Task: Compose an email with the signature Daniel Baker with the subject Payment confirmation and the message Could you please provide more details on the timeline? from softage.1@softage.net to softage.8@softage.net with an attached document Feasibility_analysis.pdf Undo the message and rewrite the message as I am pleased to inform you that we have accepted your proposal. Send the email. Finally, move the email from Sent Items to the label Backups
Action: Mouse moved to (451, 740)
Screenshot: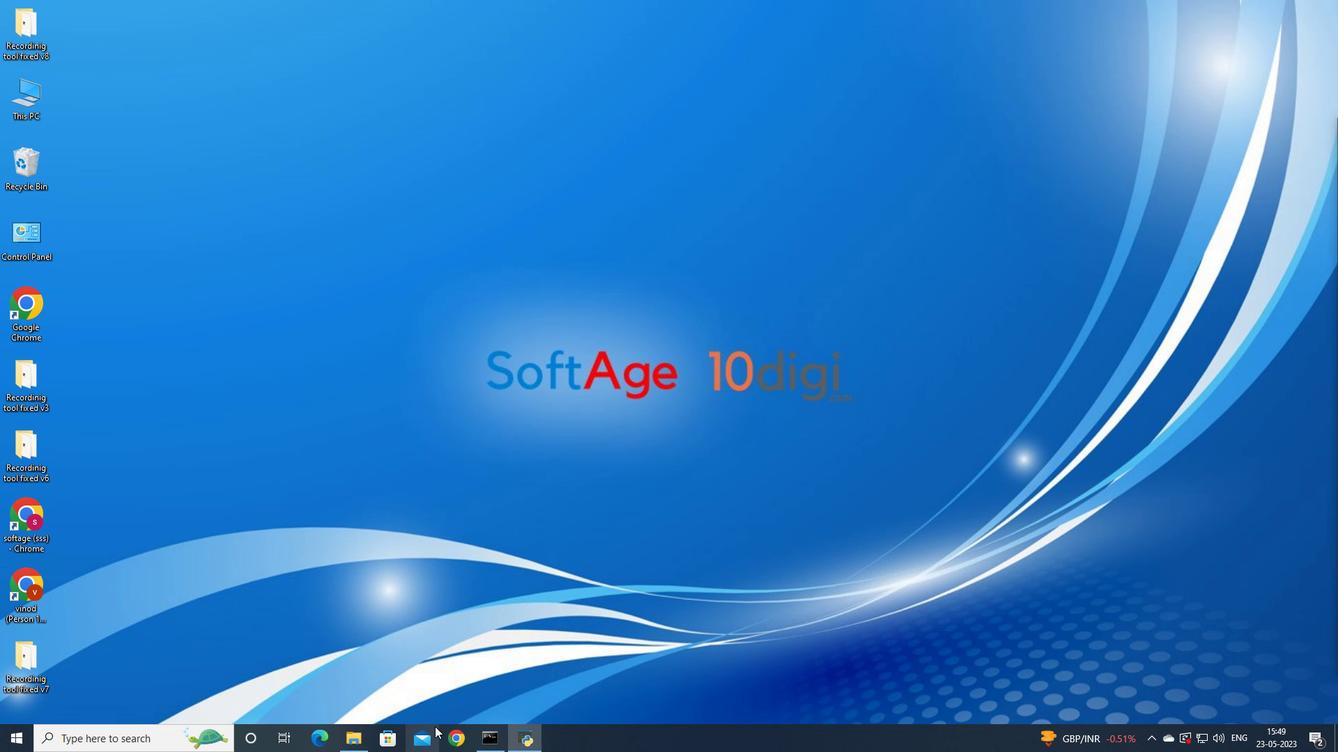 
Action: Mouse pressed left at (451, 740)
Screenshot: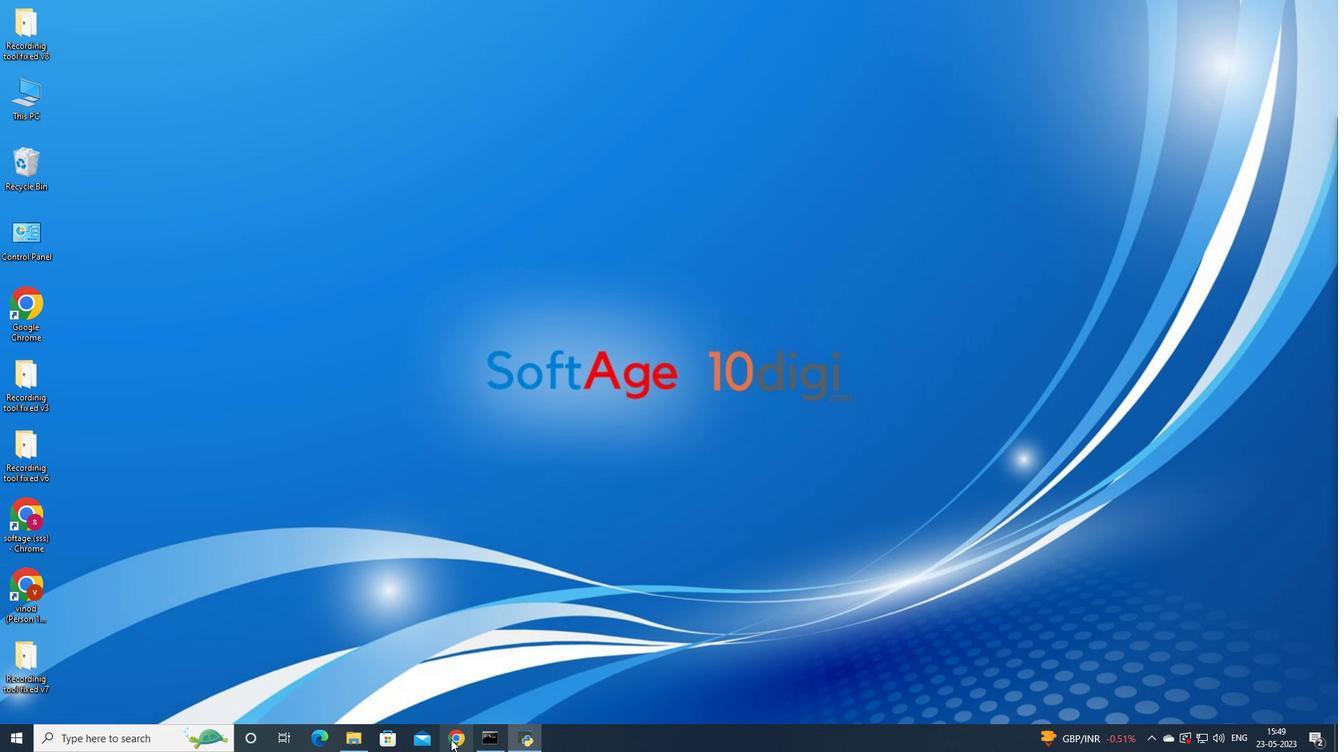 
Action: Mouse moved to (630, 426)
Screenshot: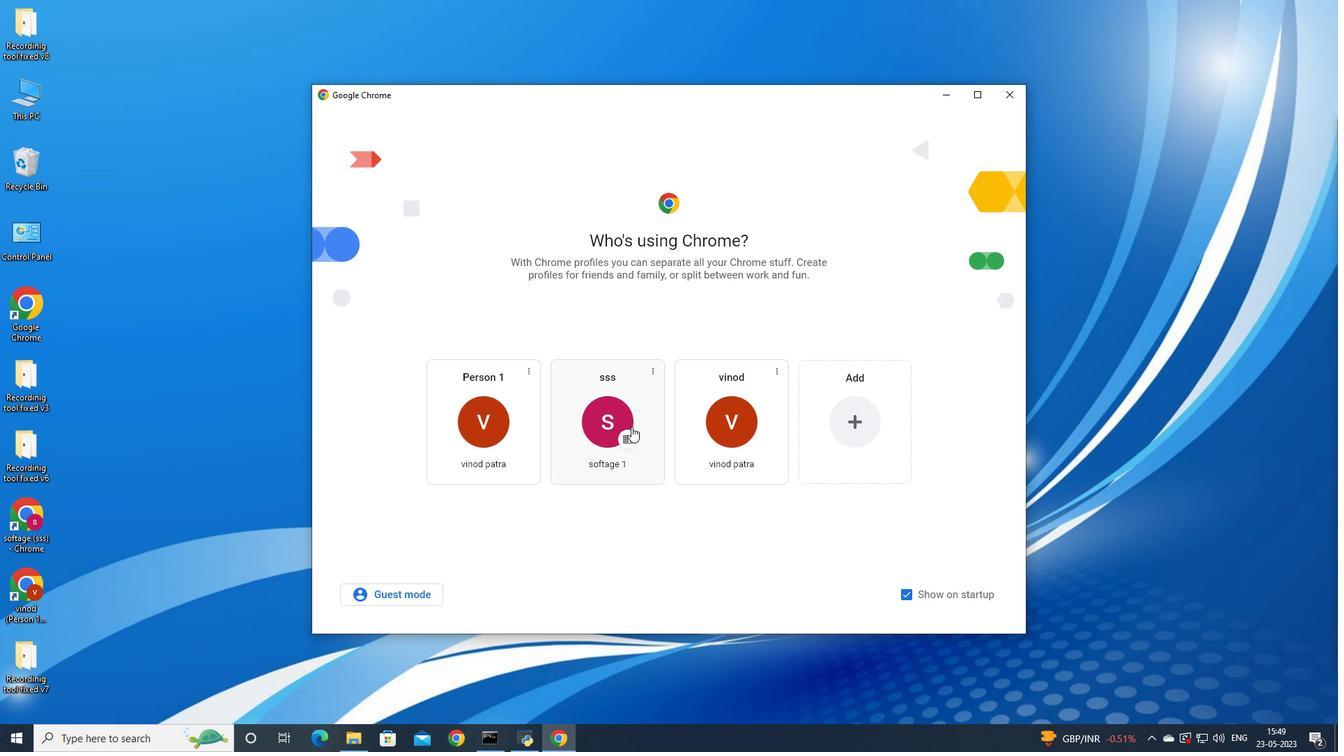 
Action: Mouse pressed left at (630, 426)
Screenshot: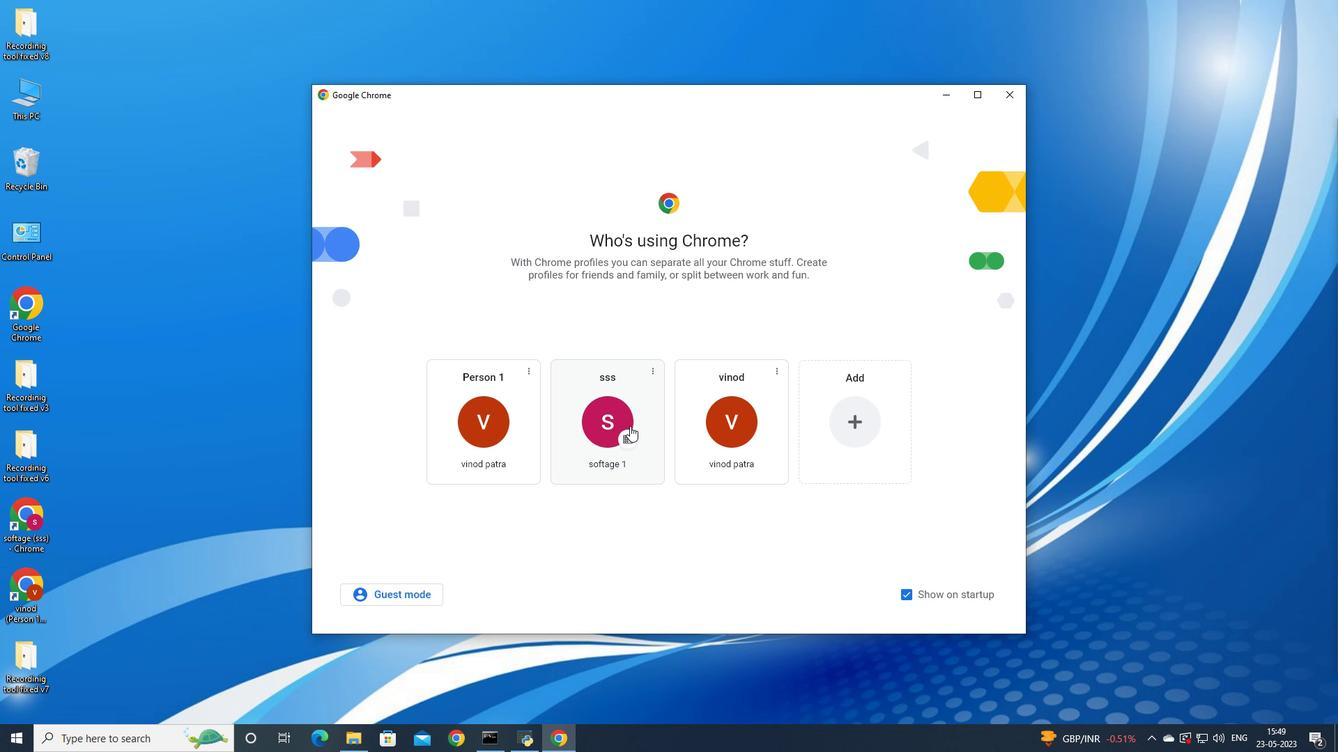 
Action: Mouse moved to (1208, 64)
Screenshot: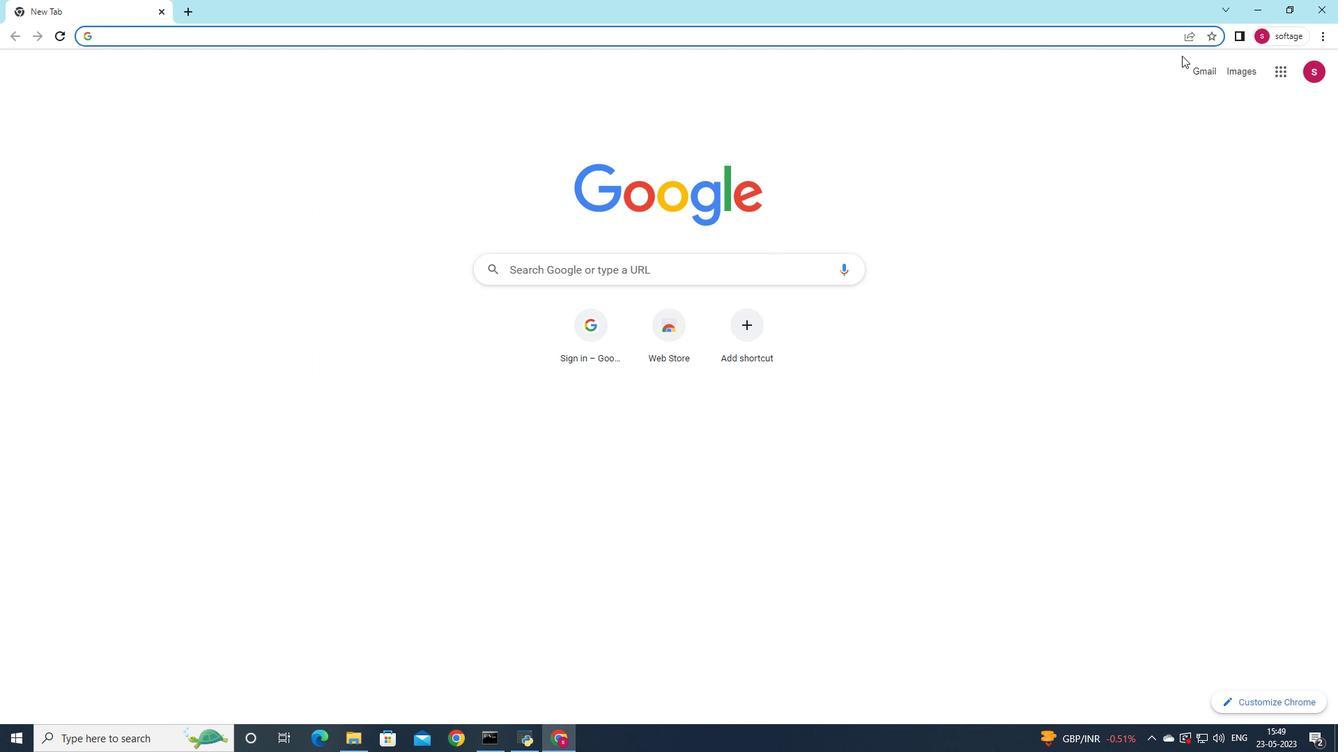 
Action: Mouse pressed left at (1208, 64)
Screenshot: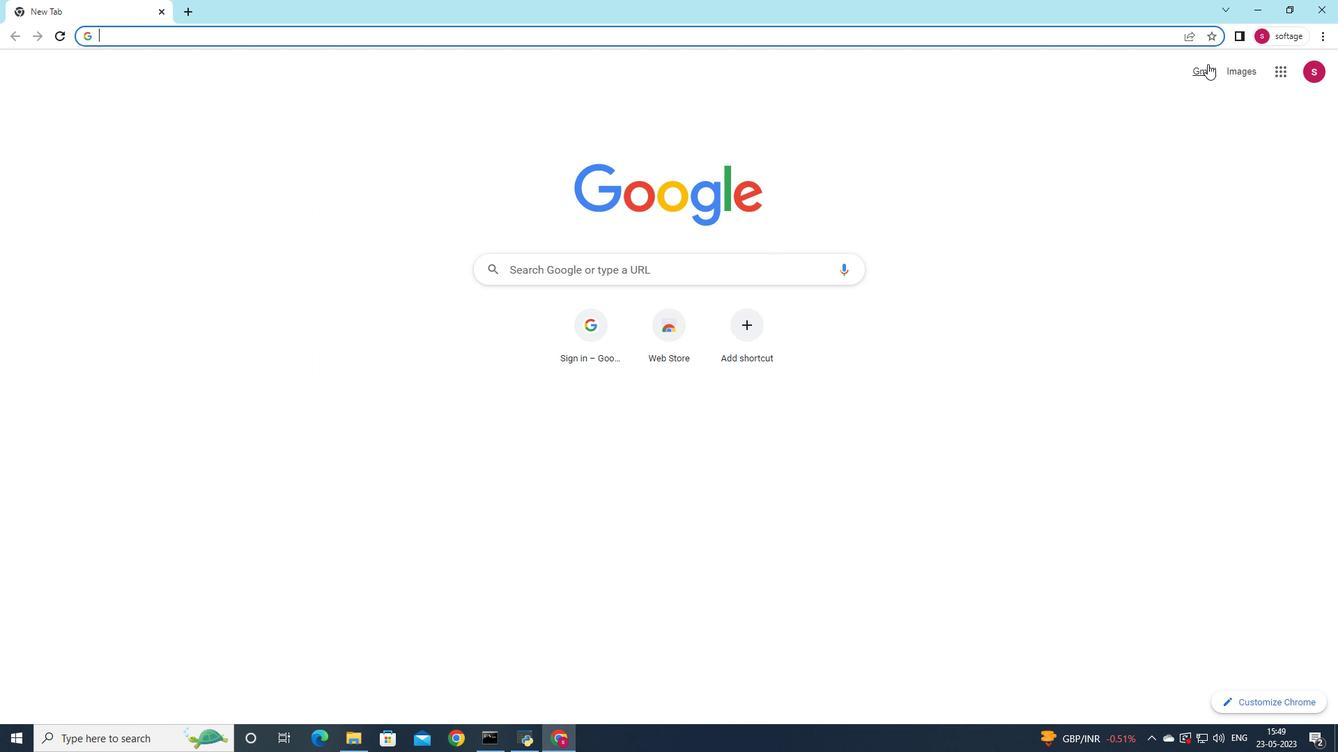 
Action: Mouse moved to (1184, 94)
Screenshot: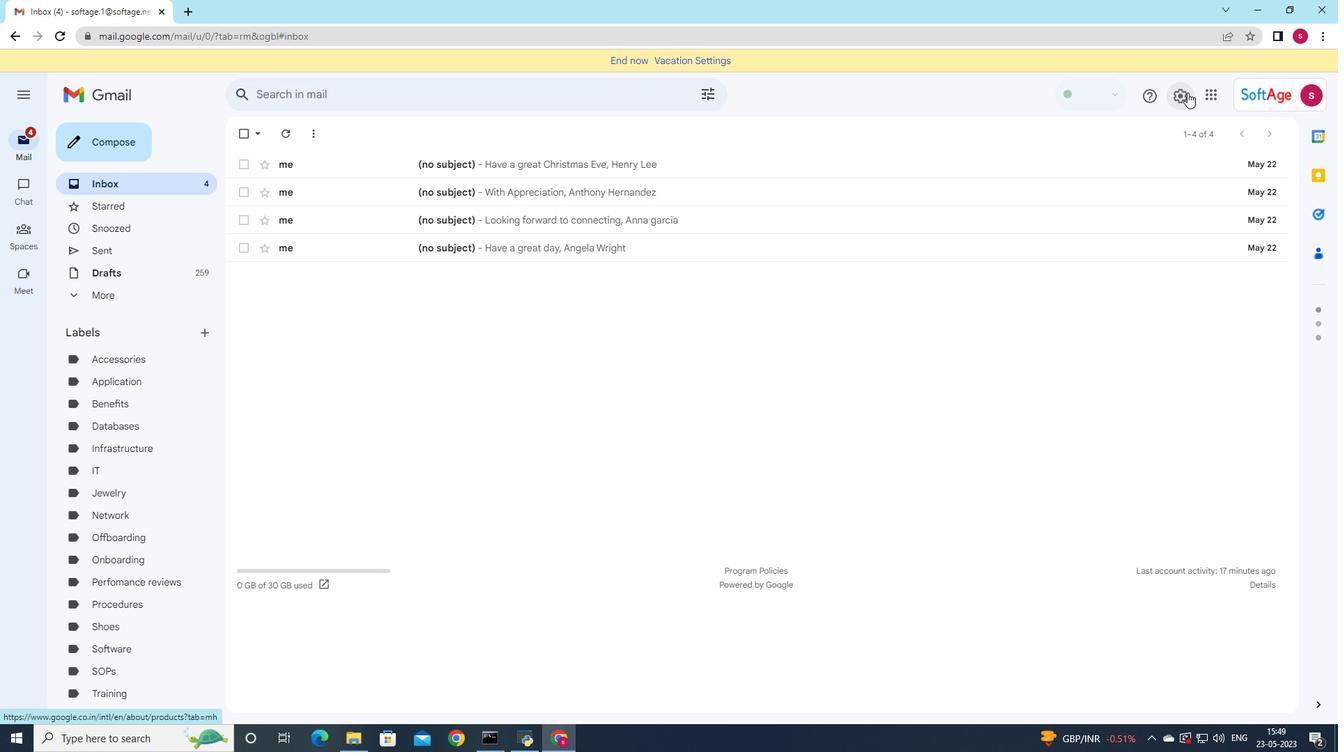 
Action: Mouse pressed left at (1184, 94)
Screenshot: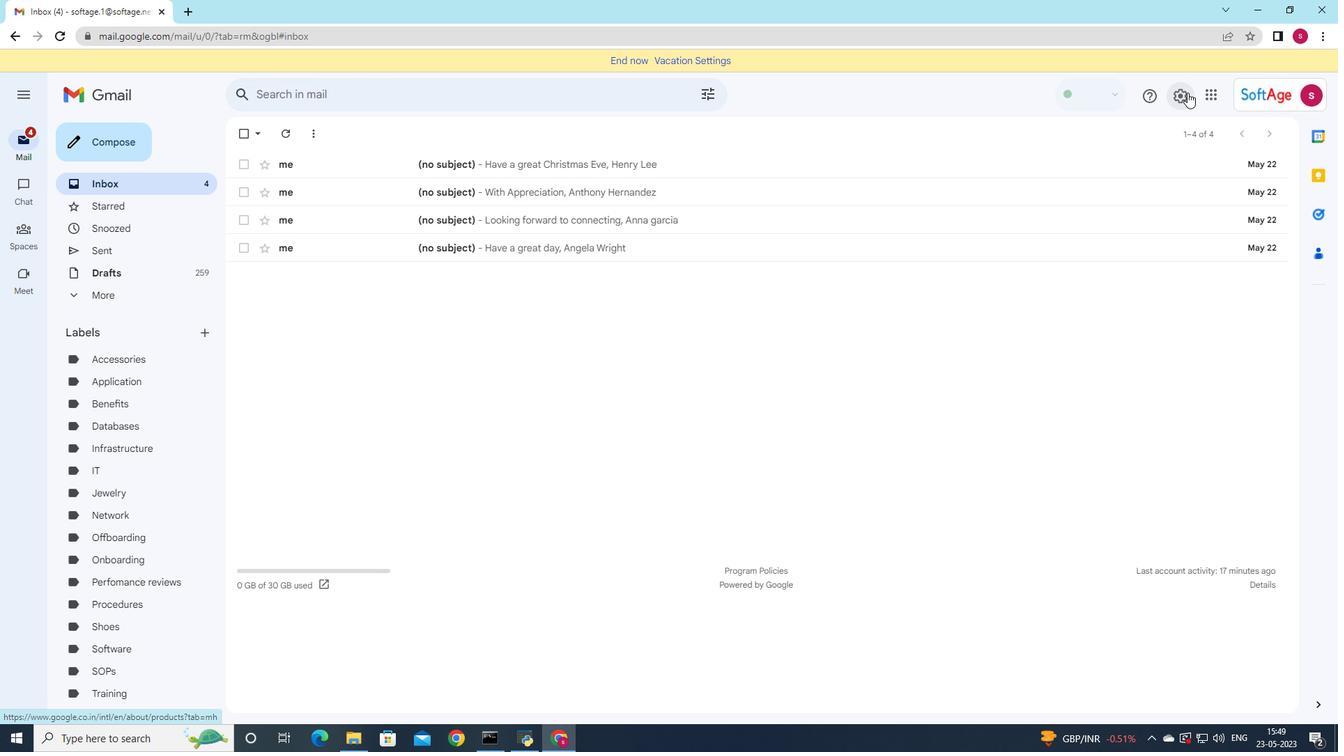 
Action: Mouse moved to (1164, 160)
Screenshot: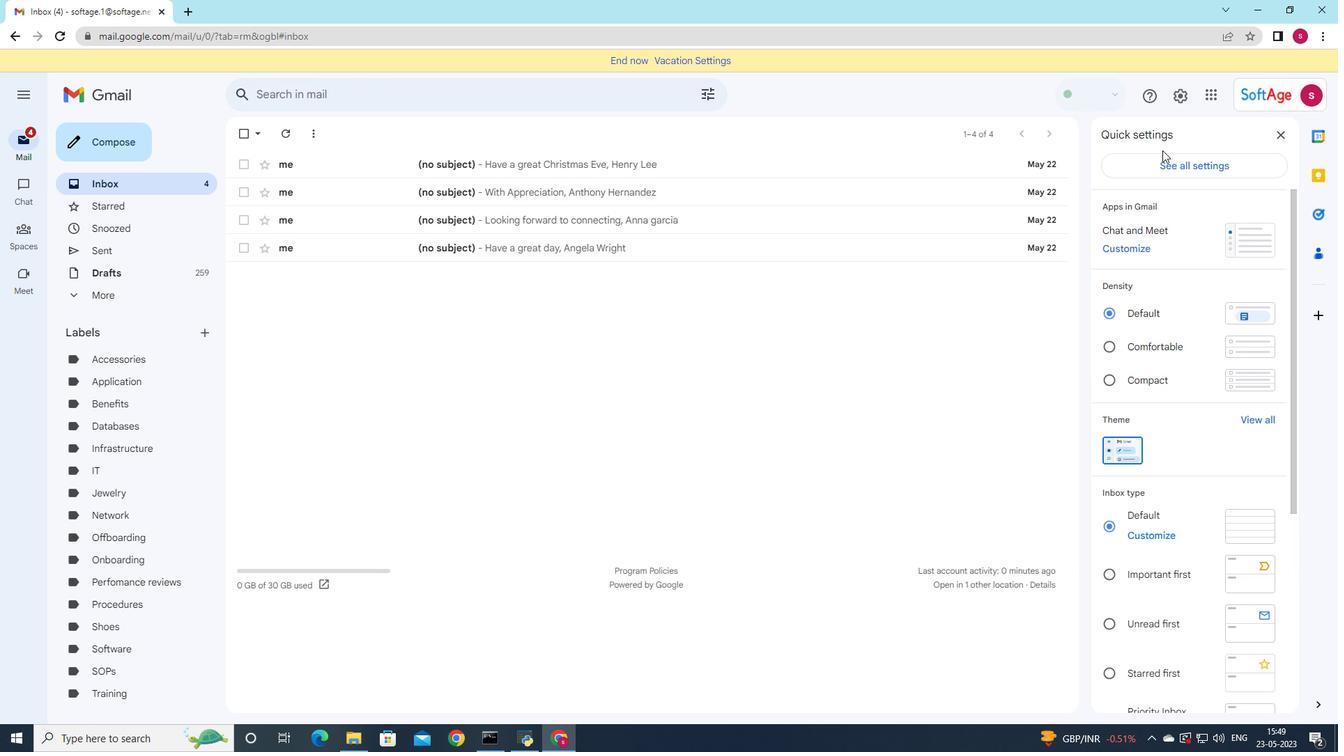 
Action: Mouse pressed left at (1164, 160)
Screenshot: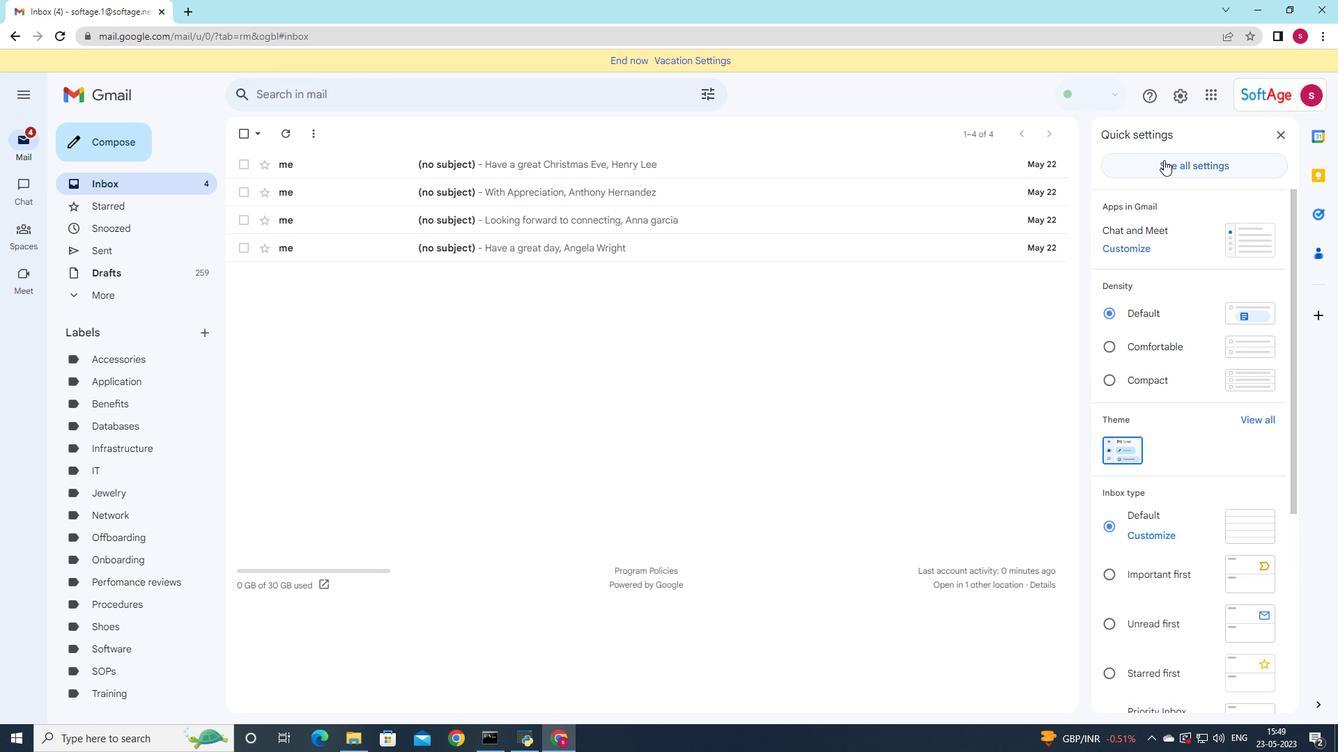 
Action: Mouse moved to (575, 330)
Screenshot: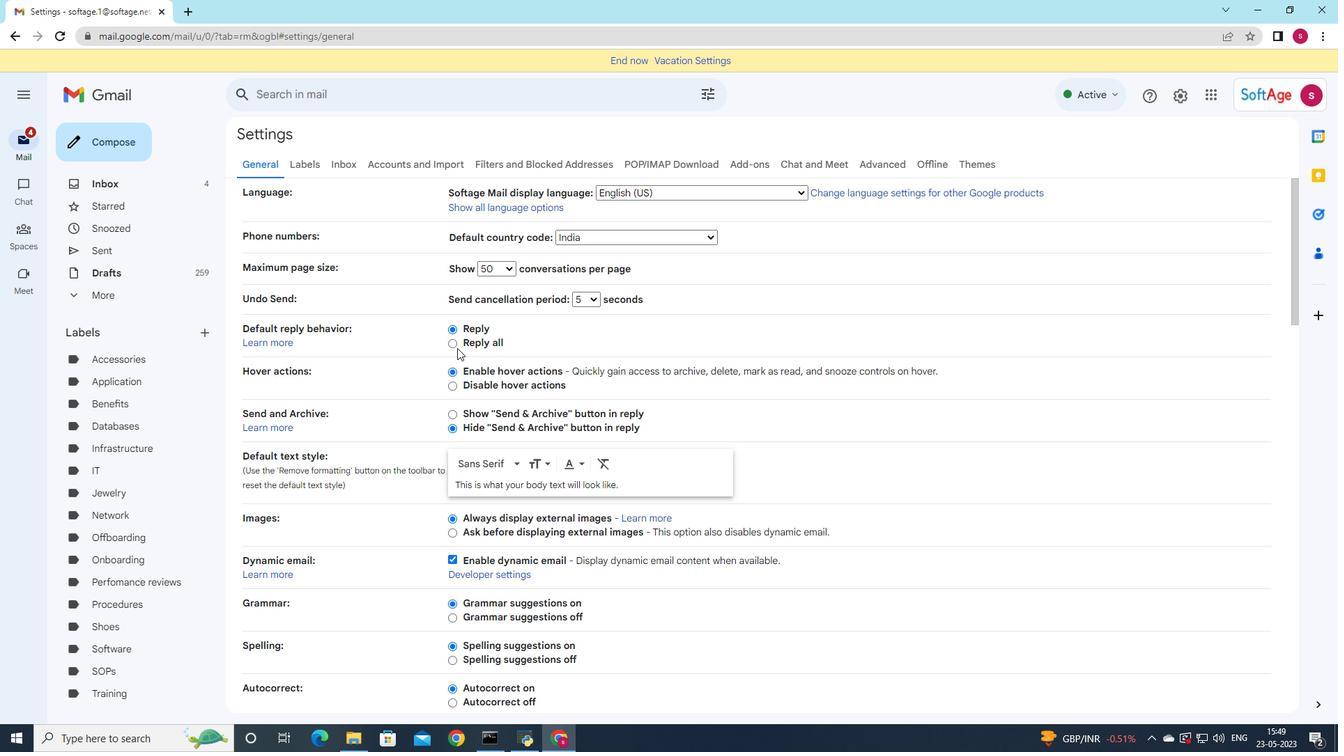 
Action: Mouse scrolled (575, 329) with delta (0, 0)
Screenshot: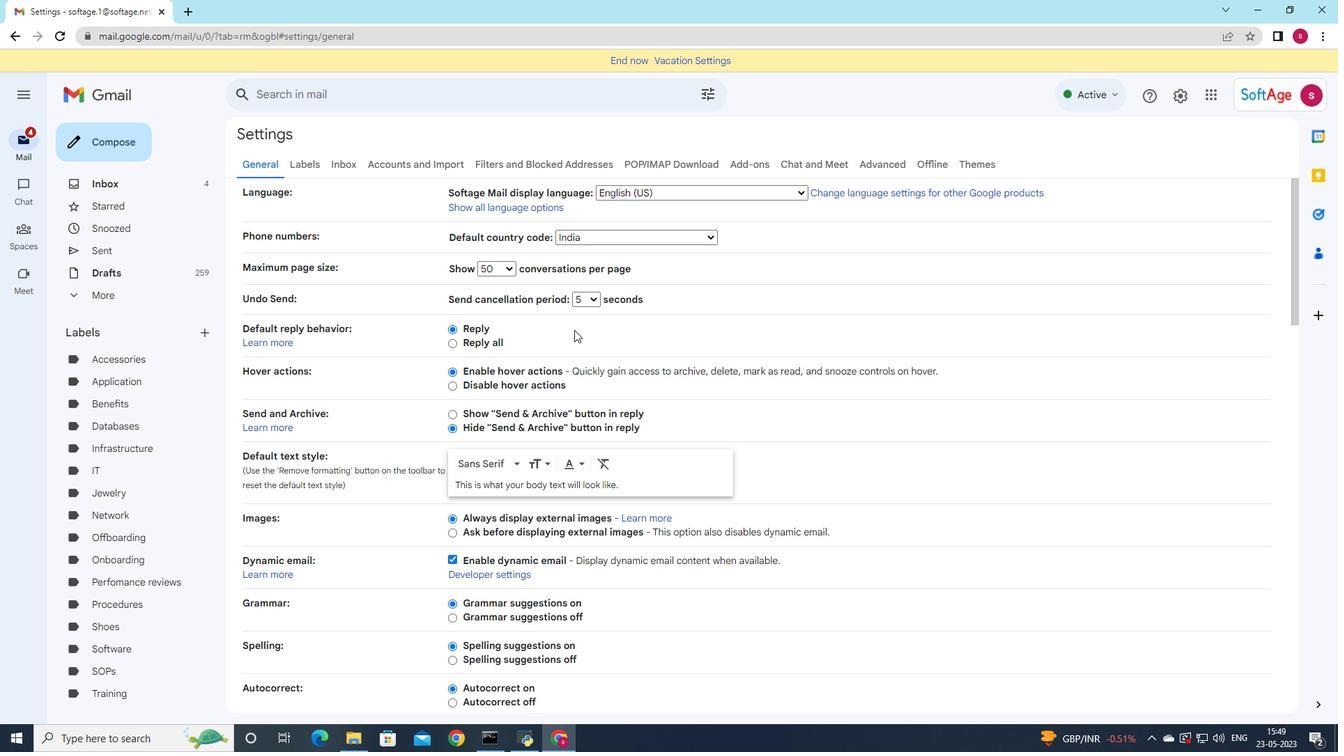 
Action: Mouse scrolled (575, 329) with delta (0, 0)
Screenshot: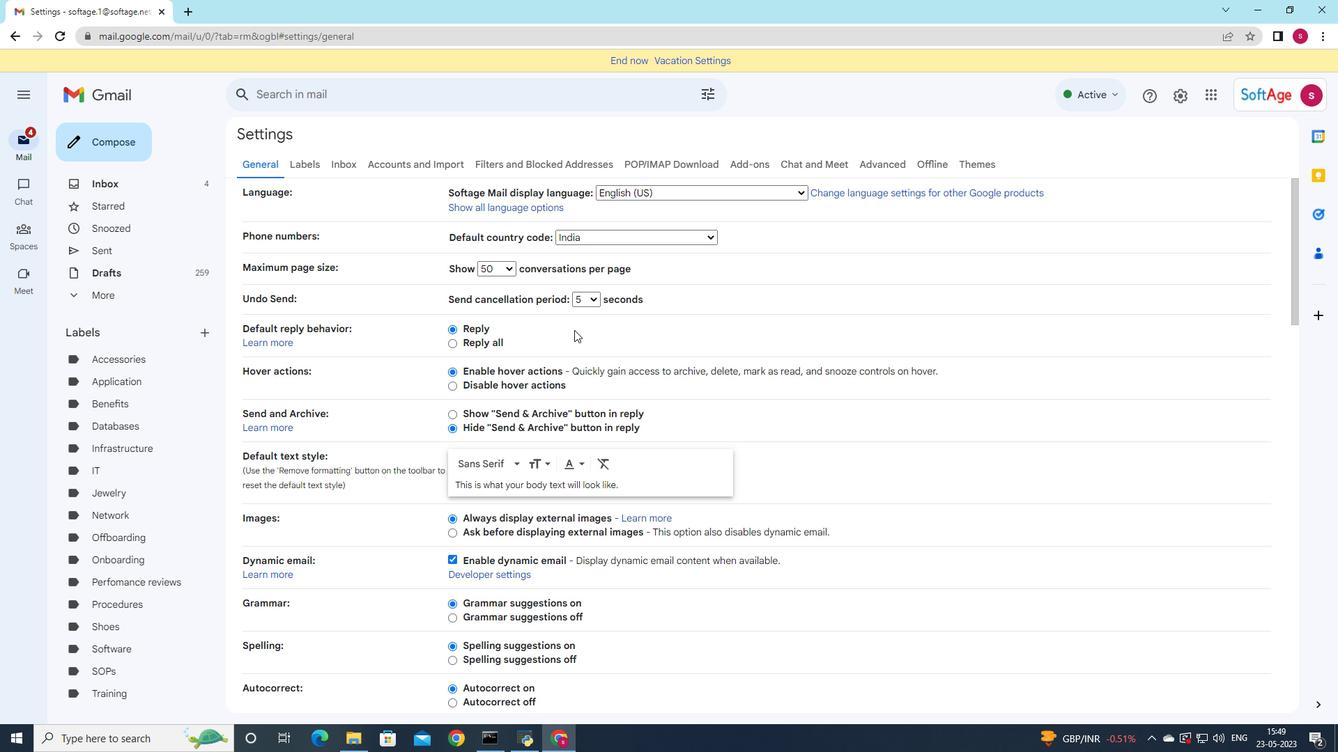 
Action: Mouse scrolled (575, 329) with delta (0, 0)
Screenshot: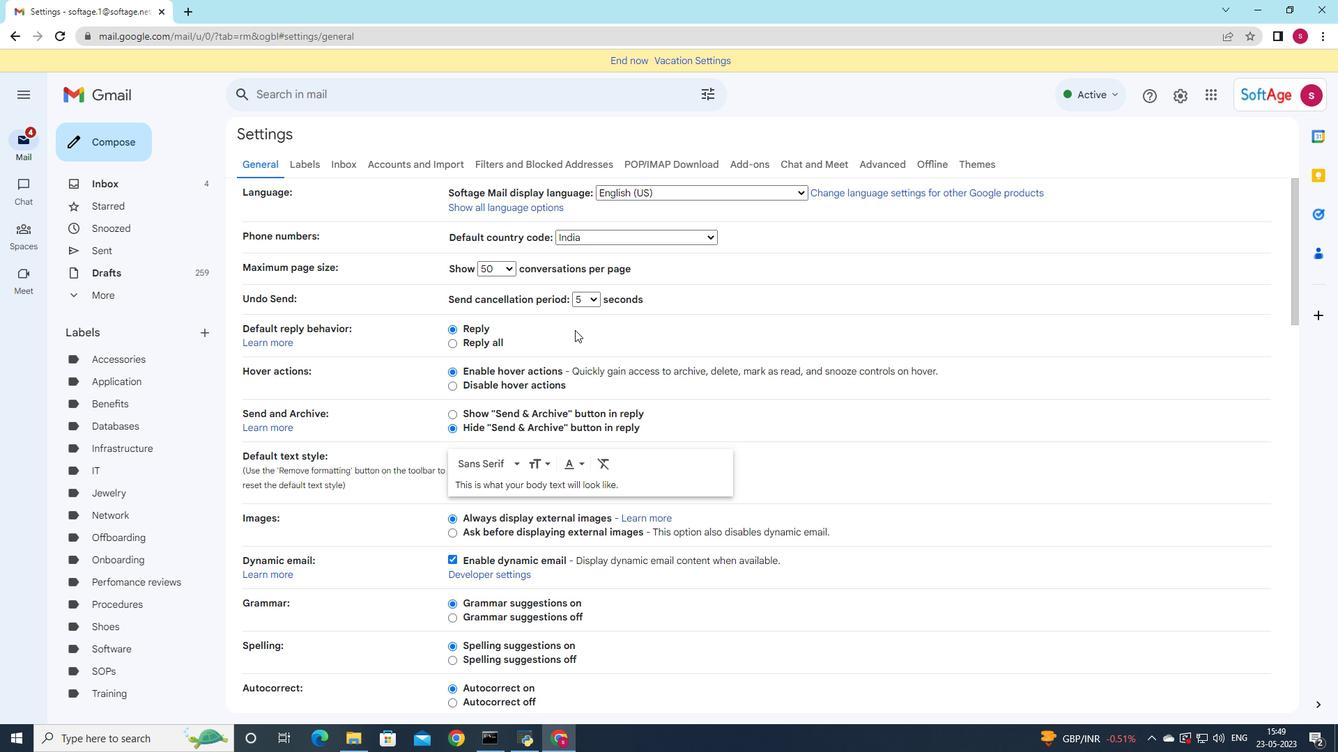 
Action: Mouse scrolled (575, 329) with delta (0, 0)
Screenshot: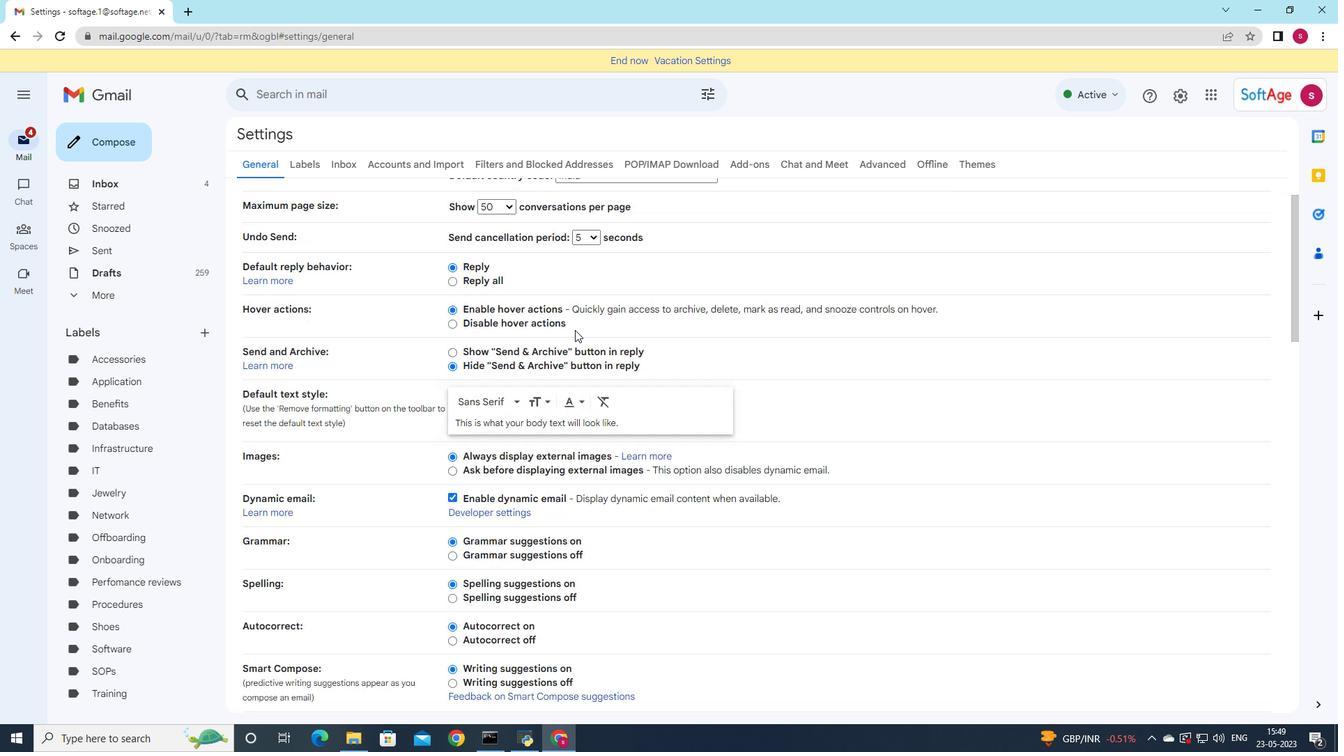
Action: Mouse scrolled (575, 329) with delta (0, 0)
Screenshot: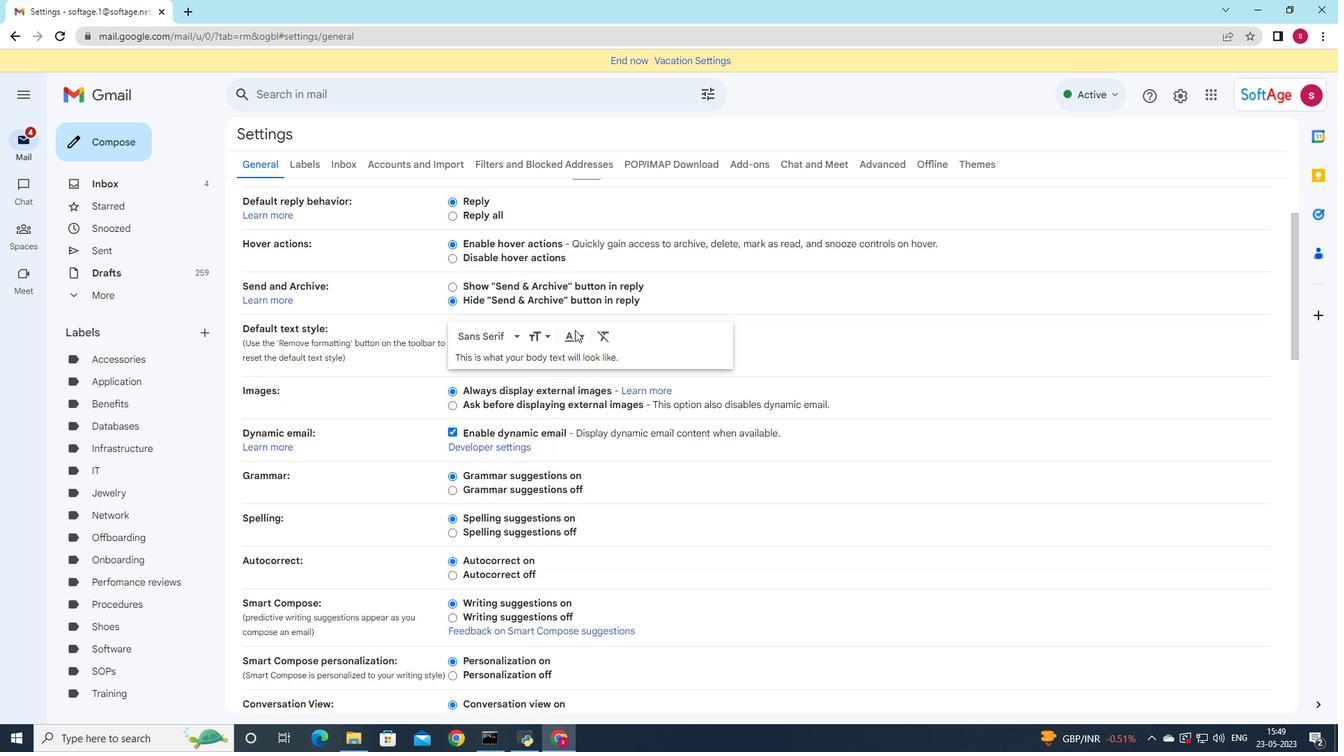 
Action: Mouse scrolled (575, 329) with delta (0, 0)
Screenshot: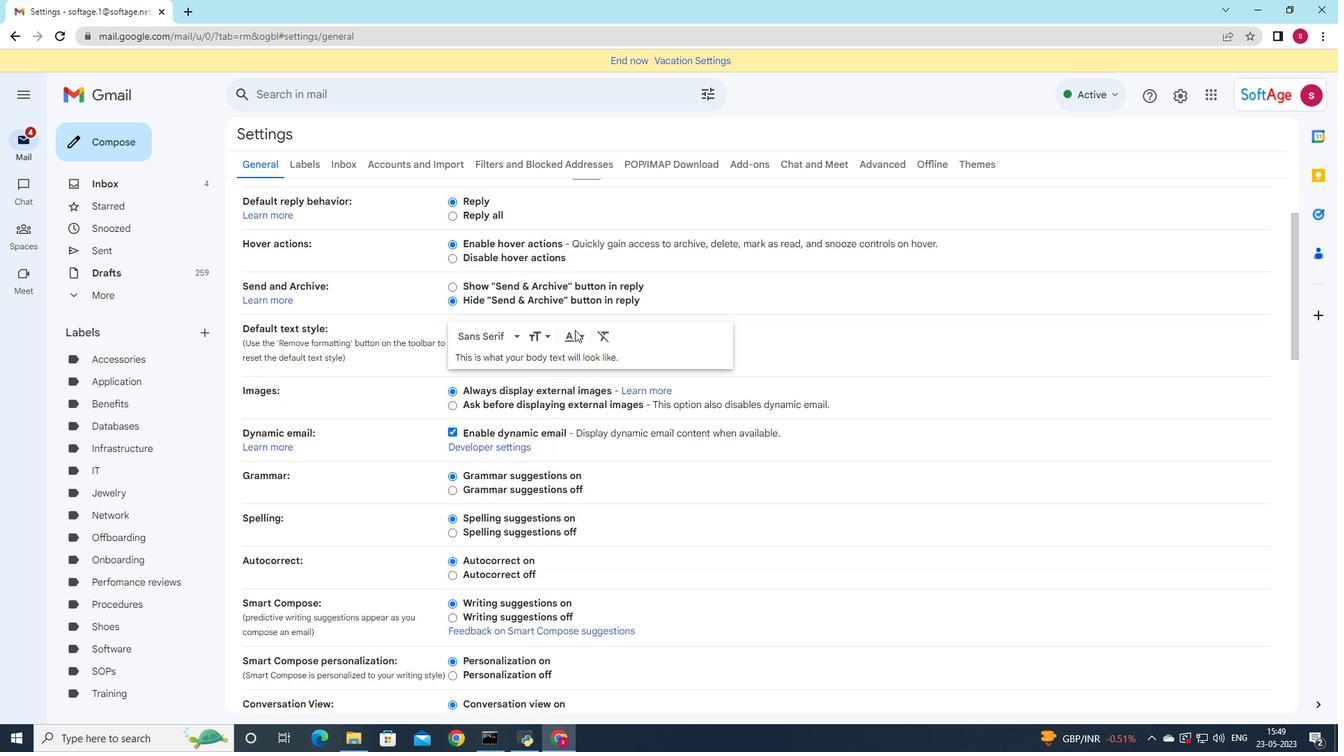 
Action: Mouse scrolled (575, 329) with delta (0, 0)
Screenshot: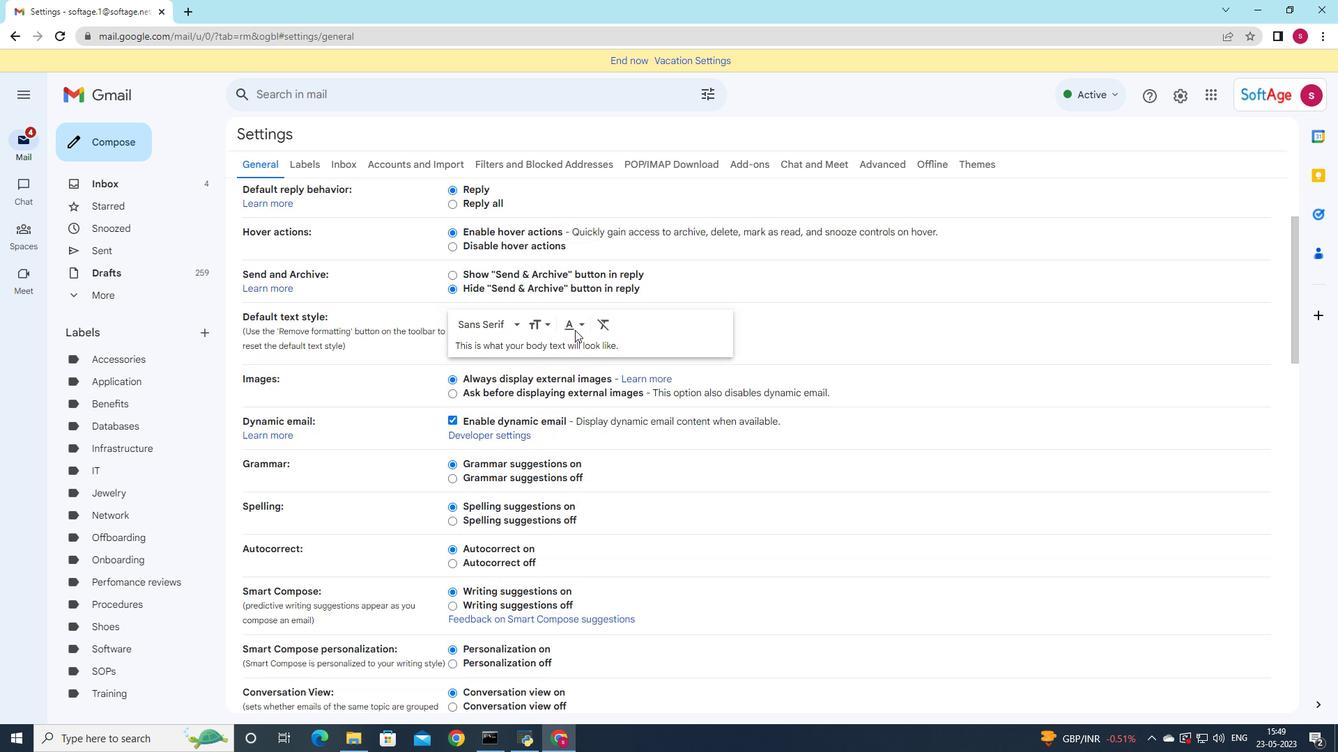 
Action: Mouse scrolled (575, 329) with delta (0, 0)
Screenshot: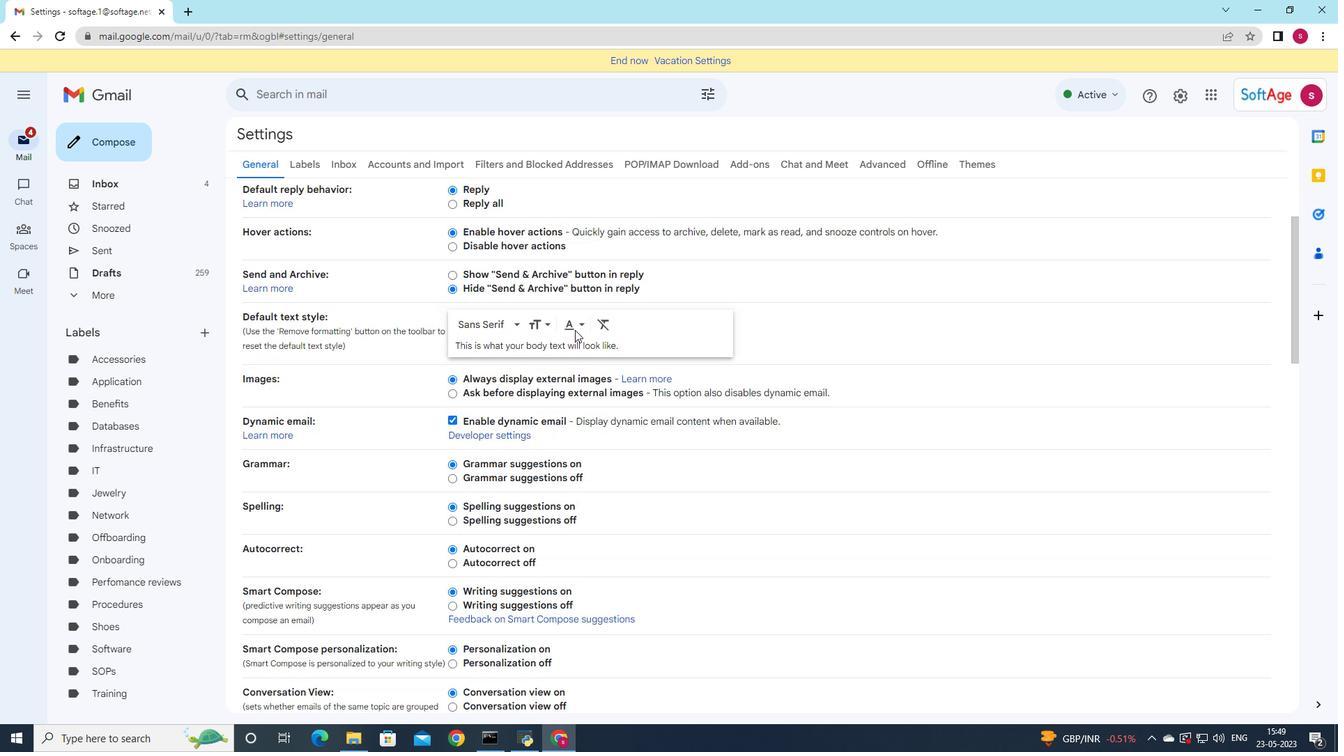 
Action: Mouse scrolled (575, 329) with delta (0, 0)
Screenshot: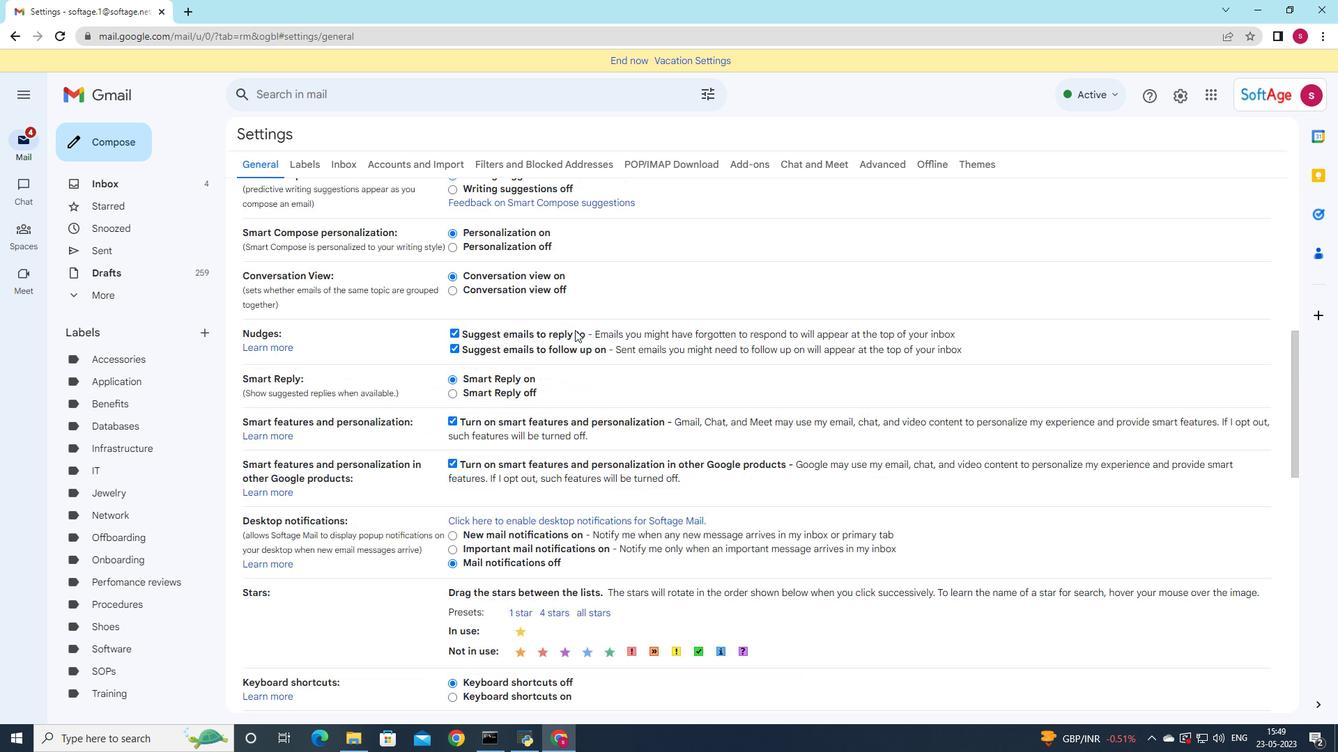
Action: Mouse scrolled (575, 329) with delta (0, 0)
Screenshot: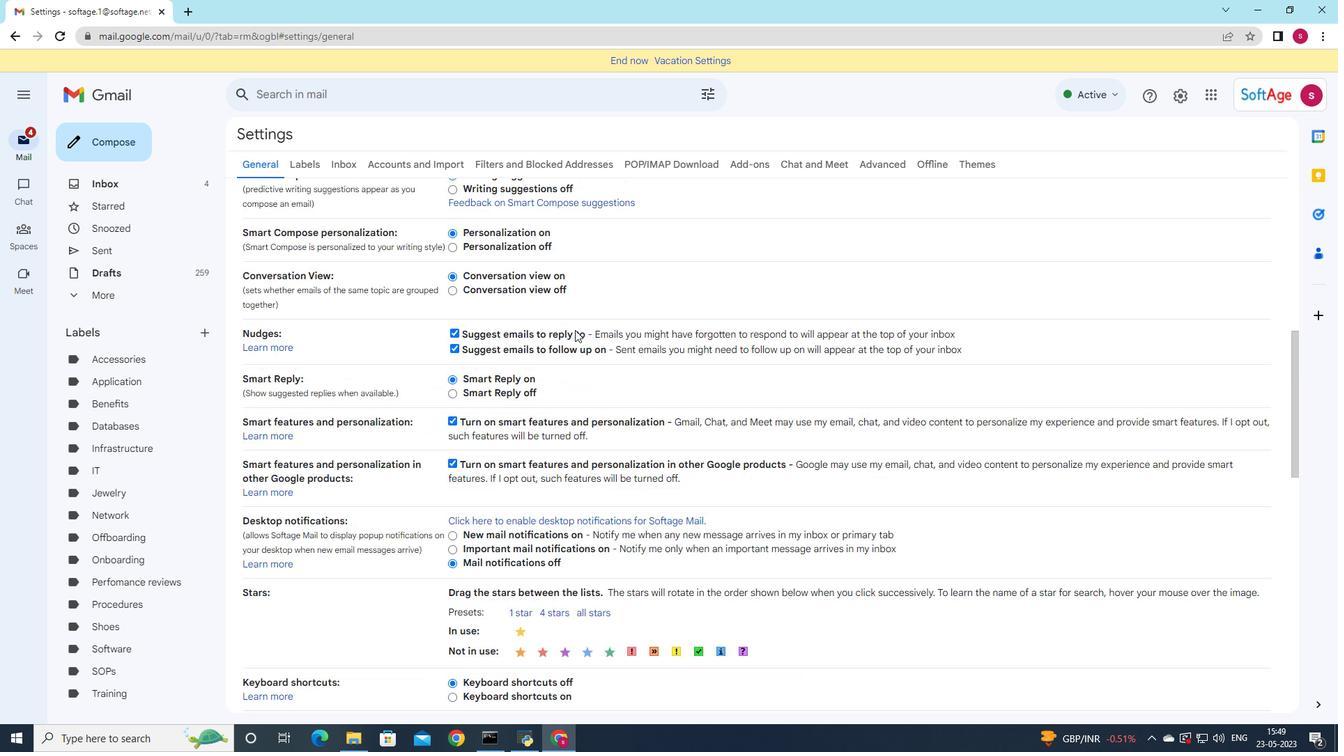 
Action: Mouse scrolled (575, 329) with delta (0, 0)
Screenshot: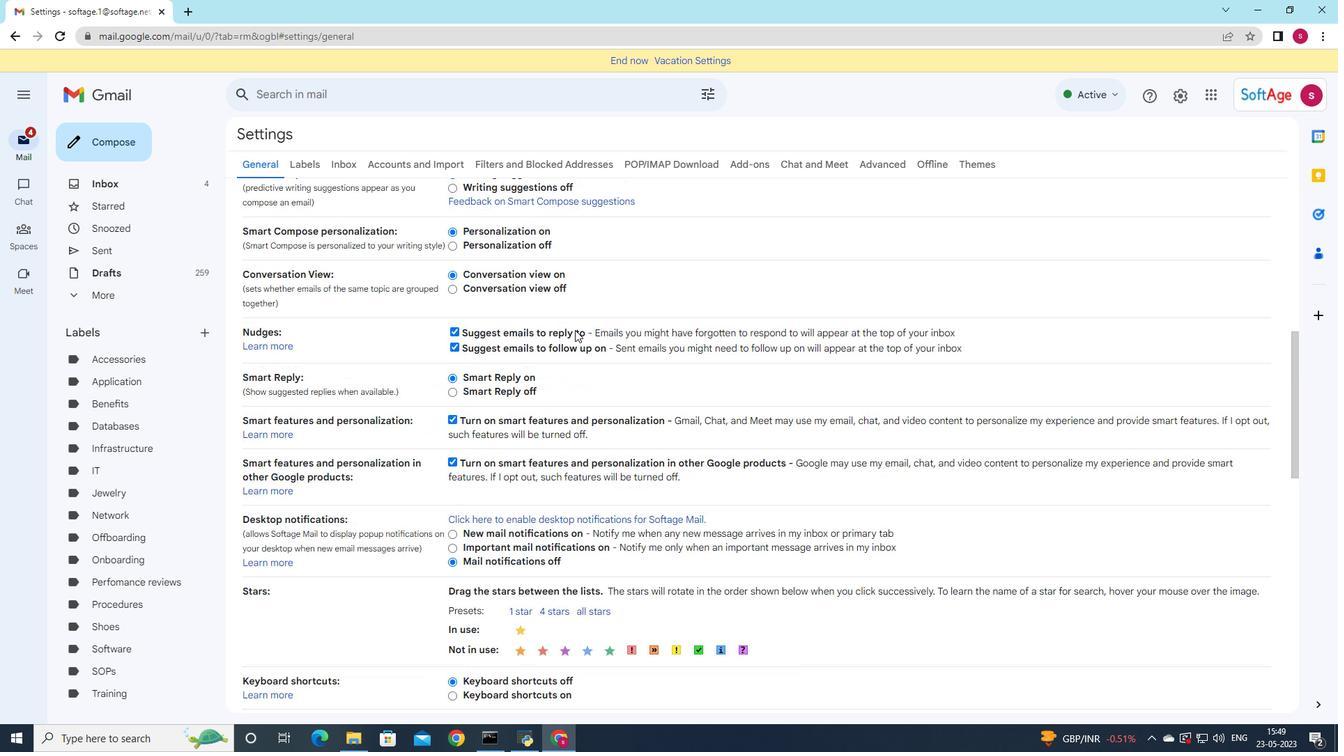
Action: Mouse scrolled (575, 329) with delta (0, 0)
Screenshot: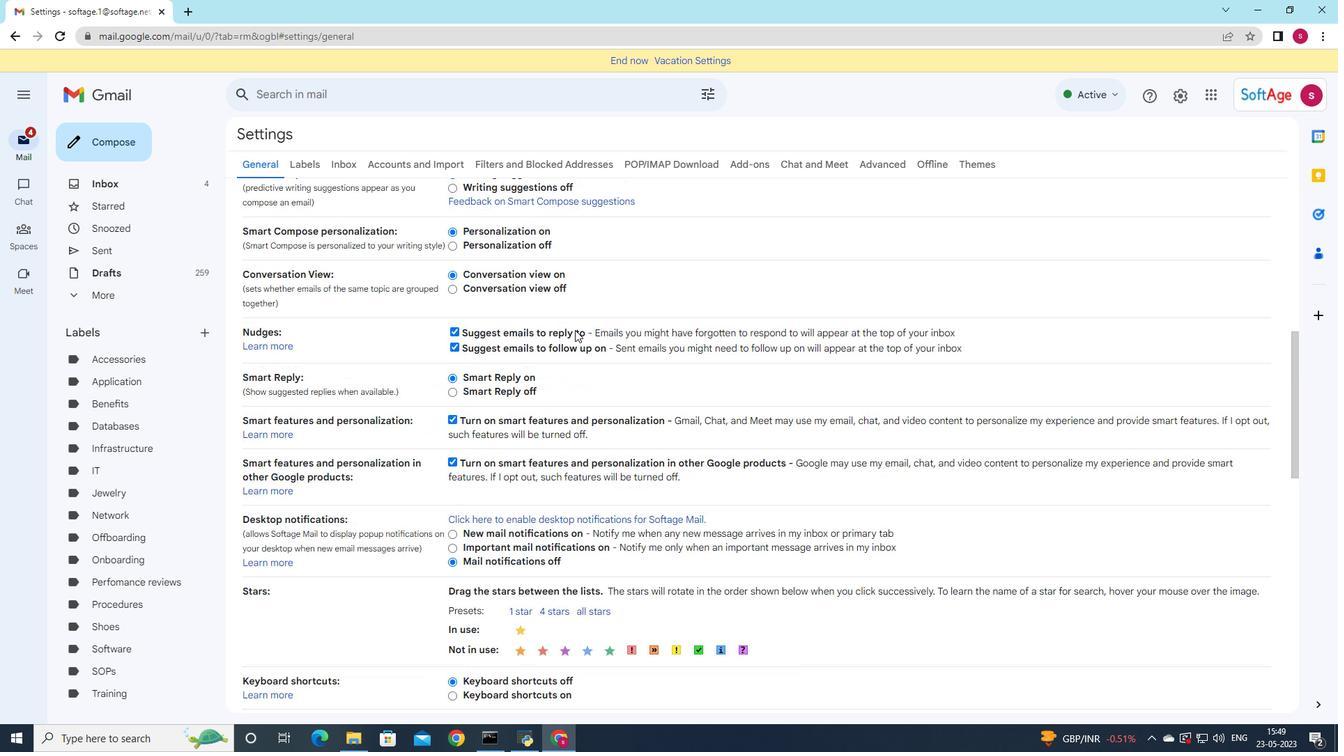 
Action: Mouse scrolled (575, 329) with delta (0, 0)
Screenshot: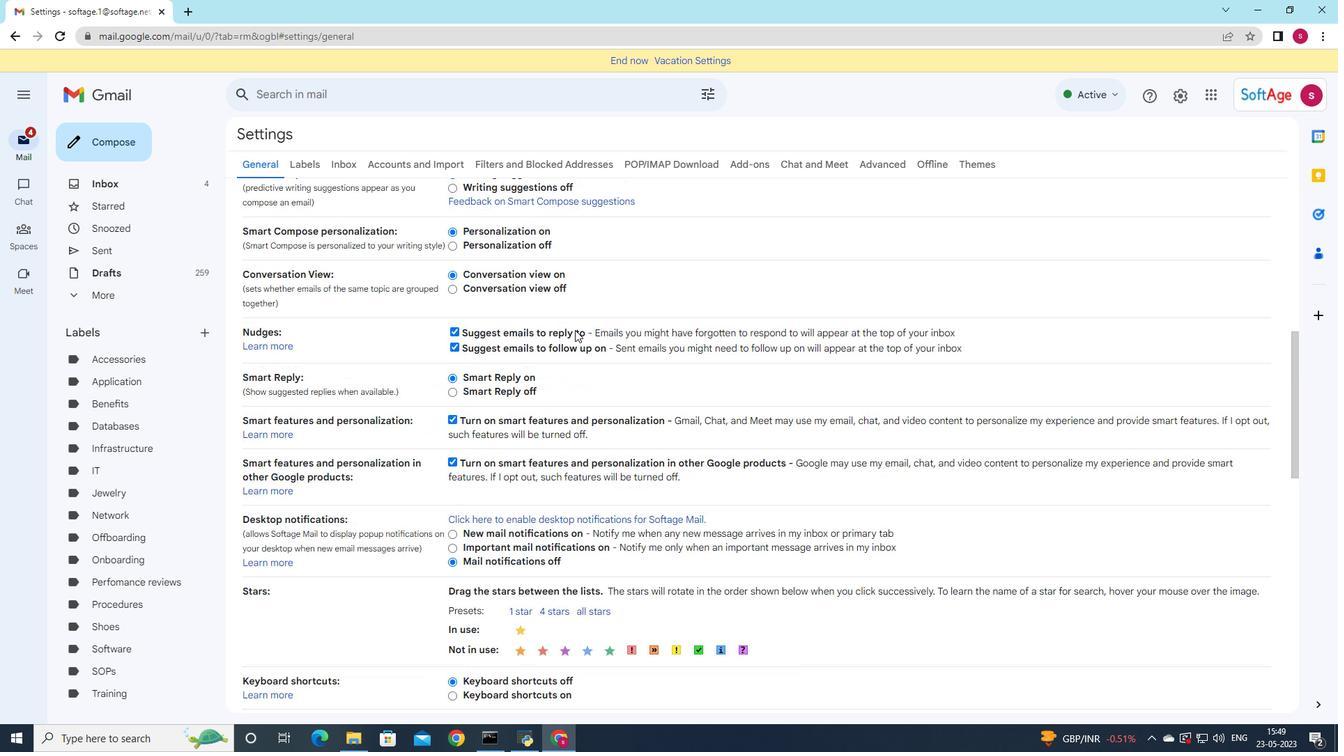 
Action: Mouse scrolled (575, 329) with delta (0, 0)
Screenshot: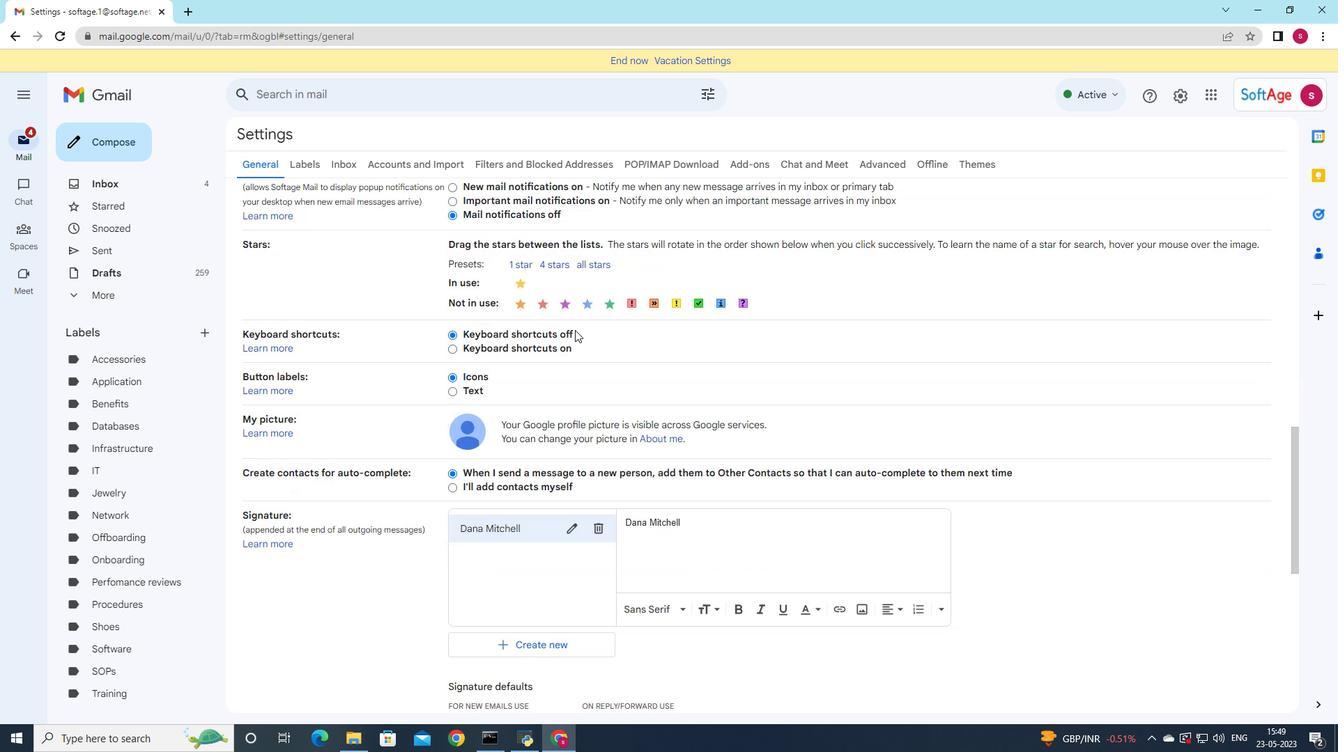 
Action: Mouse scrolled (575, 329) with delta (0, 0)
Screenshot: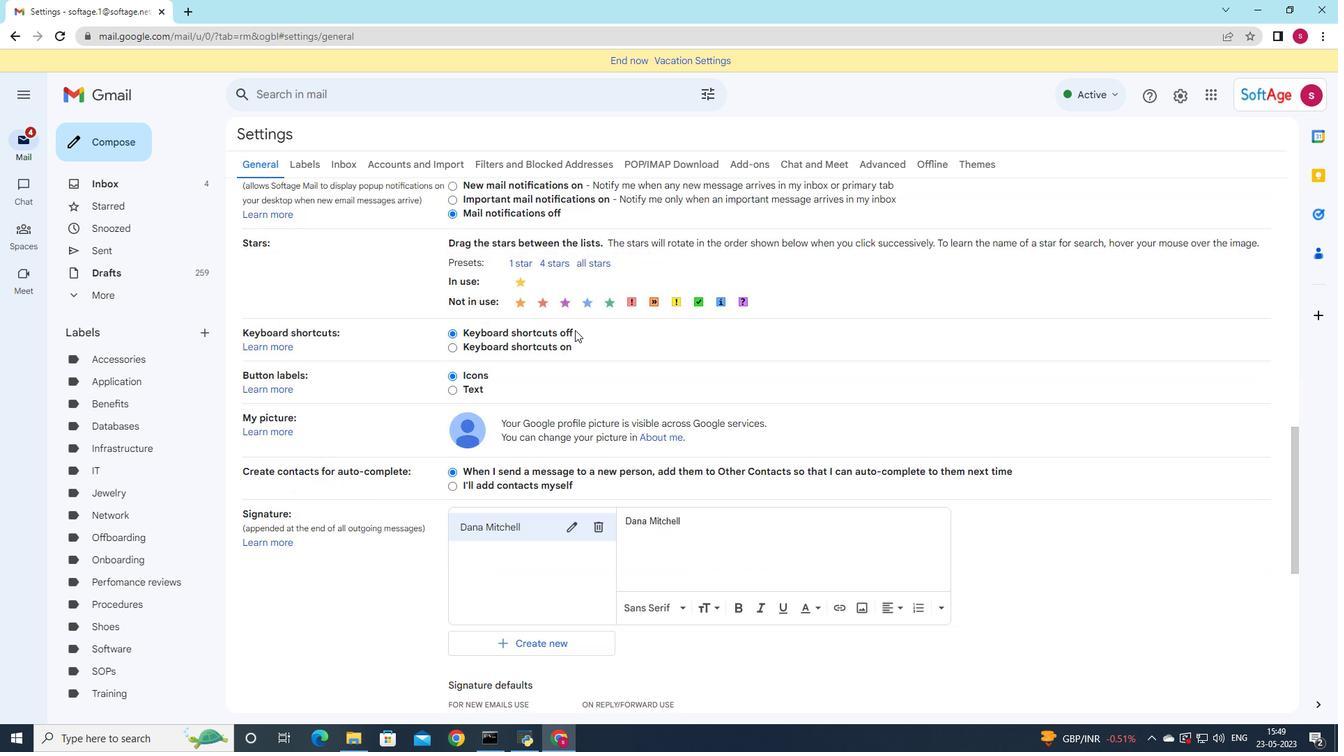 
Action: Mouse scrolled (575, 329) with delta (0, 0)
Screenshot: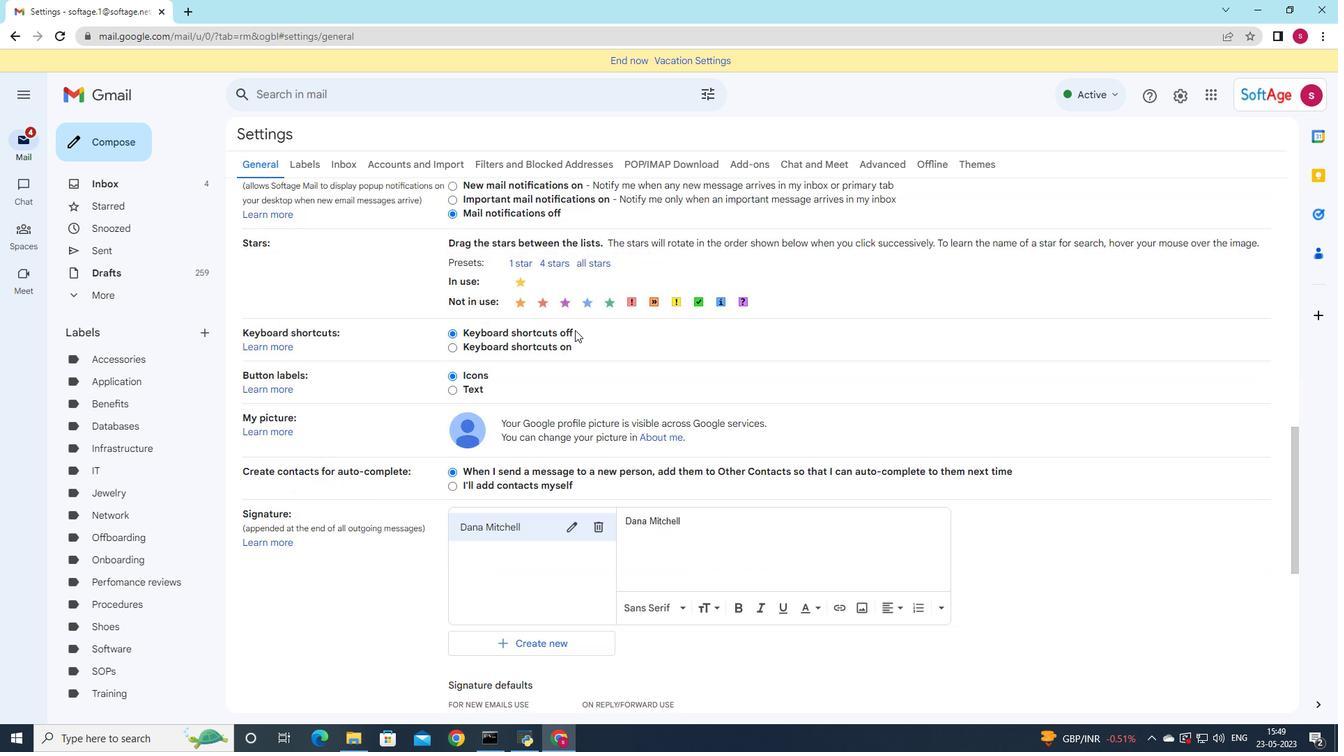 
Action: Mouse scrolled (575, 329) with delta (0, 0)
Screenshot: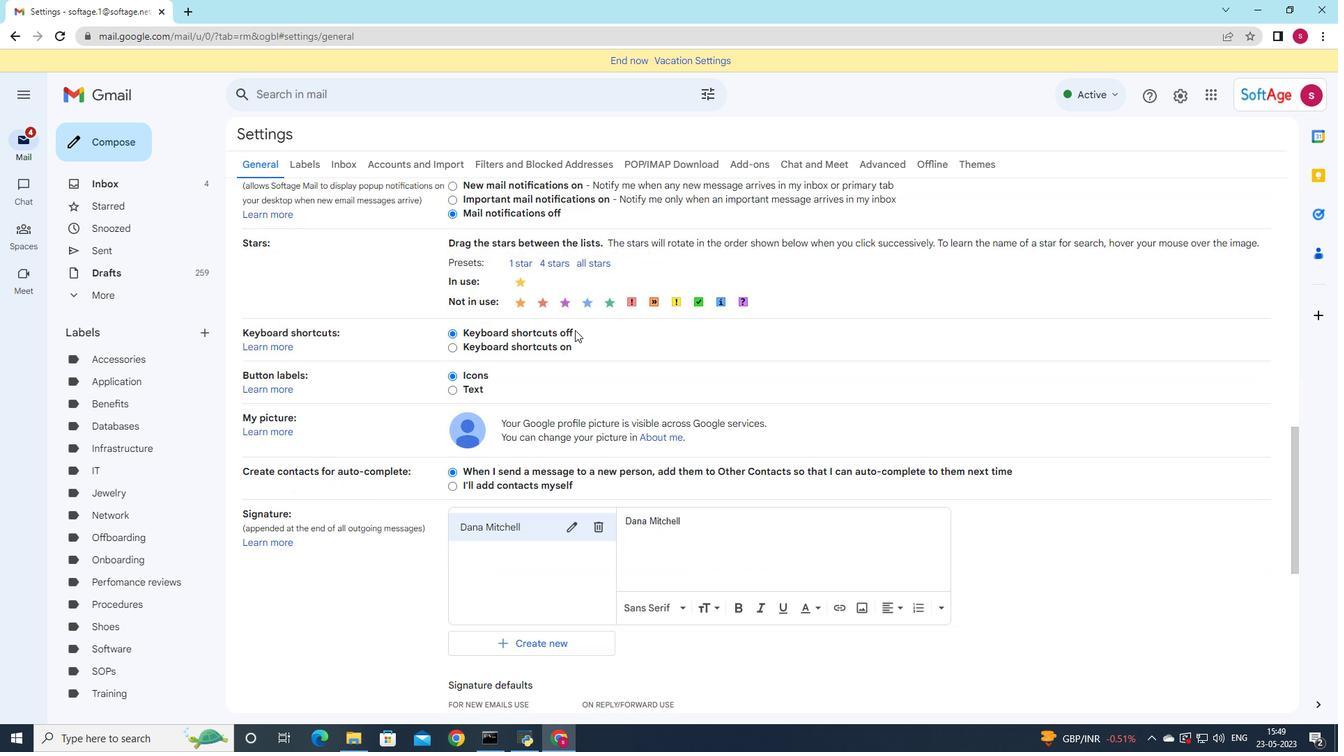 
Action: Mouse moved to (597, 245)
Screenshot: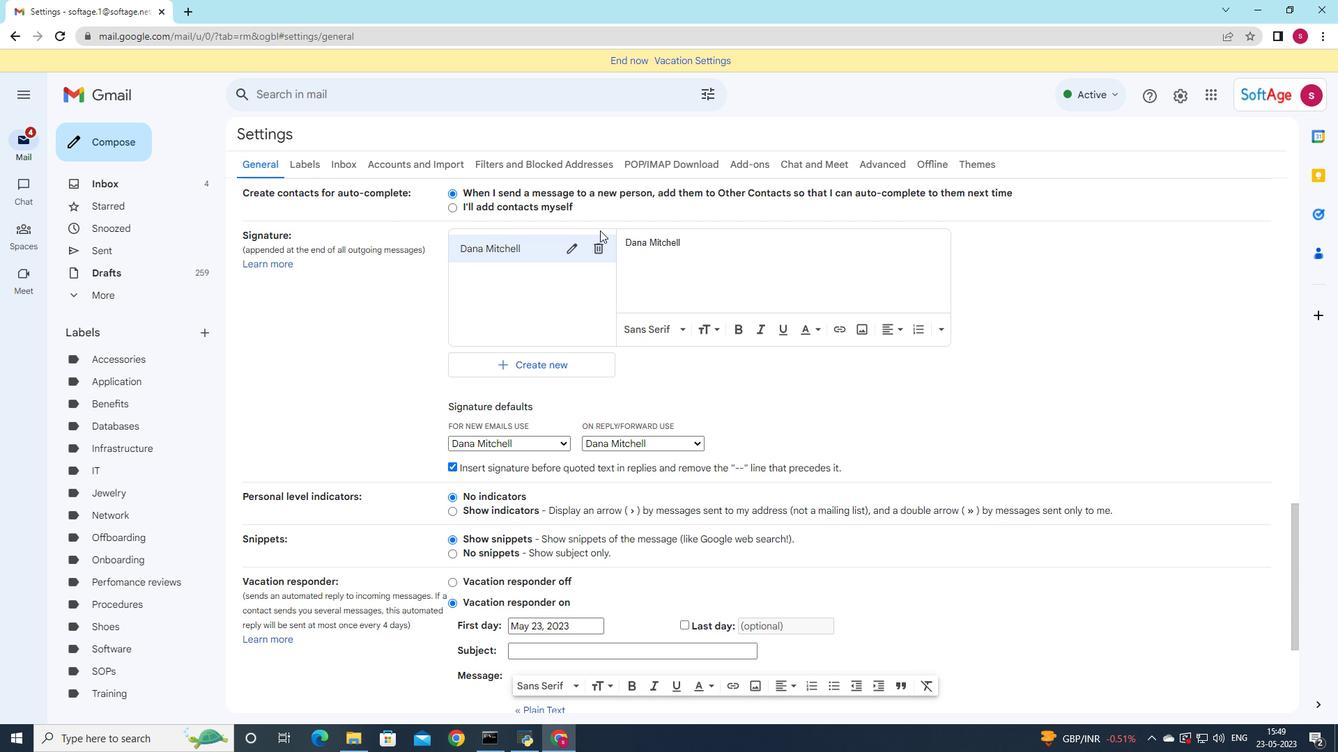 
Action: Mouse pressed left at (597, 245)
Screenshot: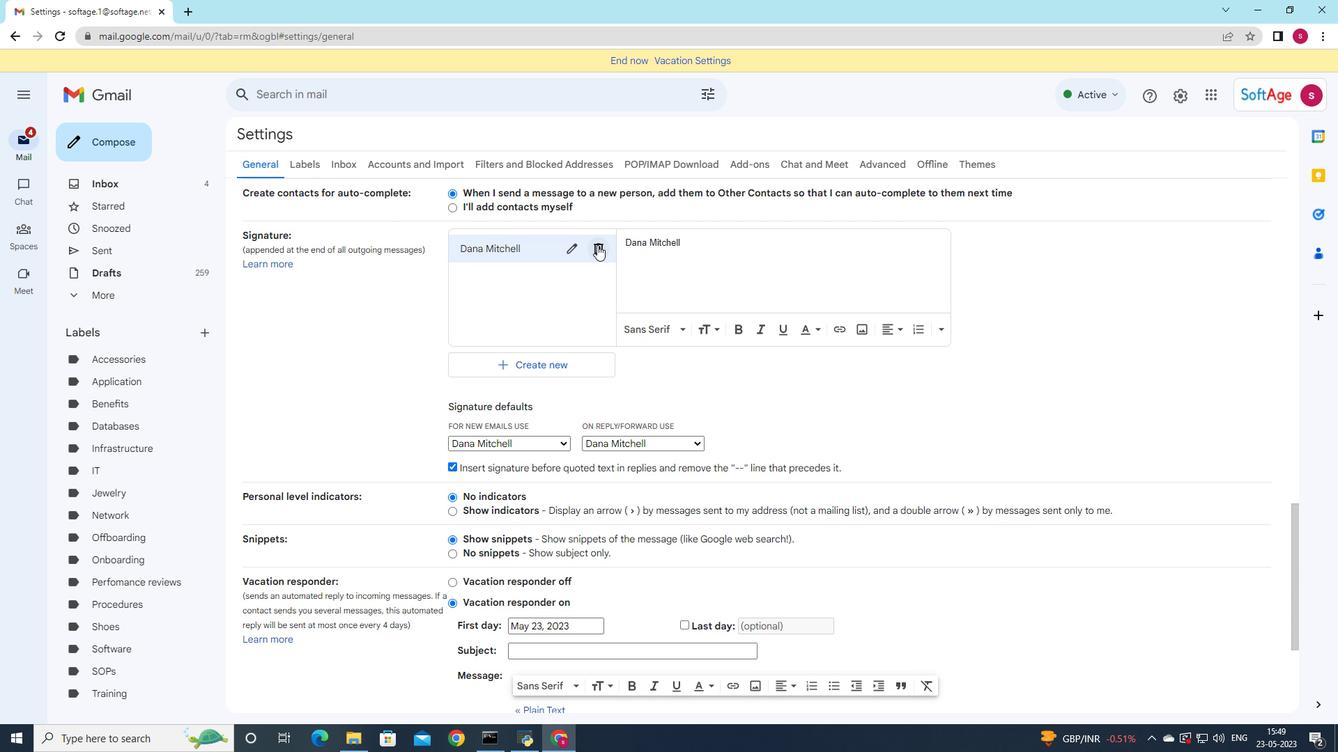 
Action: Mouse moved to (799, 418)
Screenshot: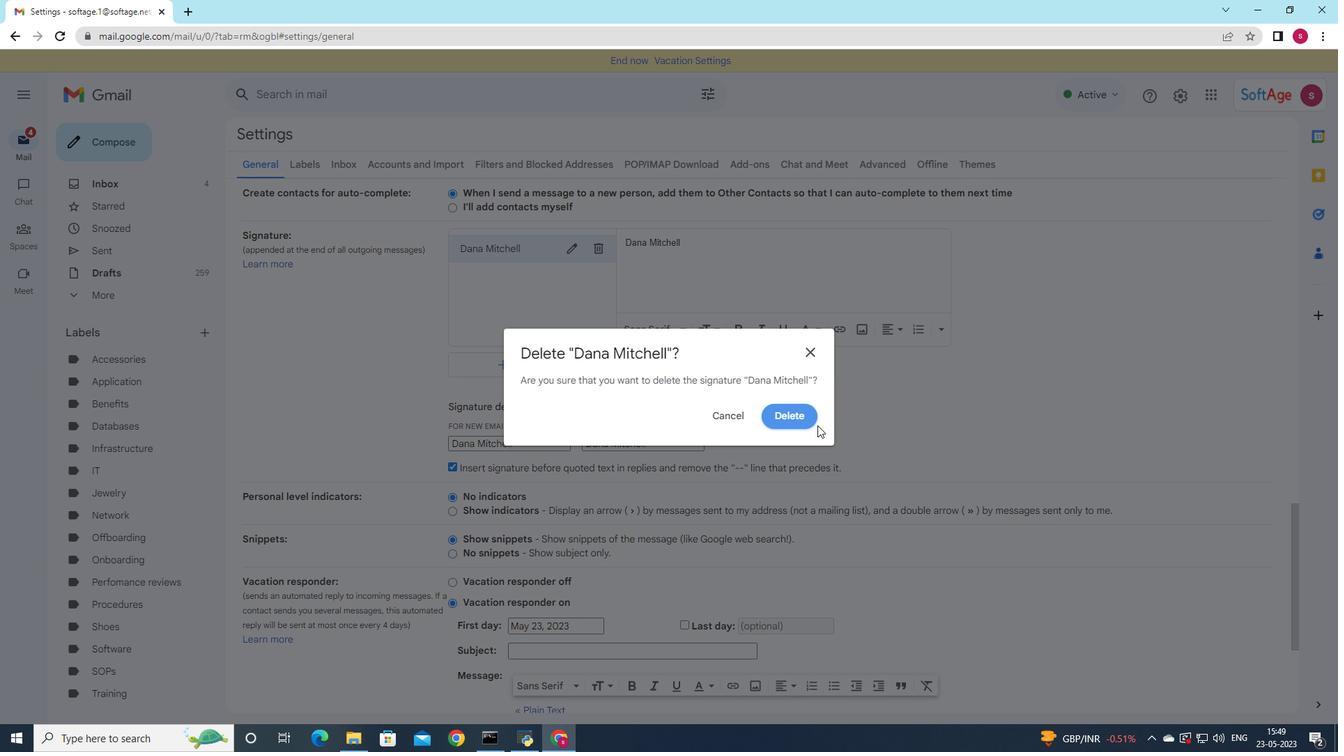 
Action: Mouse pressed left at (799, 418)
Screenshot: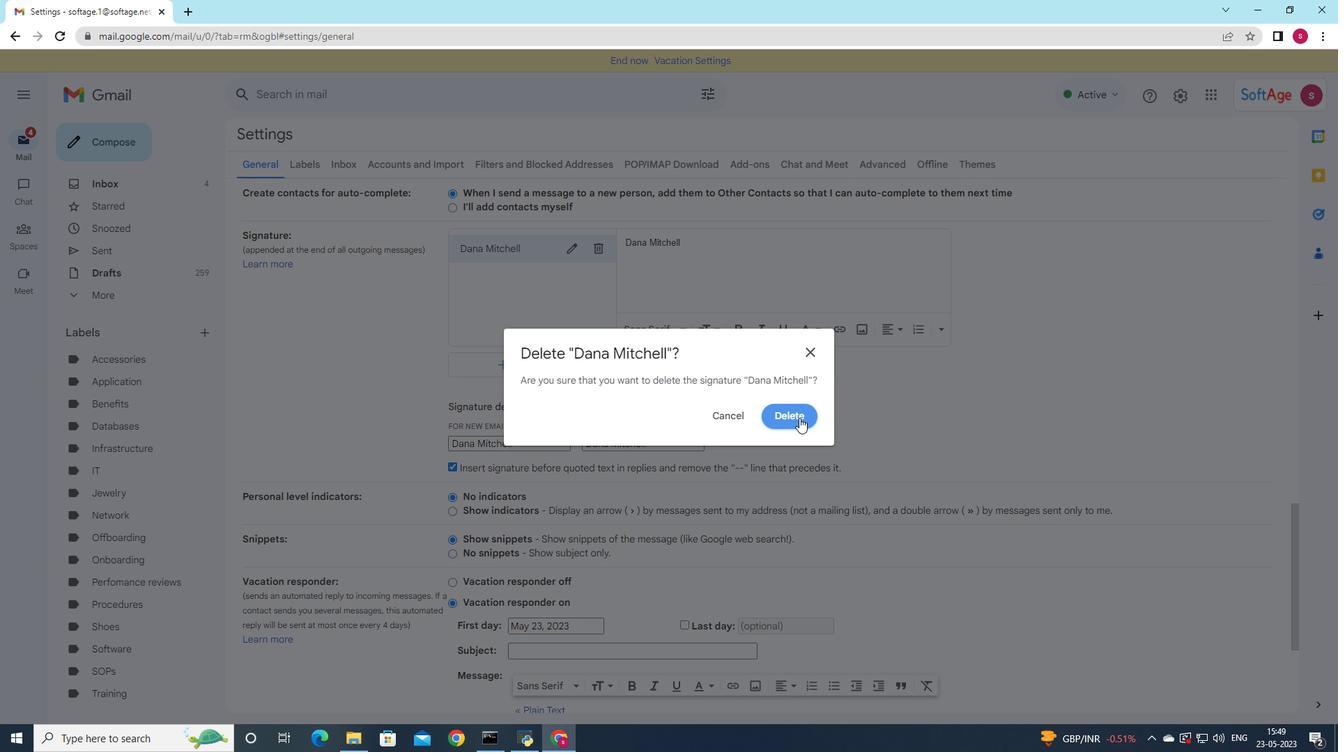 
Action: Mouse moved to (498, 267)
Screenshot: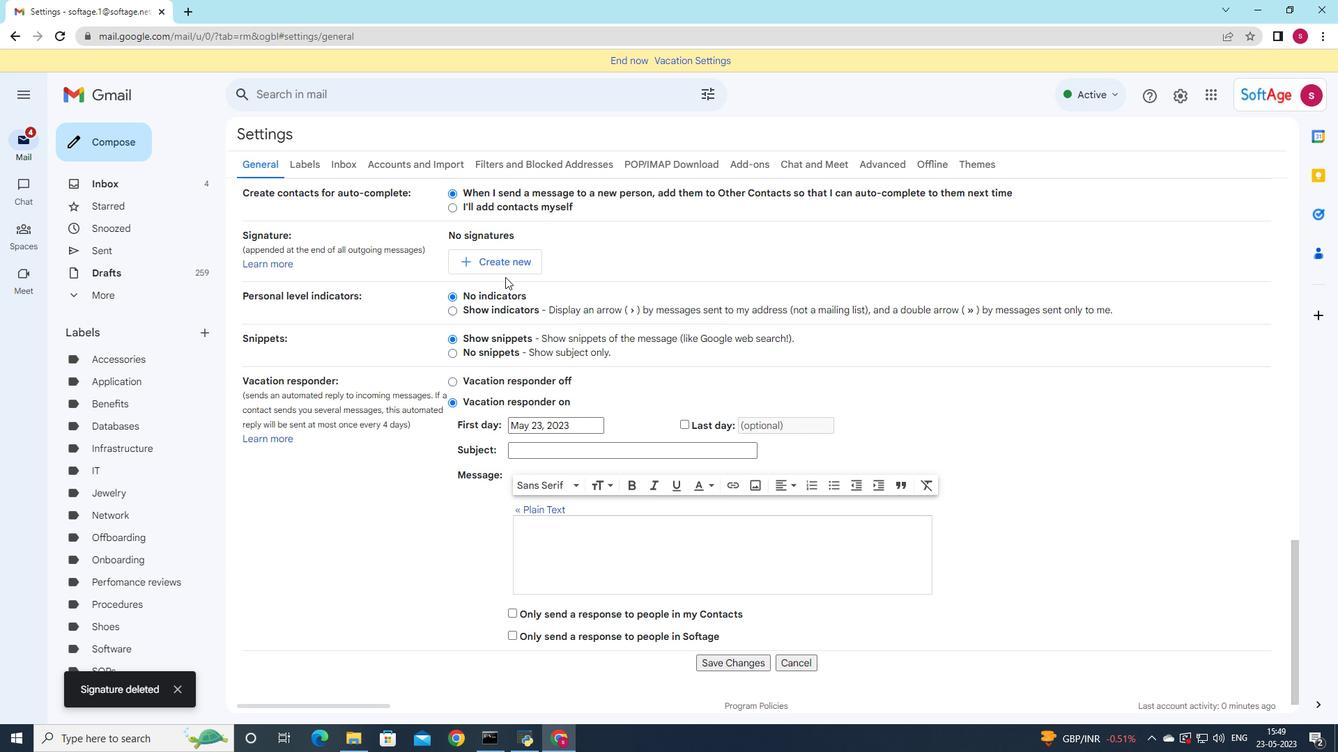 
Action: Mouse pressed left at (498, 267)
Screenshot: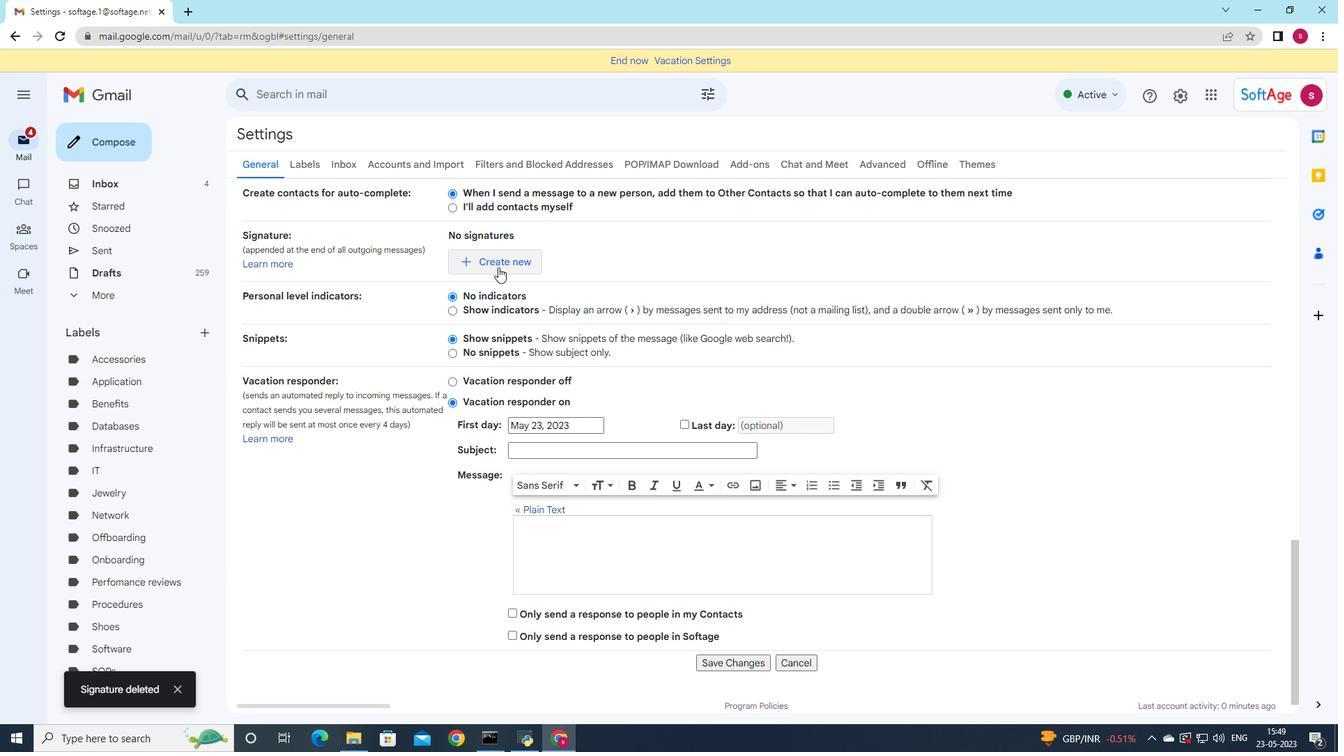 
Action: Mouse moved to (842, 392)
Screenshot: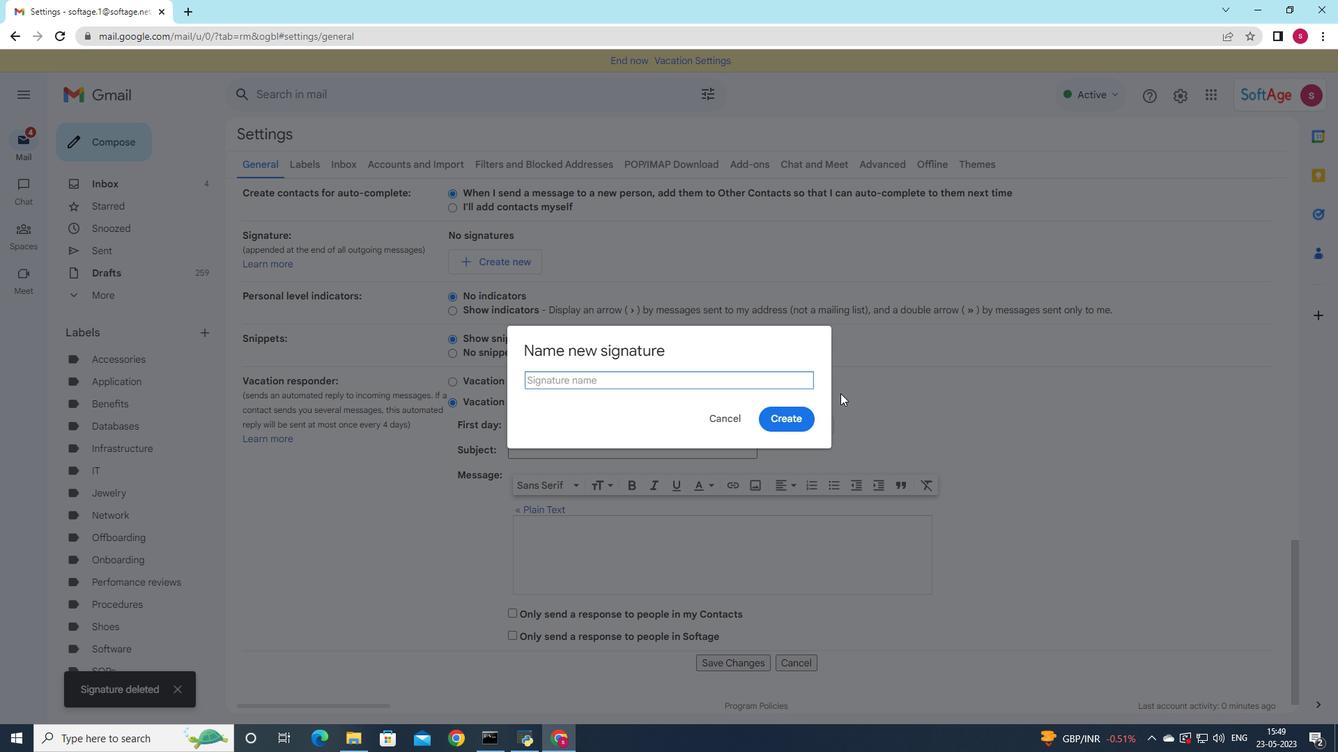 
Action: Key pressed <Key.shift>Daniel<Key.space><Key.shift>Baker
Screenshot: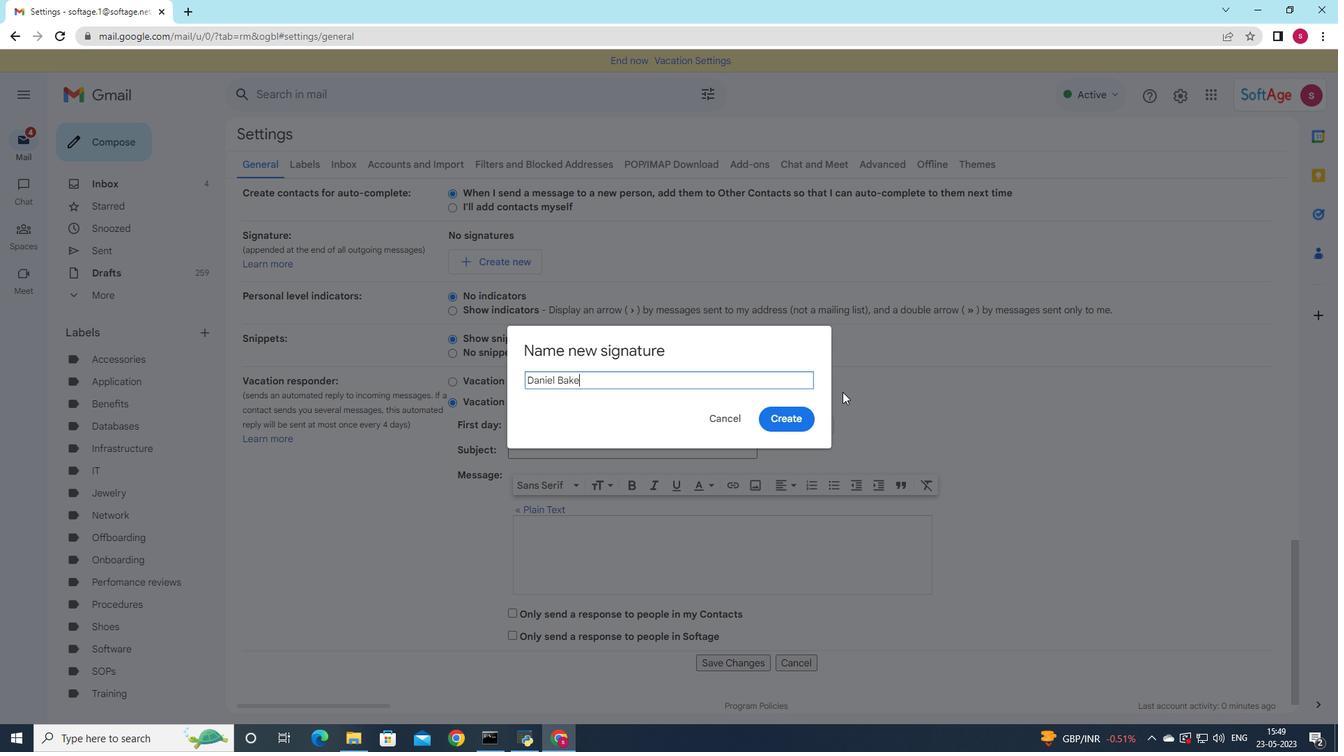 
Action: Mouse moved to (787, 412)
Screenshot: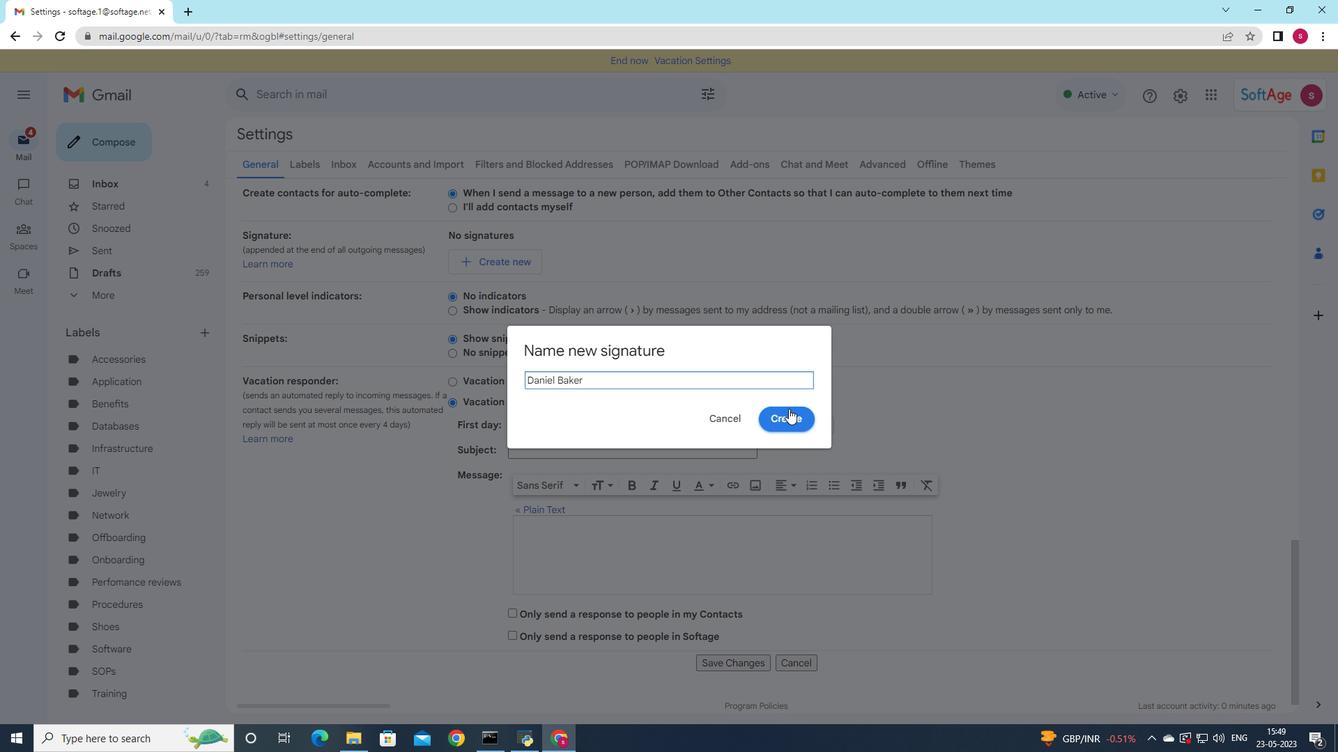 
Action: Mouse pressed left at (787, 412)
Screenshot: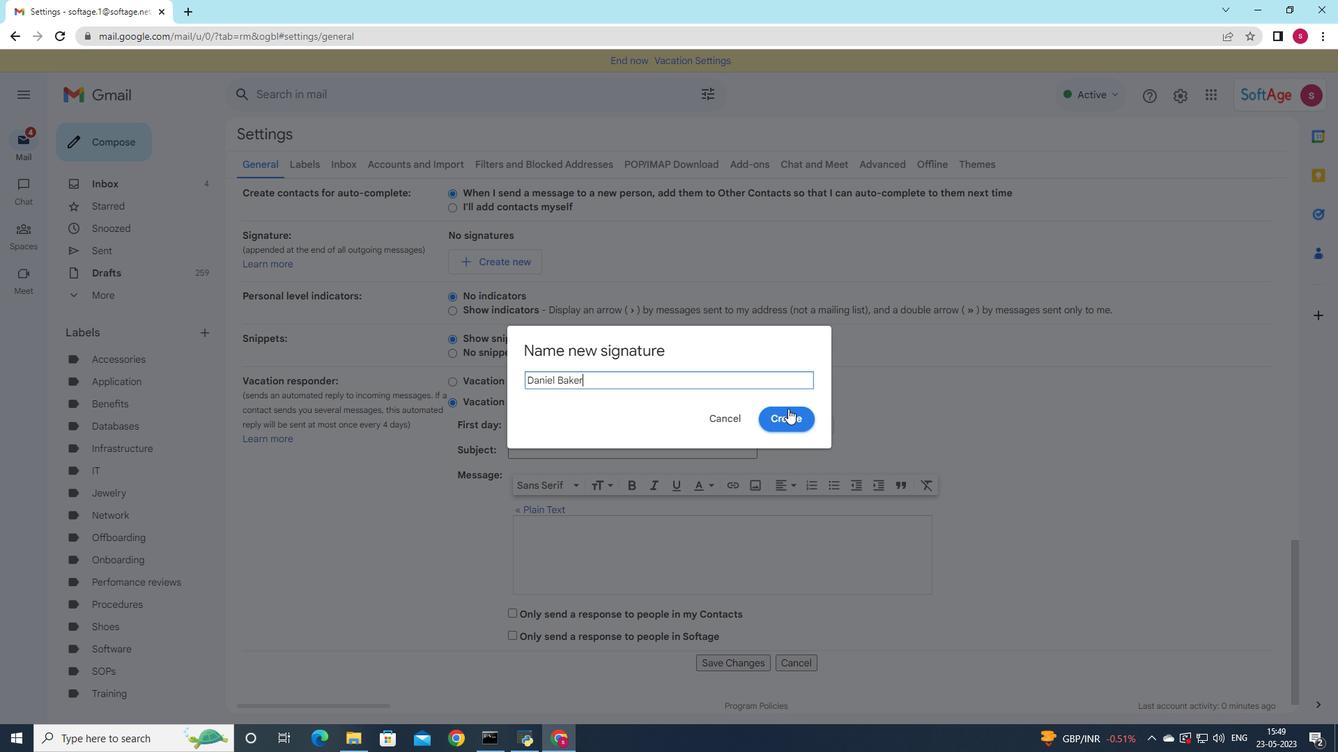 
Action: Mouse moved to (772, 257)
Screenshot: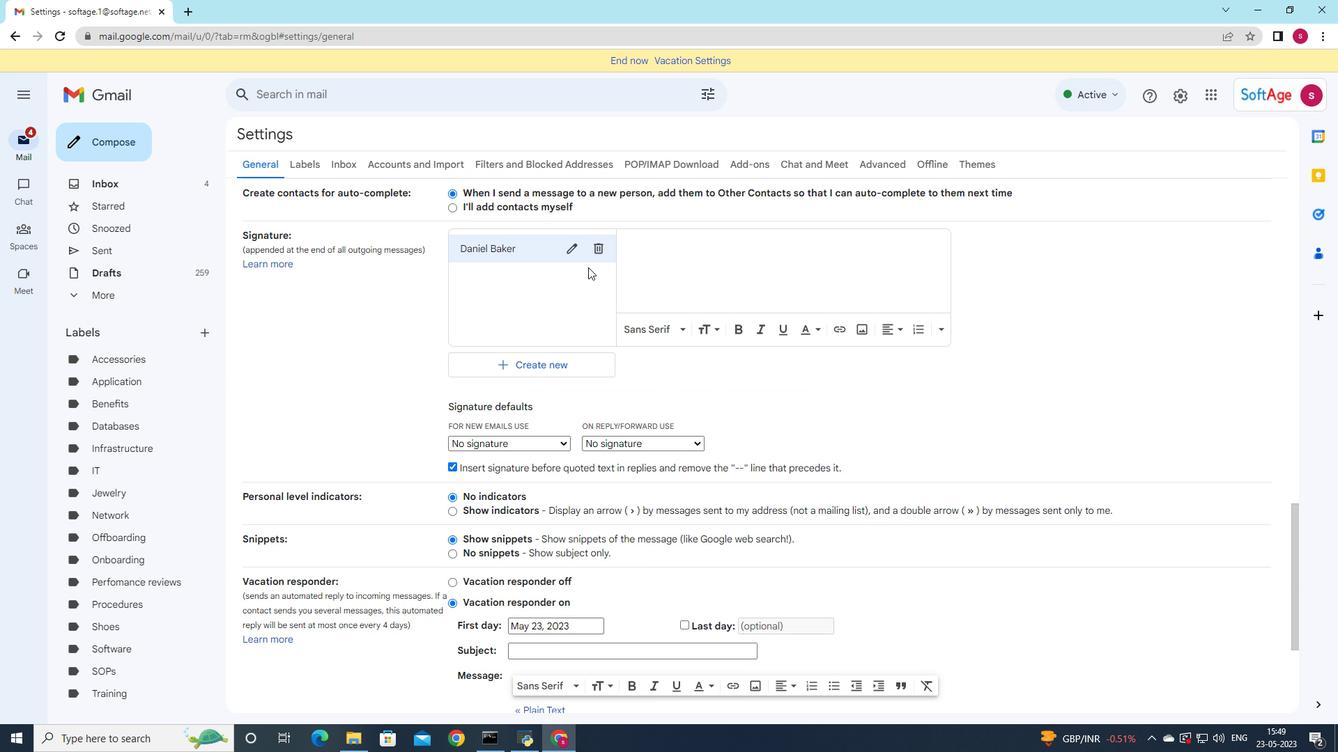 
Action: Mouse pressed left at (772, 257)
Screenshot: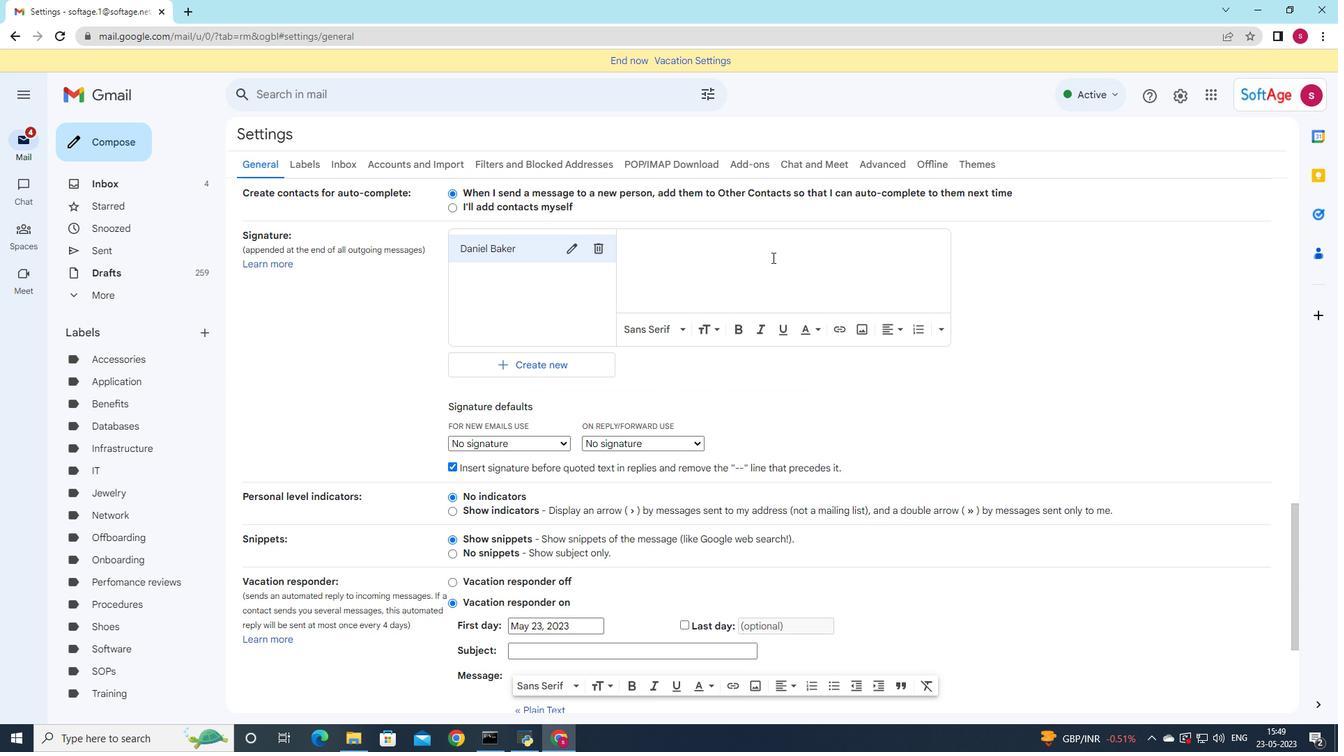 
Action: Key pressed <Key.shift><Key.shift><Key.shift><Key.shift>Daniel<Key.space><Key.shift>Baker
Screenshot: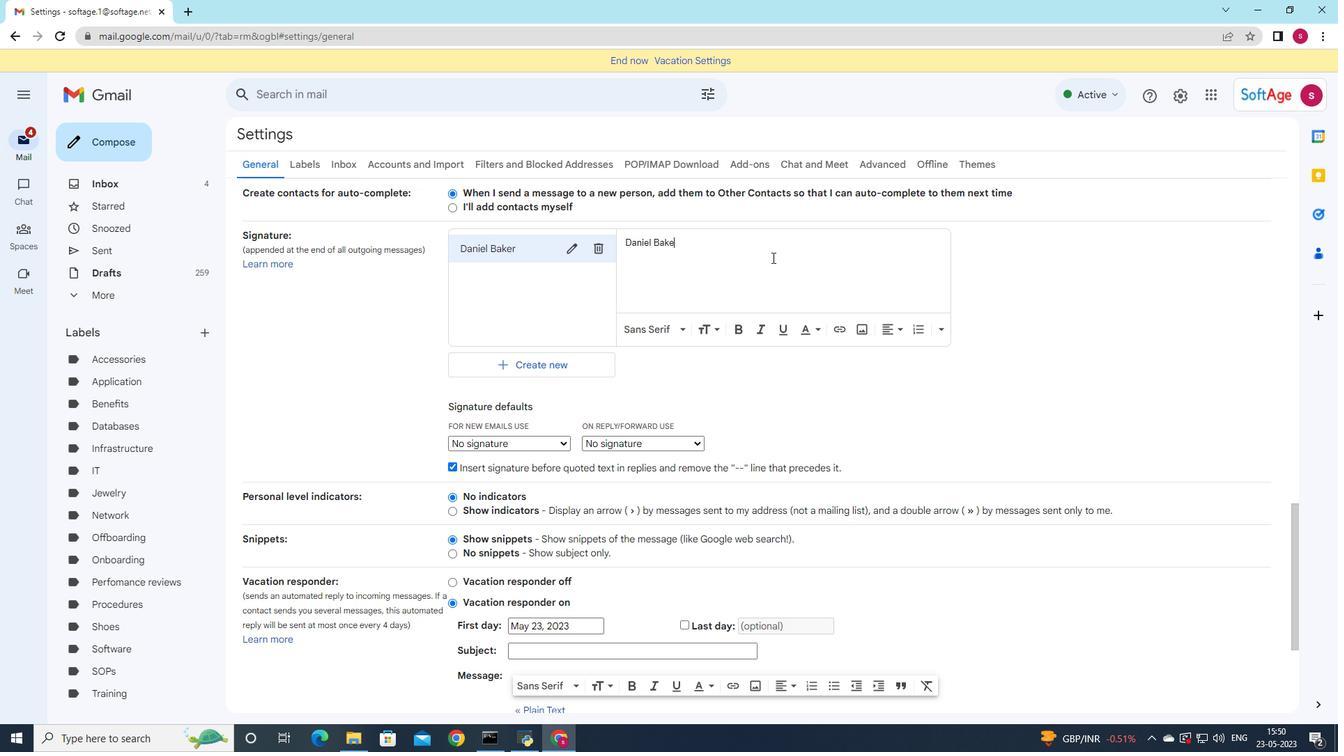 
Action: Mouse moved to (752, 306)
Screenshot: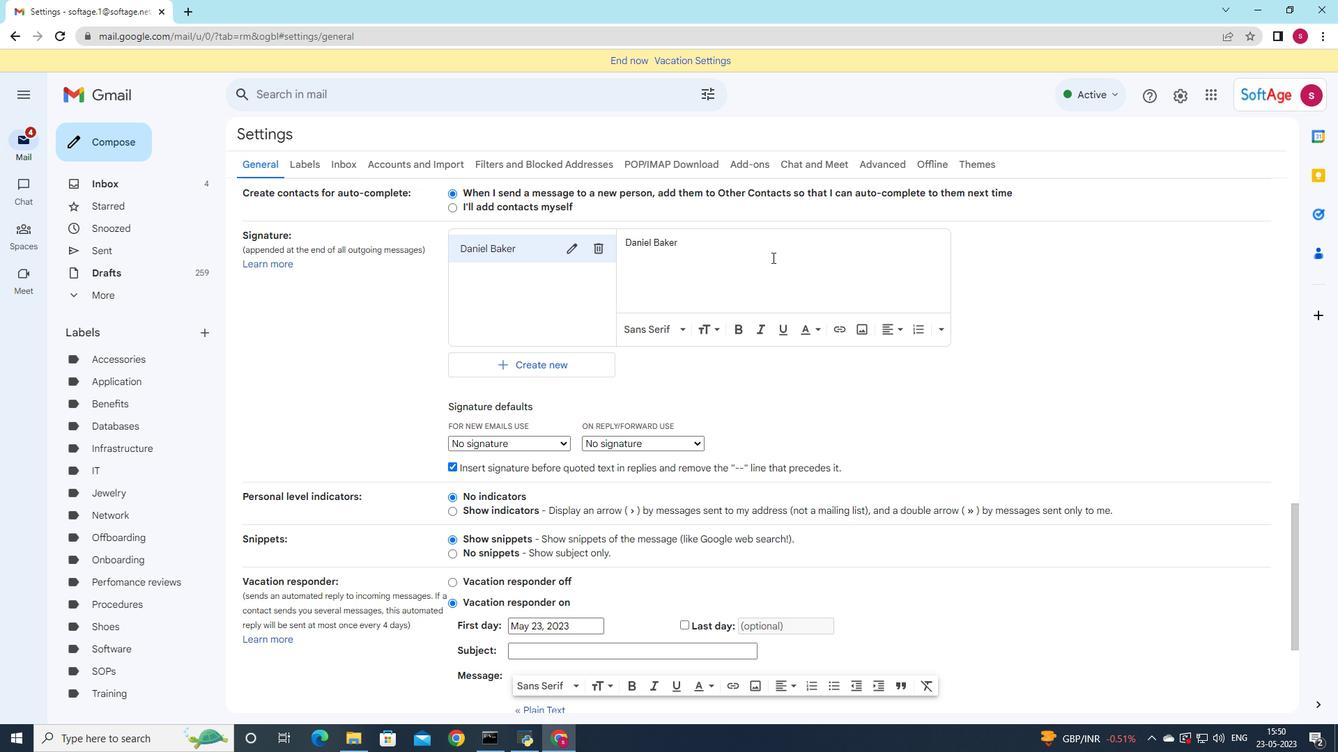 
Action: Mouse scrolled (752, 305) with delta (0, 0)
Screenshot: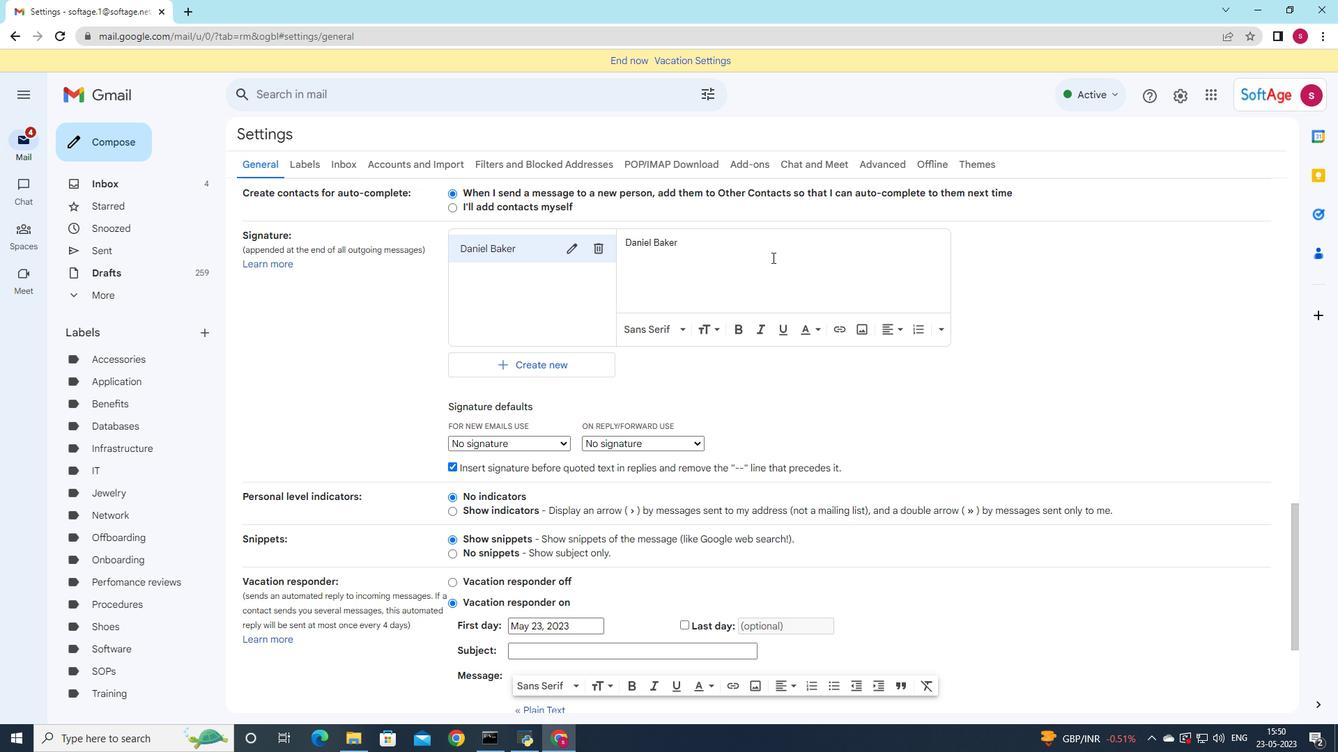 
Action: Mouse moved to (564, 375)
Screenshot: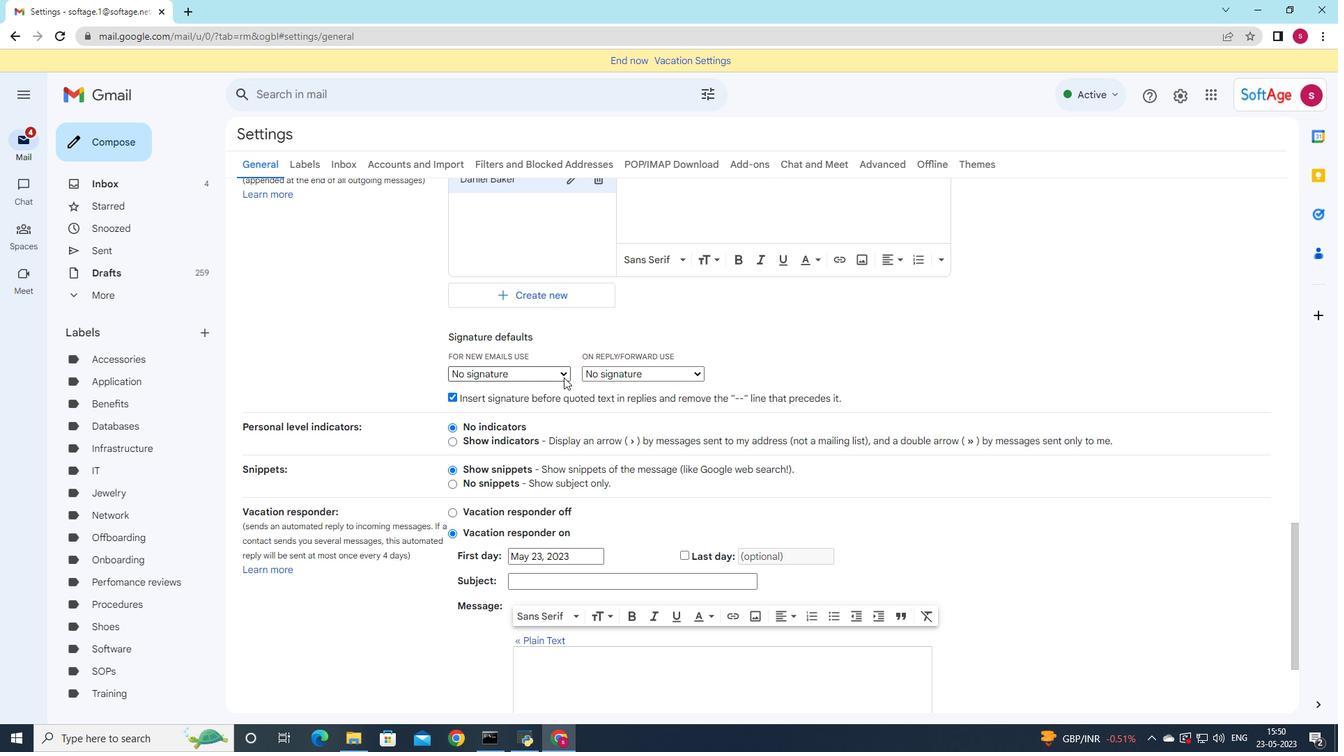 
Action: Mouse pressed left at (564, 375)
Screenshot: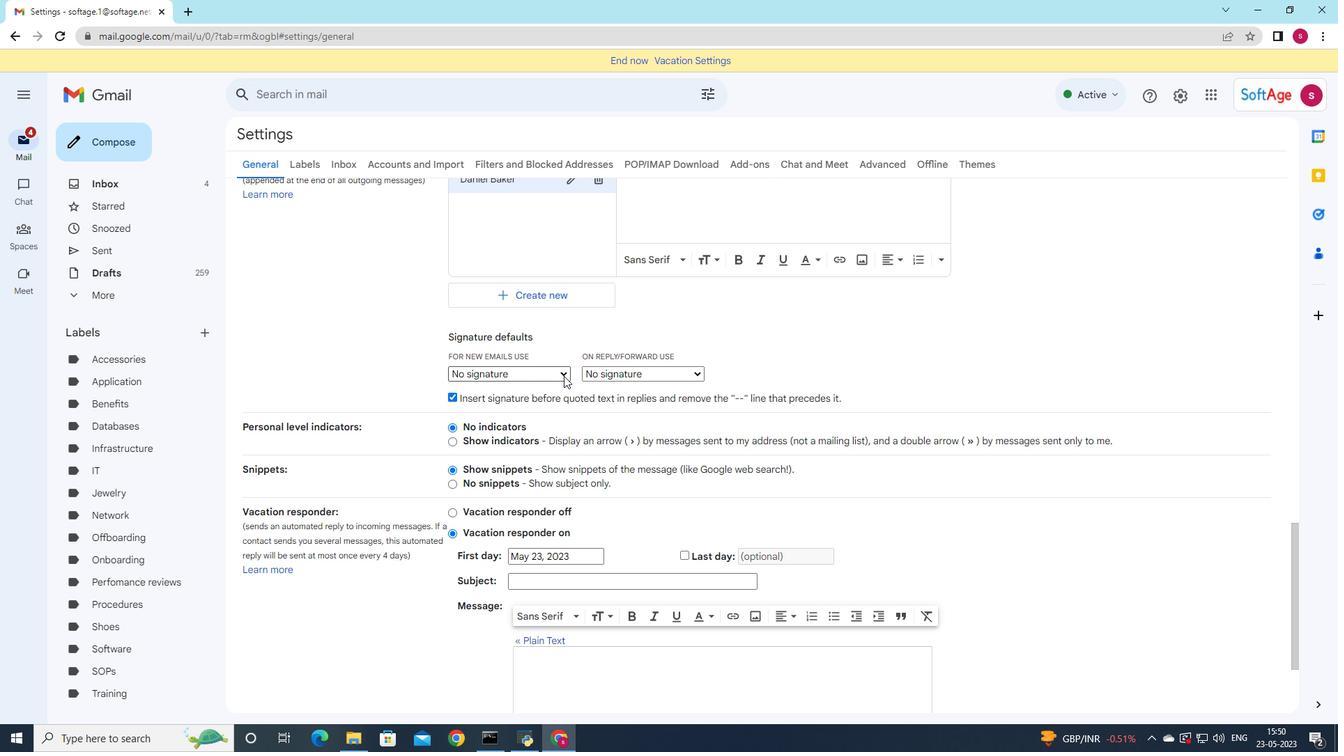 
Action: Mouse moved to (556, 398)
Screenshot: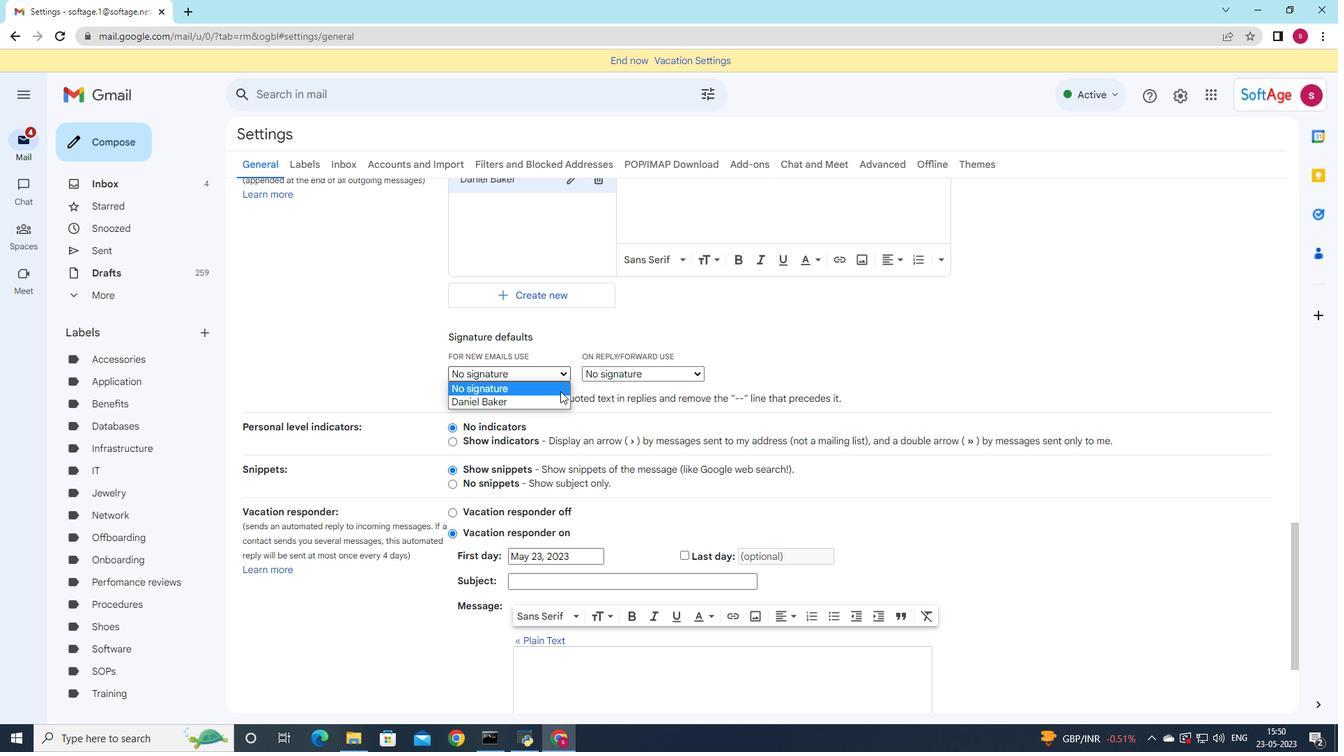 
Action: Mouse pressed left at (556, 398)
Screenshot: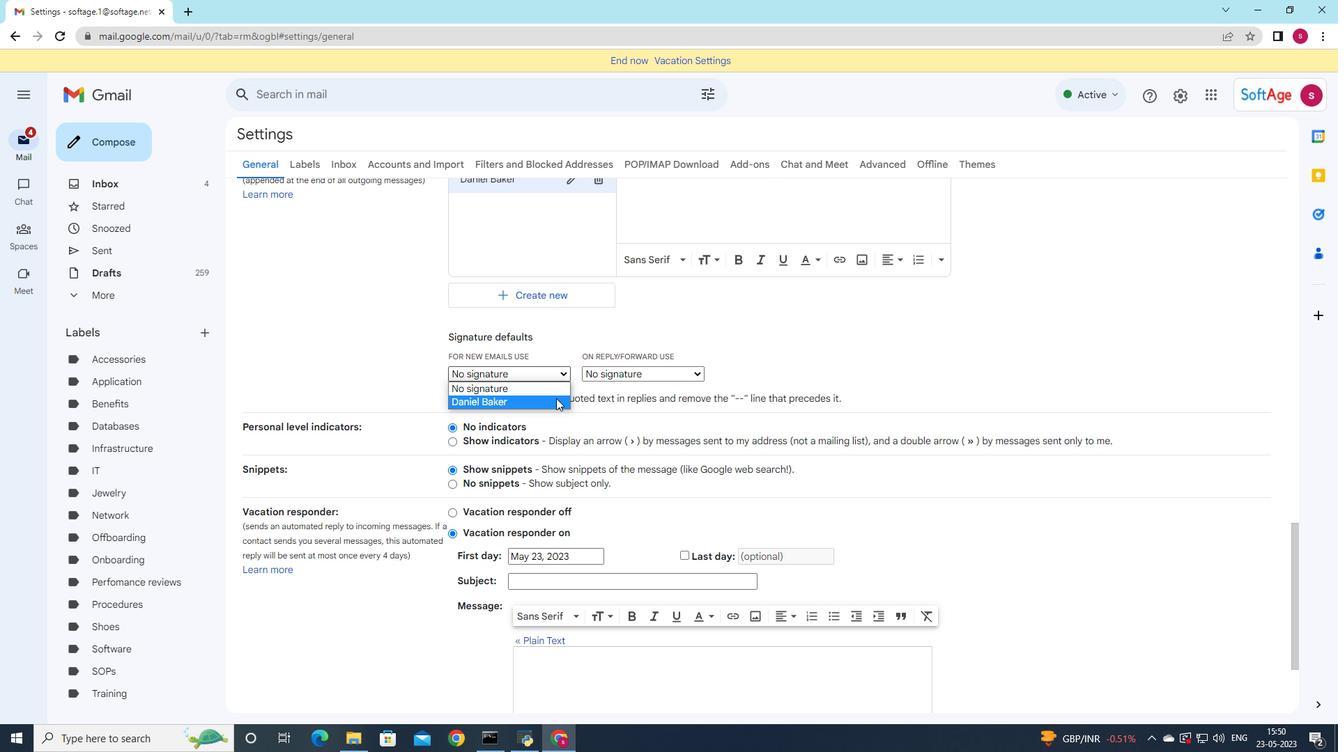 
Action: Mouse moved to (614, 368)
Screenshot: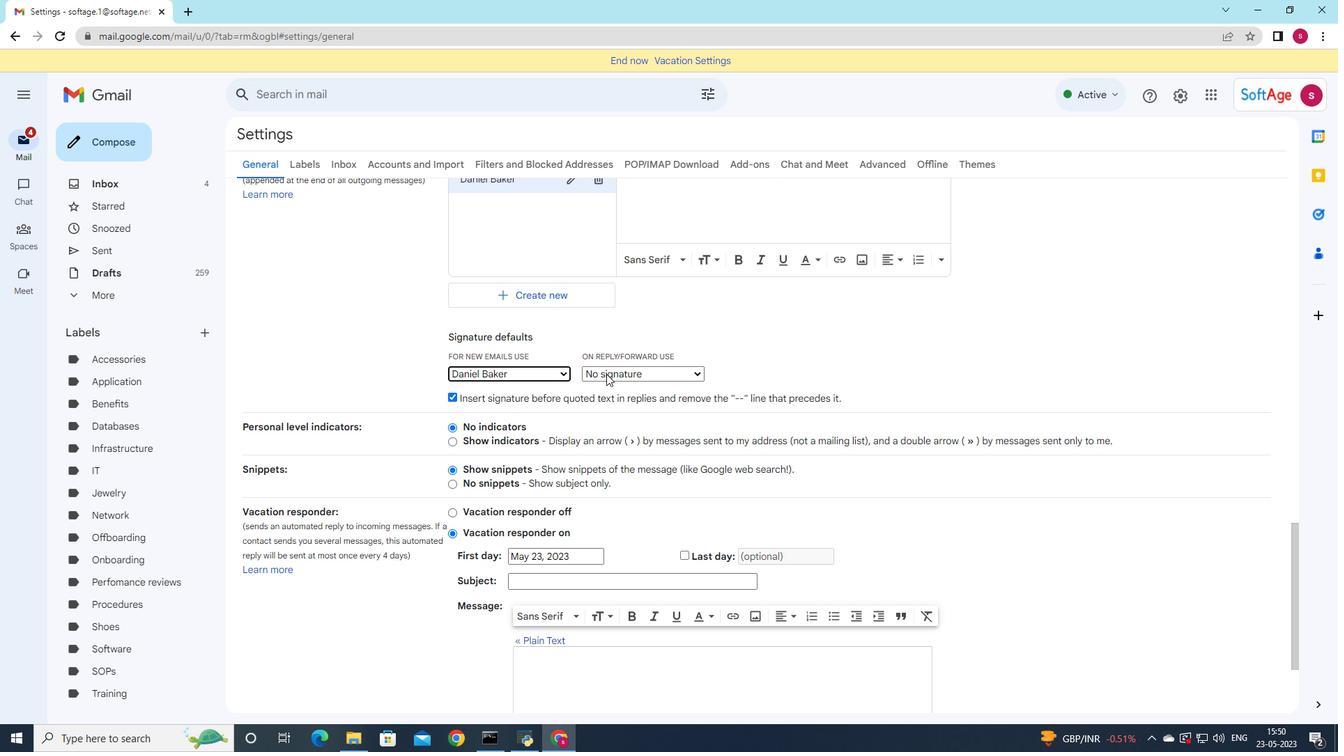 
Action: Mouse pressed left at (614, 368)
Screenshot: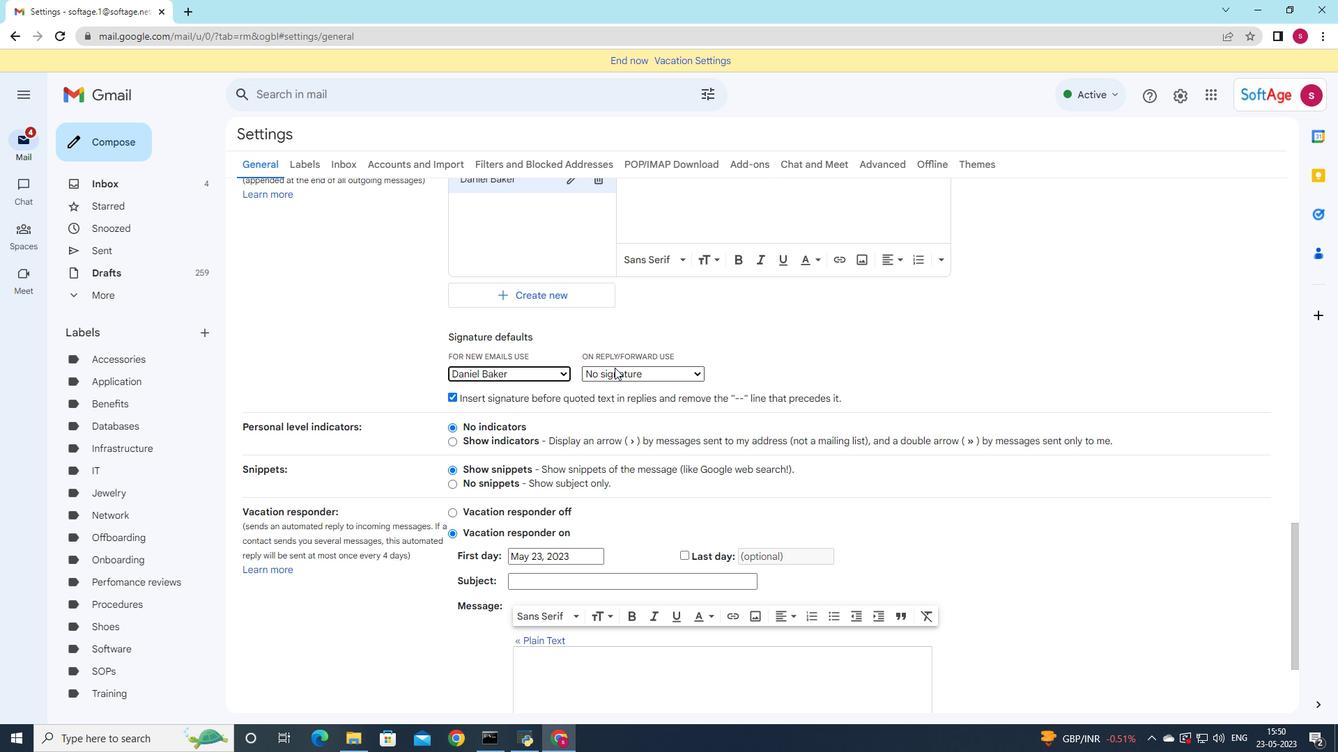 
Action: Mouse moved to (613, 401)
Screenshot: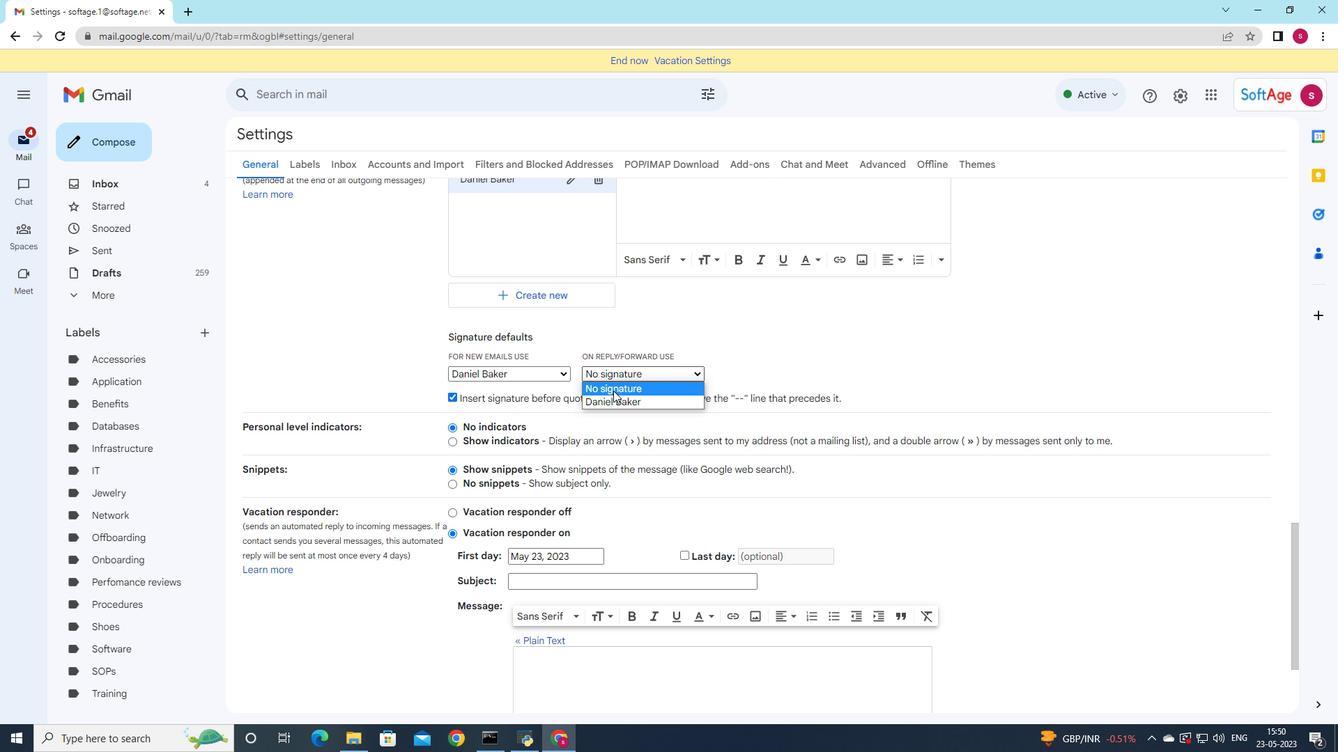 
Action: Mouse pressed left at (613, 401)
Screenshot: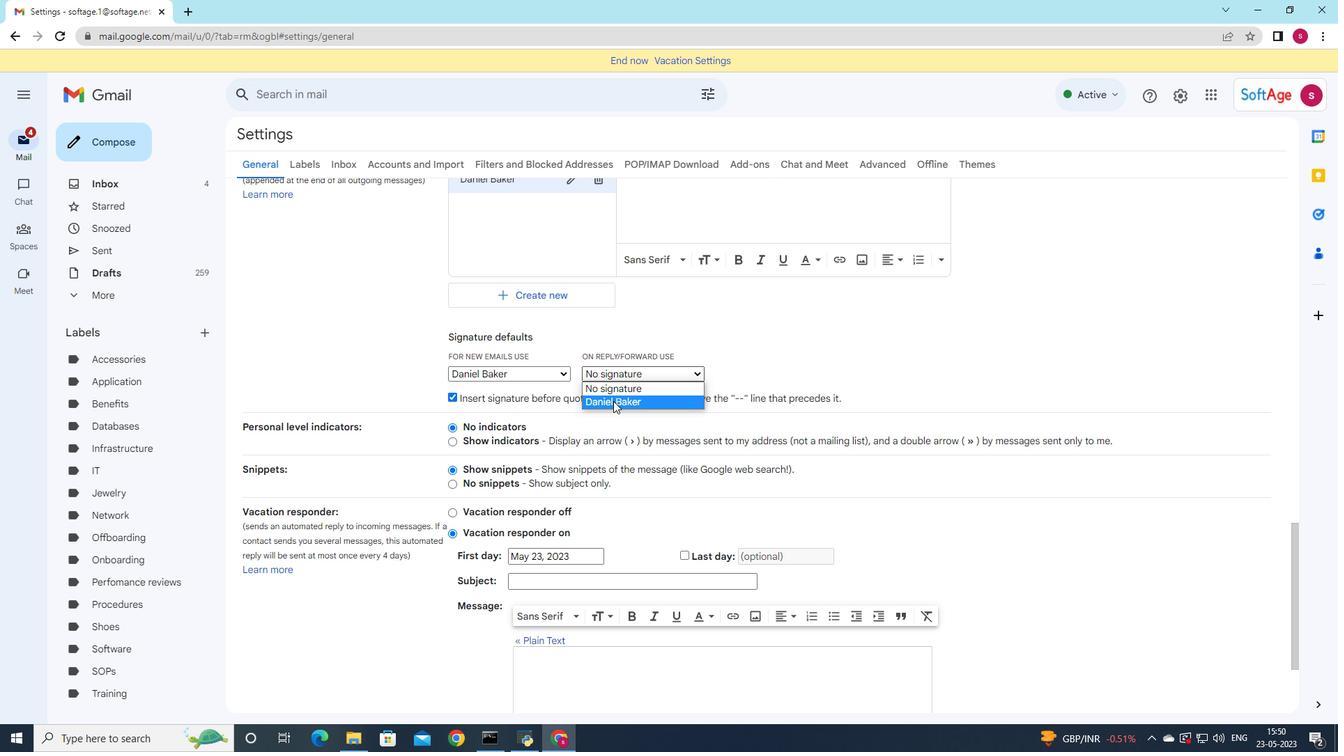 
Action: Mouse moved to (584, 543)
Screenshot: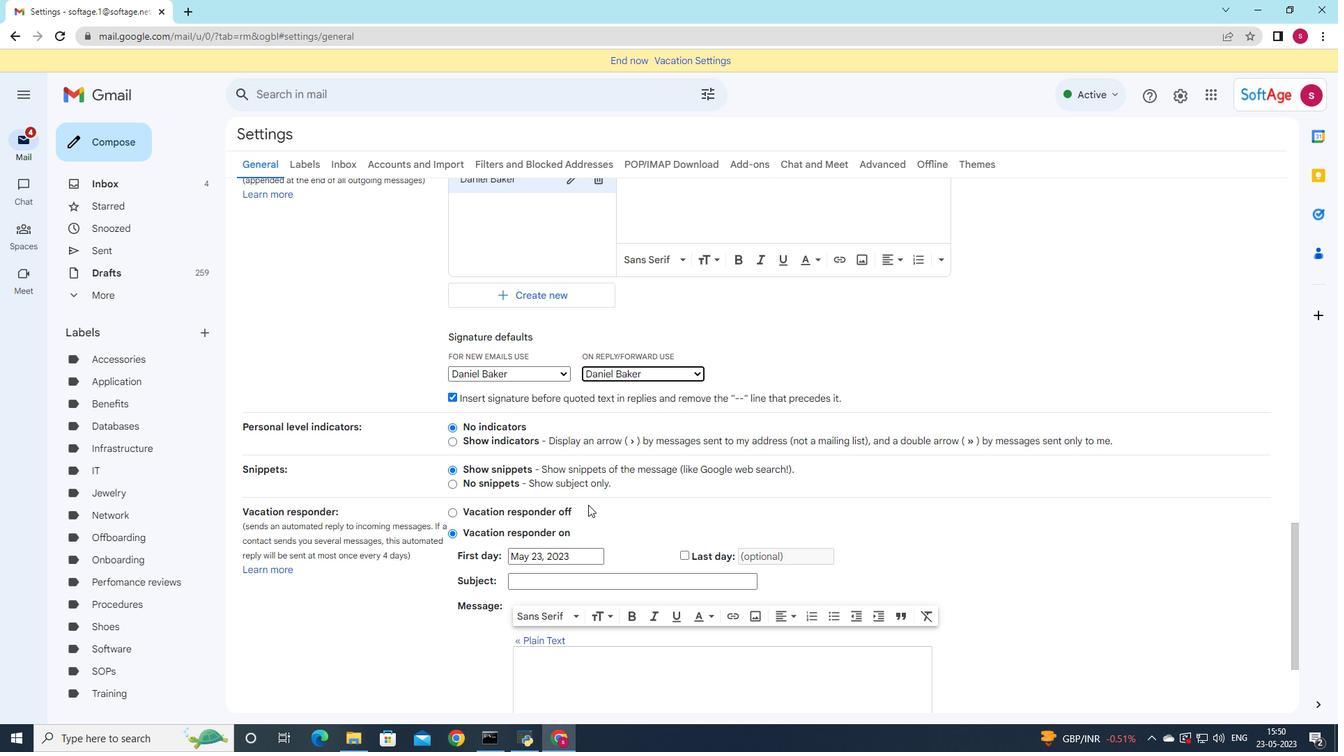 
Action: Mouse scrolled (587, 506) with delta (0, 0)
Screenshot: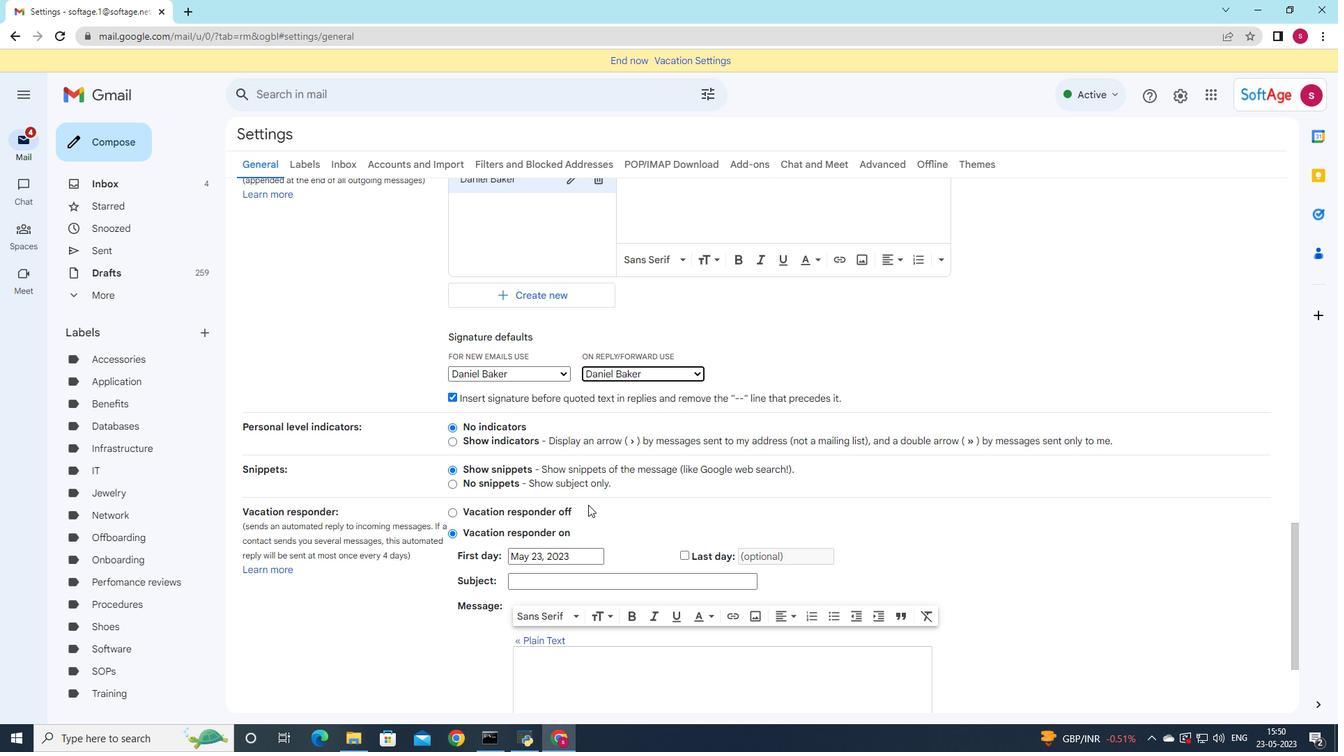 
Action: Mouse scrolled (586, 511) with delta (0, 0)
Screenshot: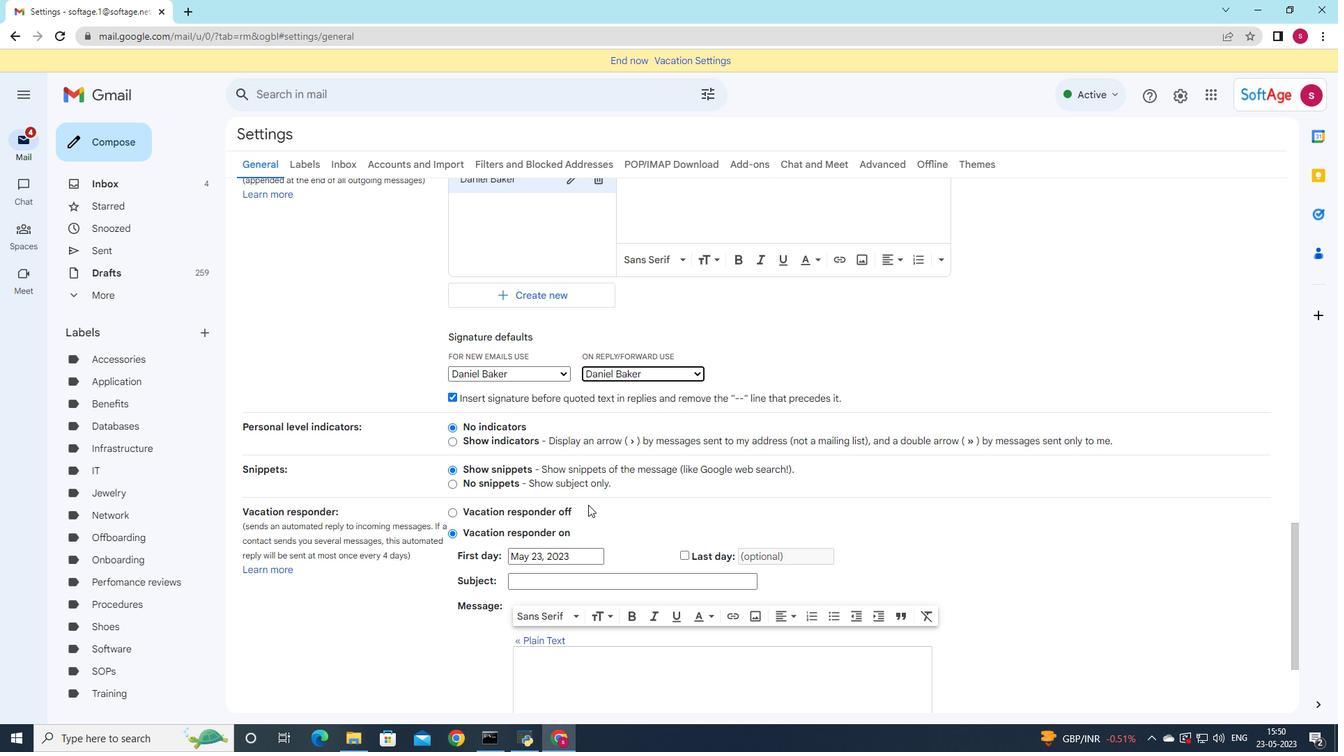 
Action: Mouse scrolled (586, 518) with delta (0, 0)
Screenshot: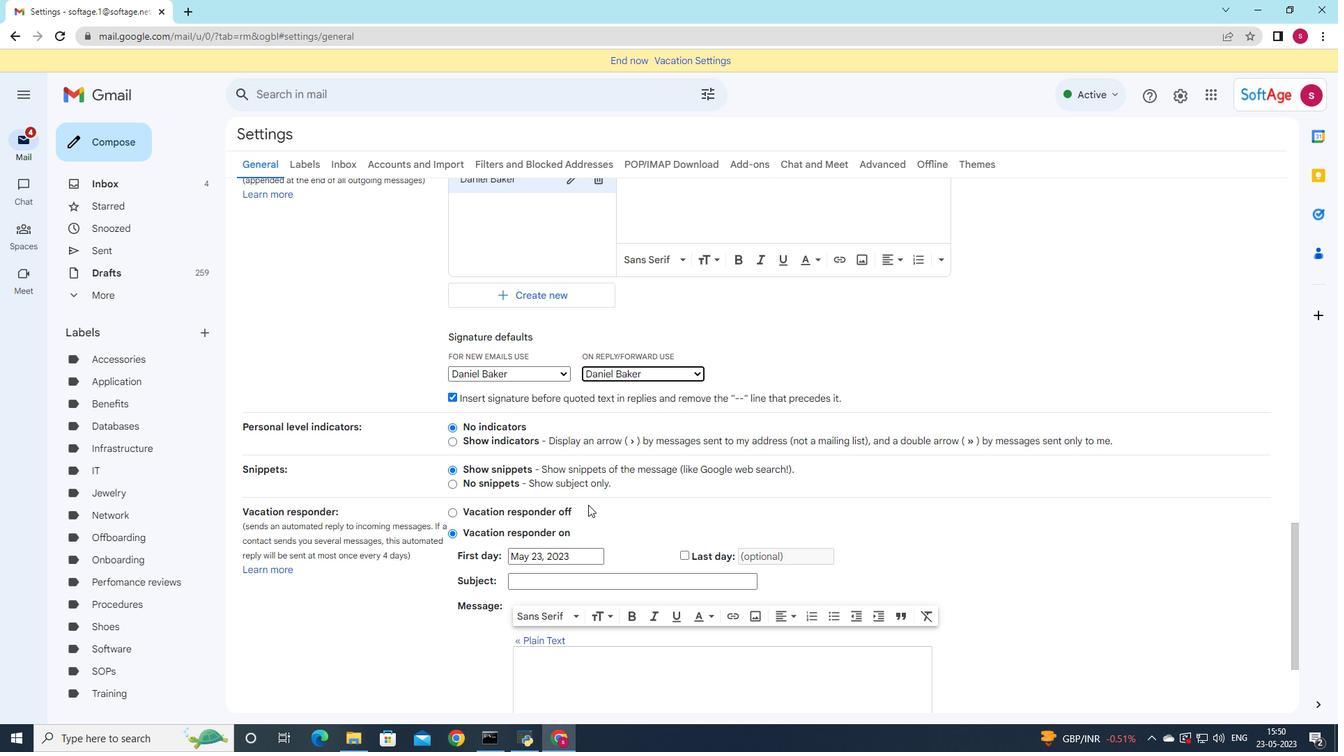 
Action: Mouse scrolled (584, 541) with delta (0, 0)
Screenshot: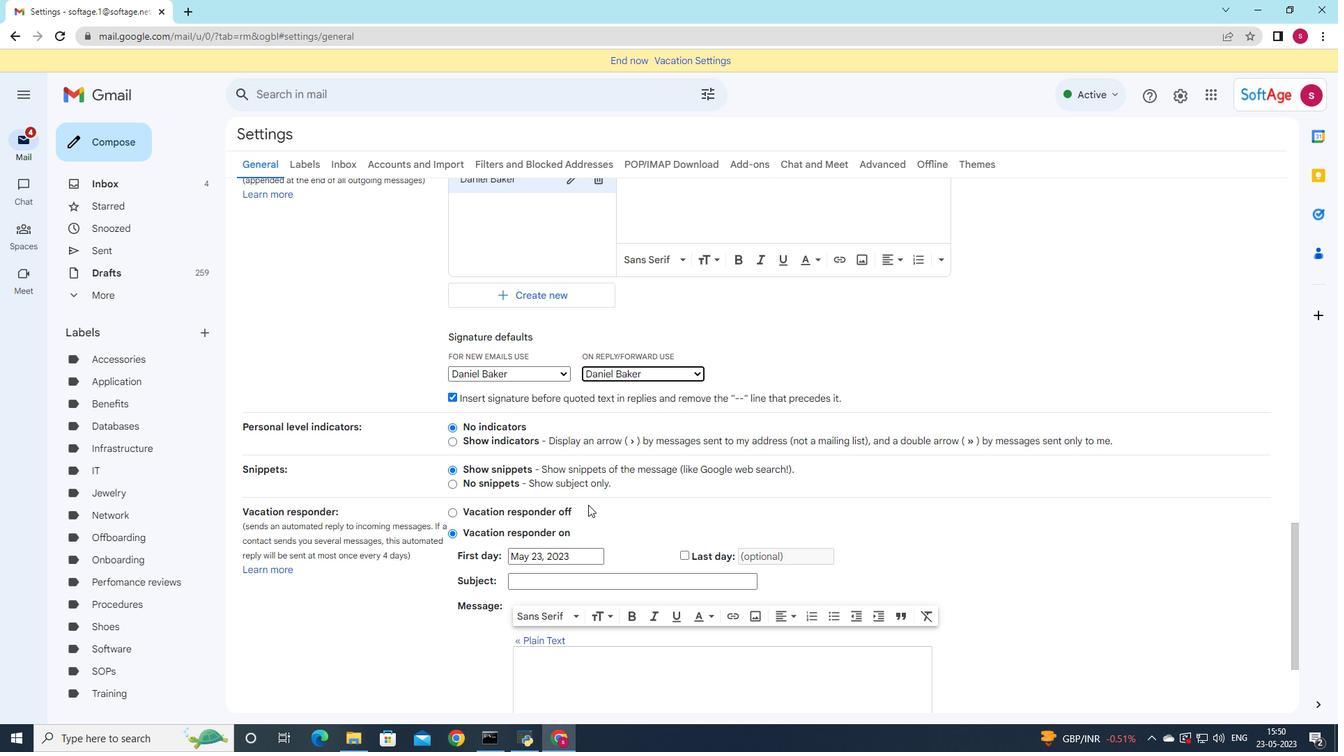 
Action: Mouse moved to (741, 639)
Screenshot: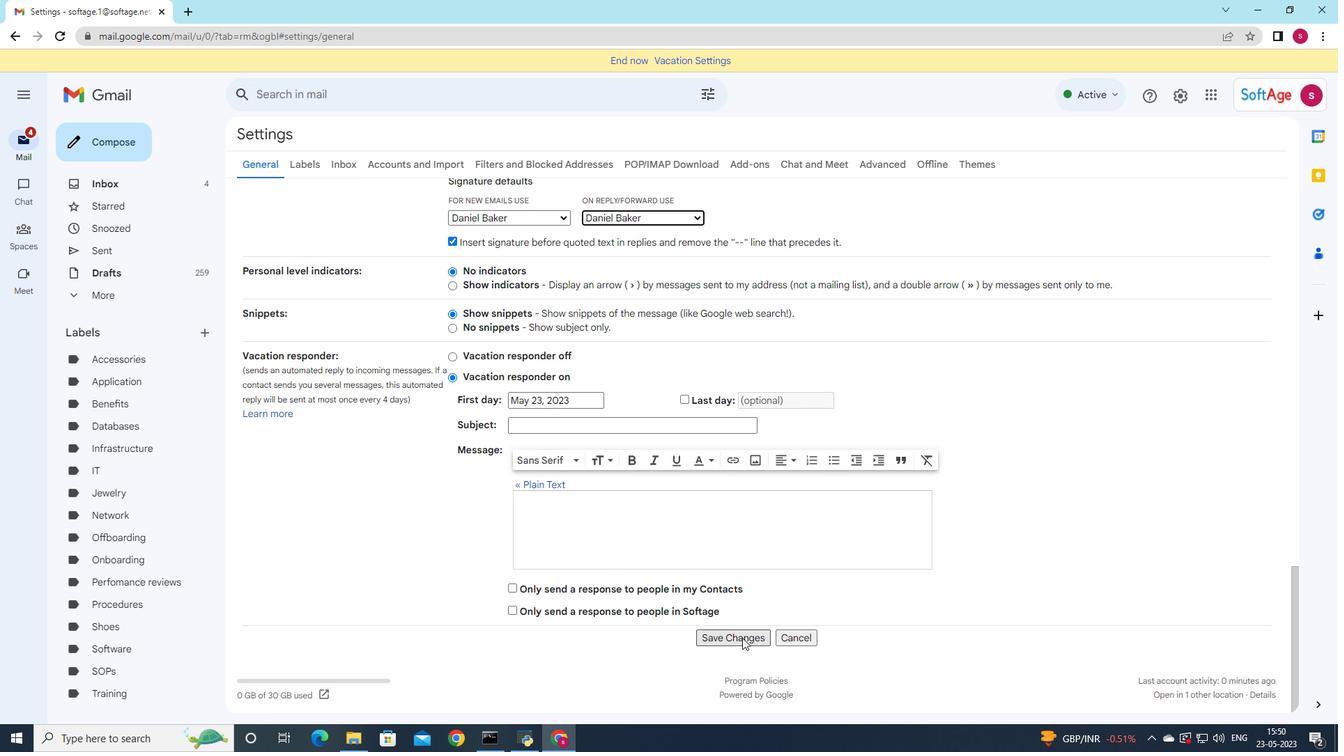 
Action: Mouse pressed left at (741, 639)
Screenshot: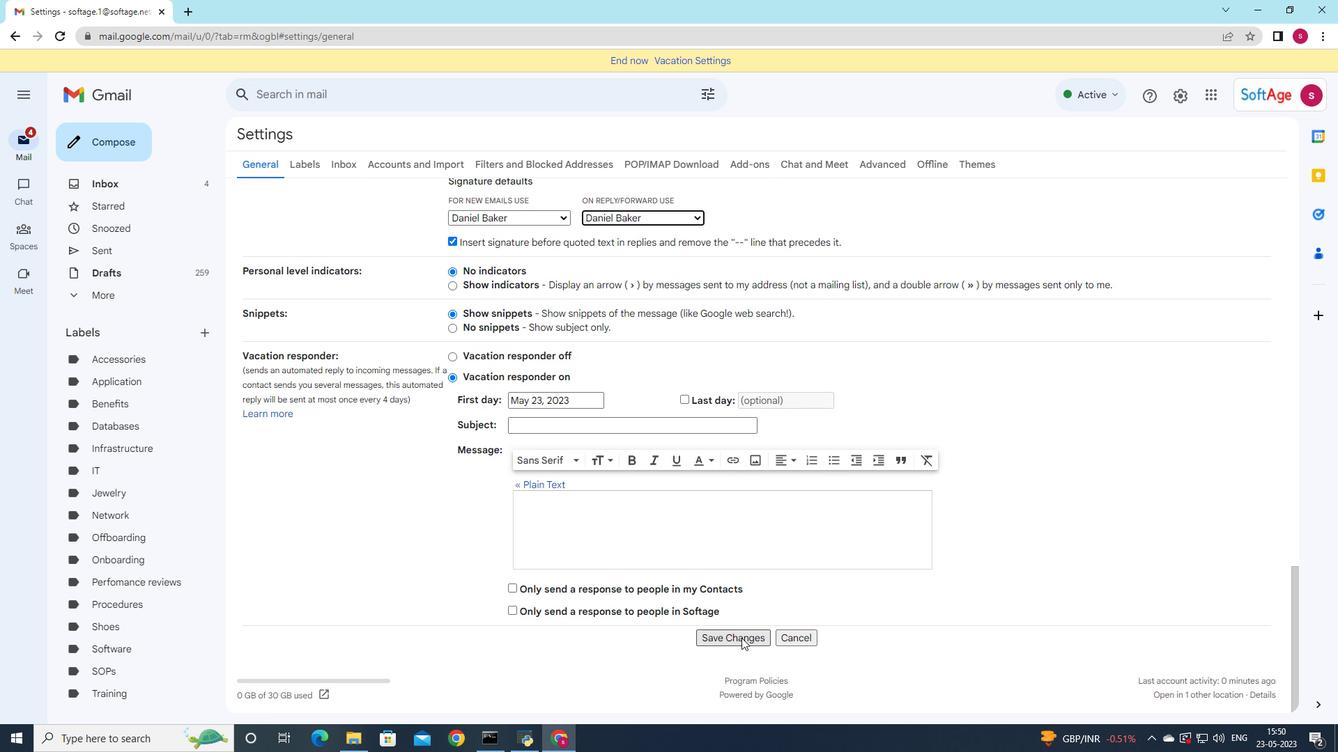 
Action: Mouse moved to (98, 138)
Screenshot: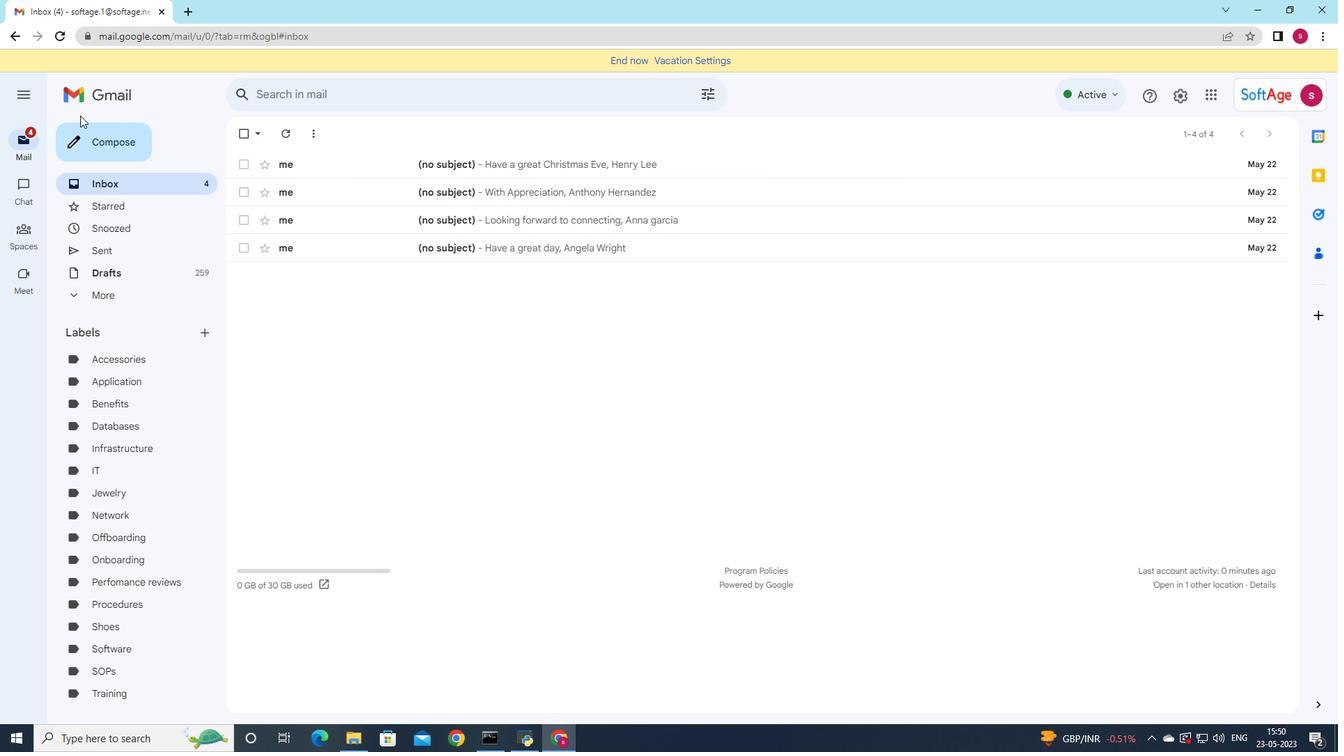
Action: Mouse pressed left at (98, 138)
Screenshot: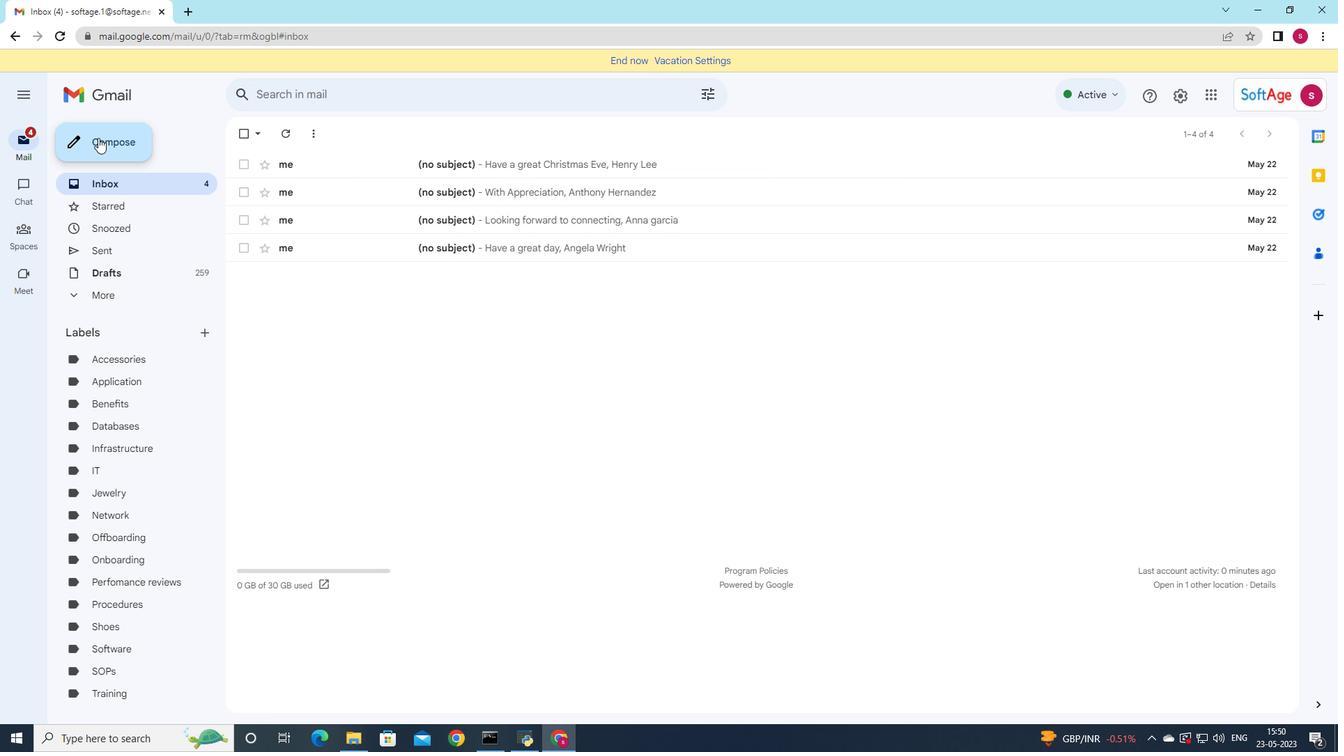 
Action: Mouse moved to (1063, 352)
Screenshot: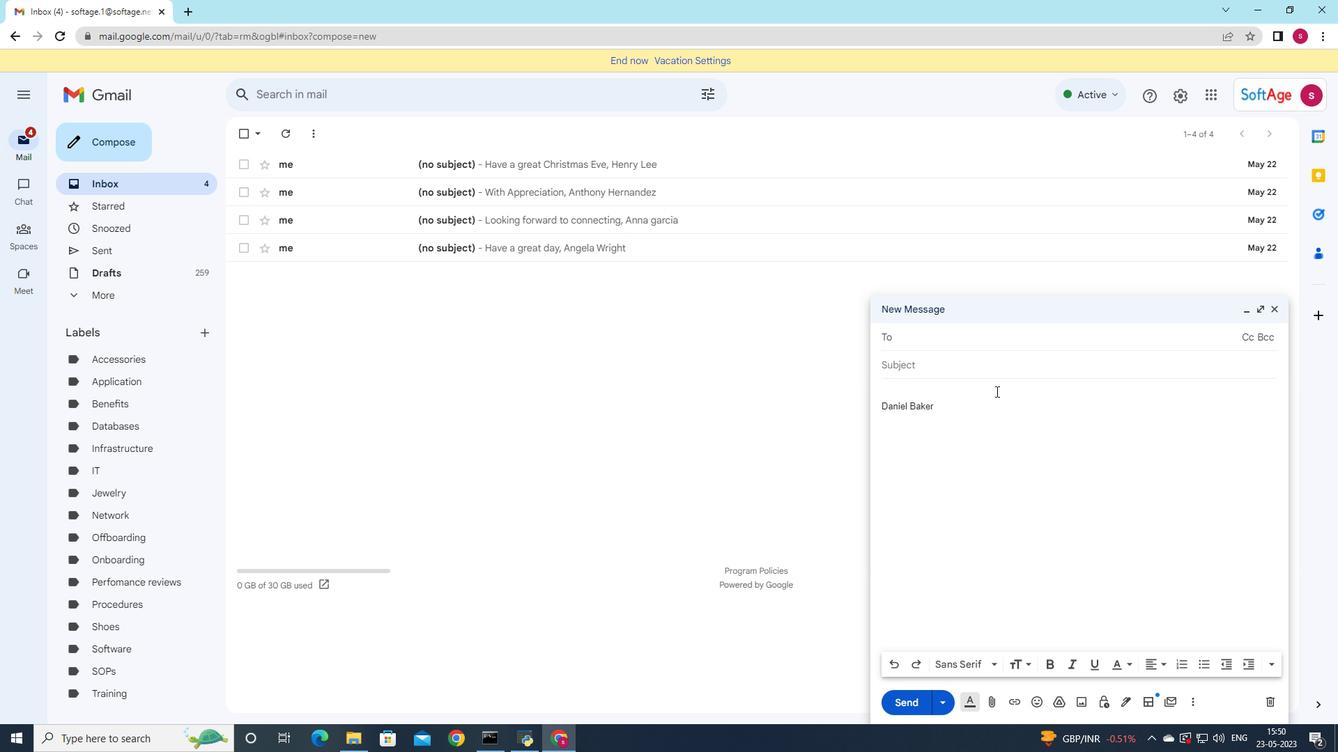 
Action: Key pressed so
Screenshot: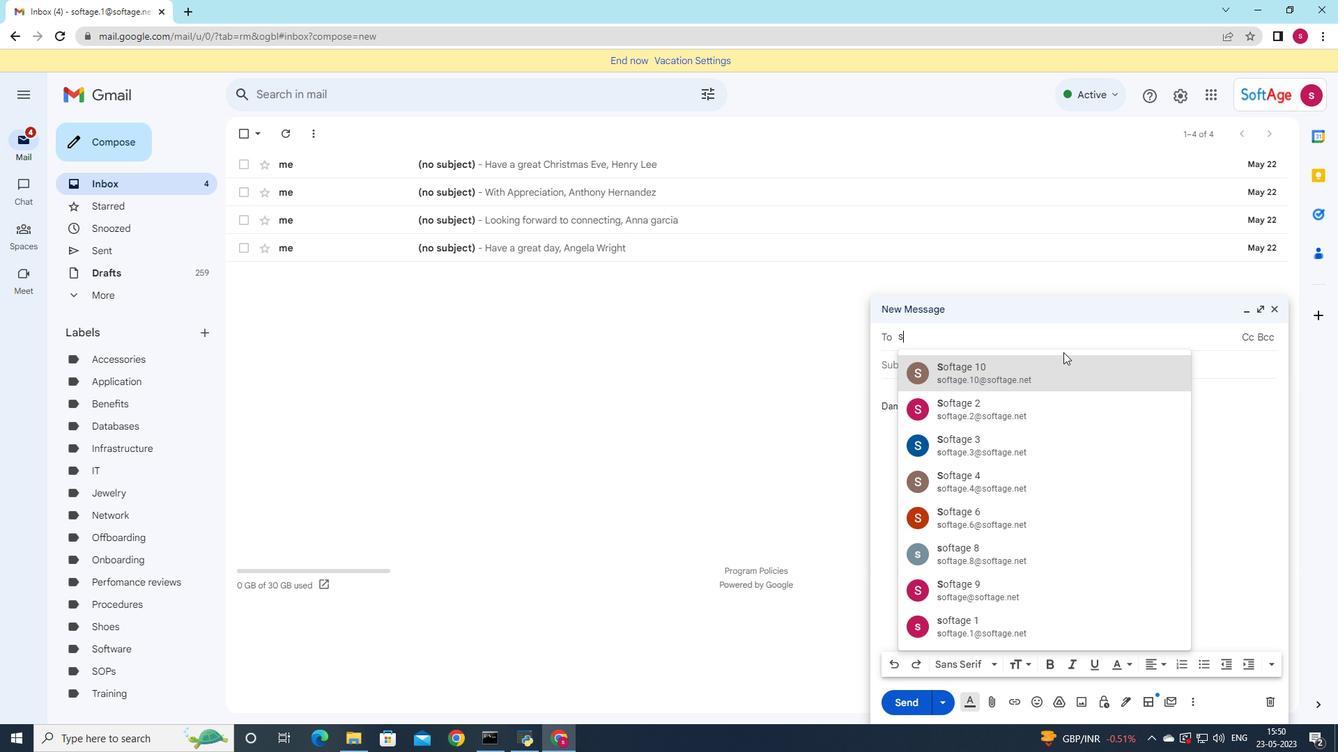 
Action: Mouse moved to (1013, 559)
Screenshot: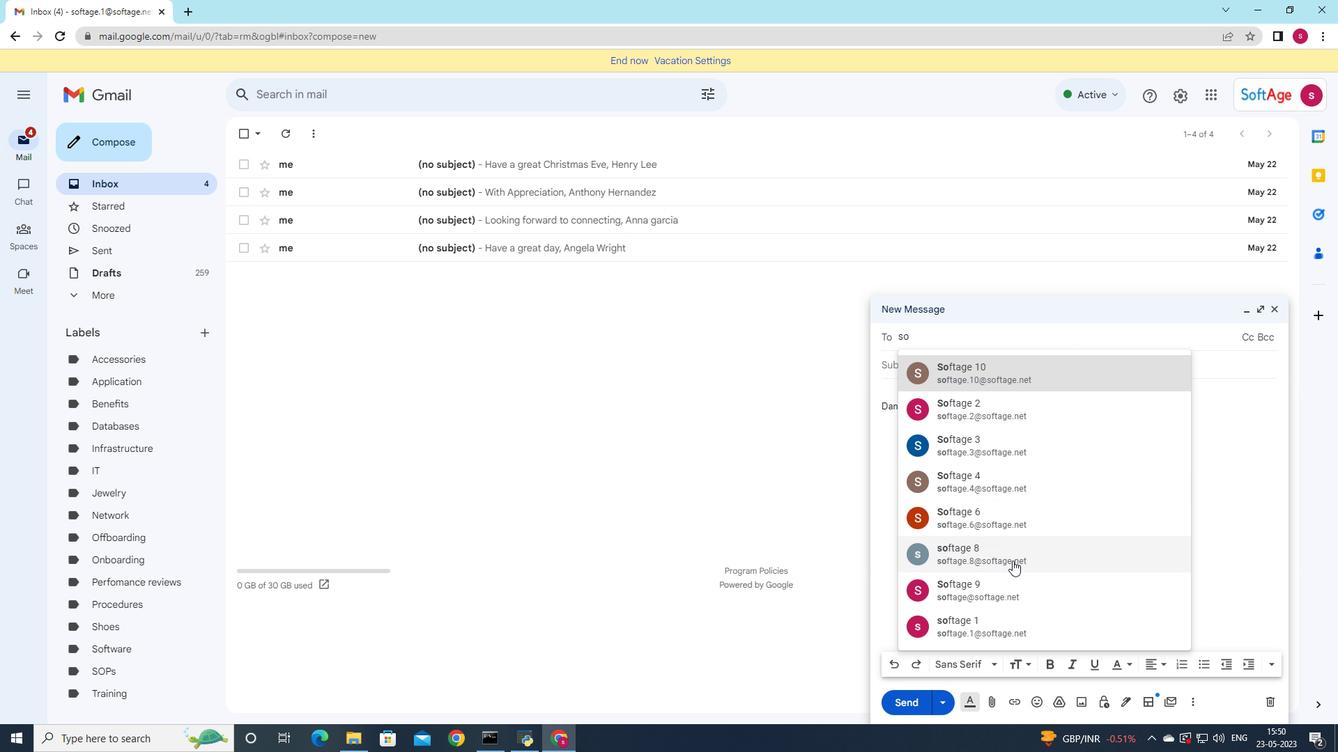 
Action: Mouse pressed left at (1013, 559)
Screenshot: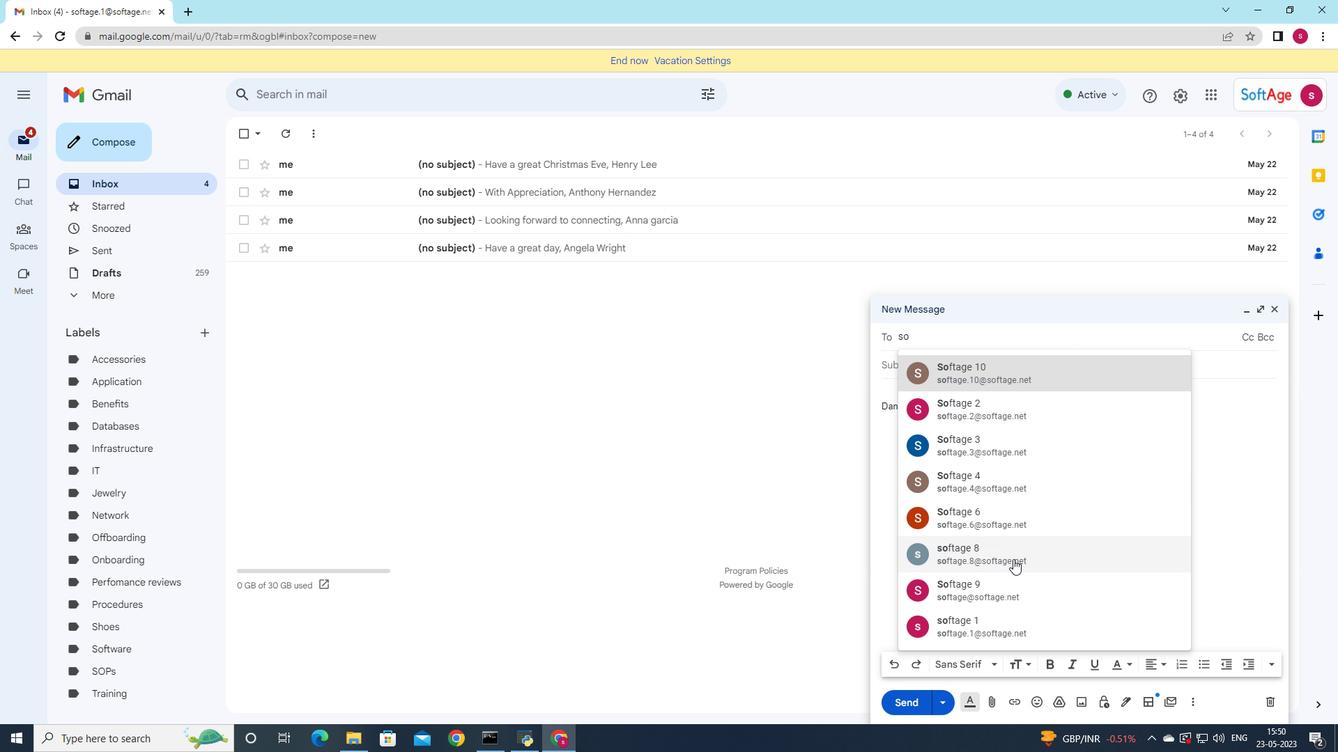 
Action: Mouse moved to (941, 377)
Screenshot: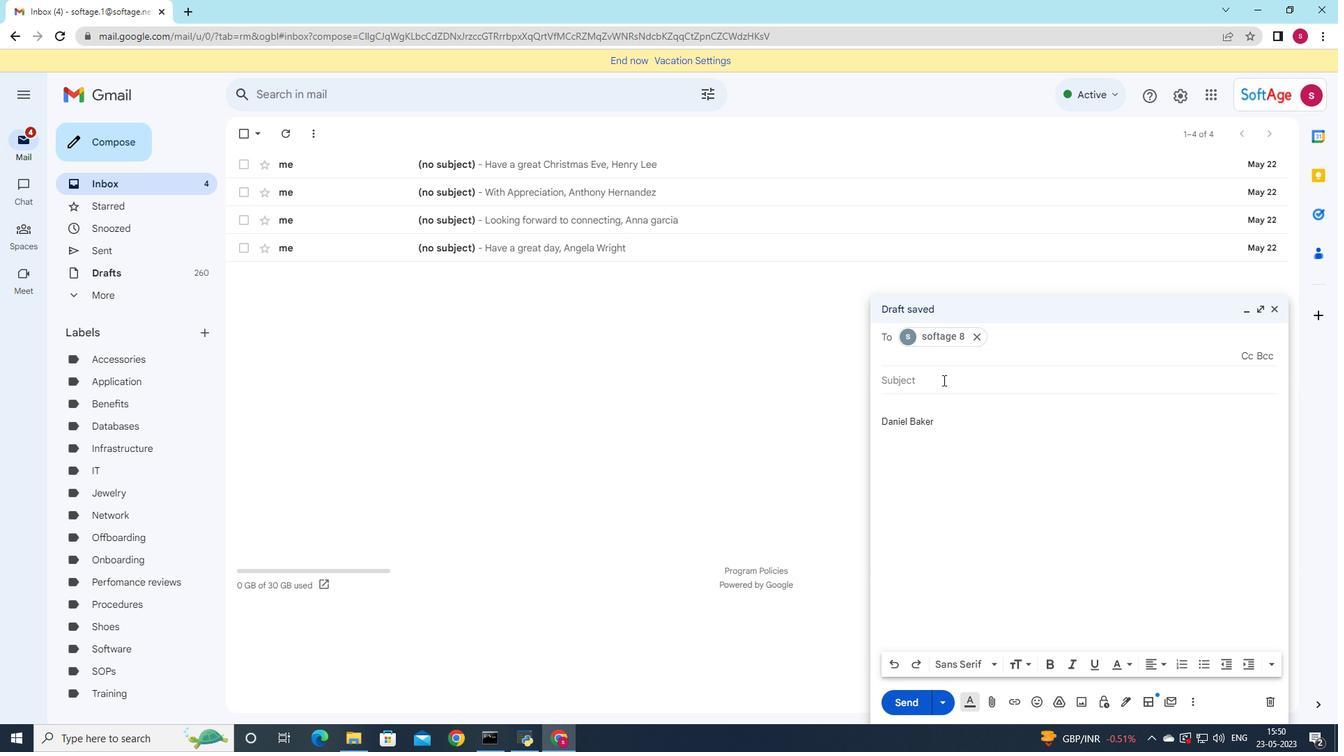 
Action: Mouse pressed left at (941, 377)
Screenshot: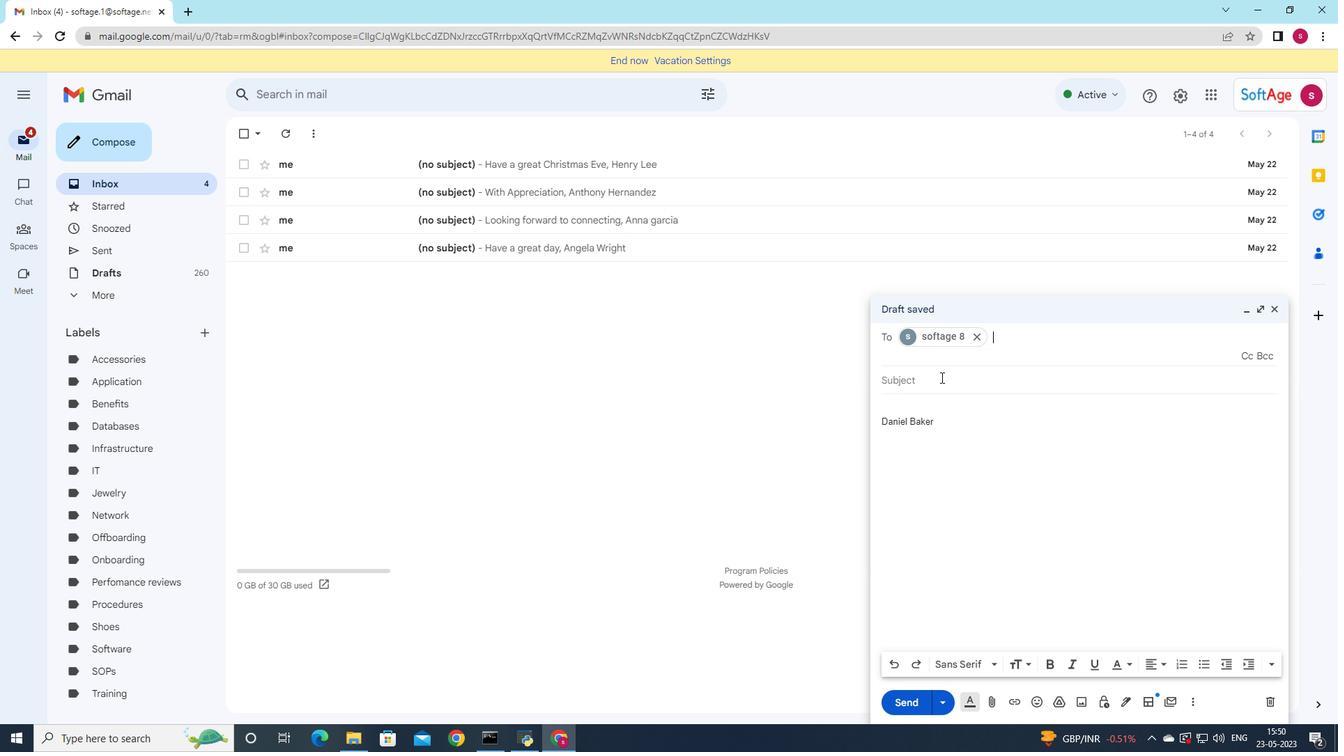 
Action: Key pressed <Key.shift>Payment<Key.space>confirmation
Screenshot: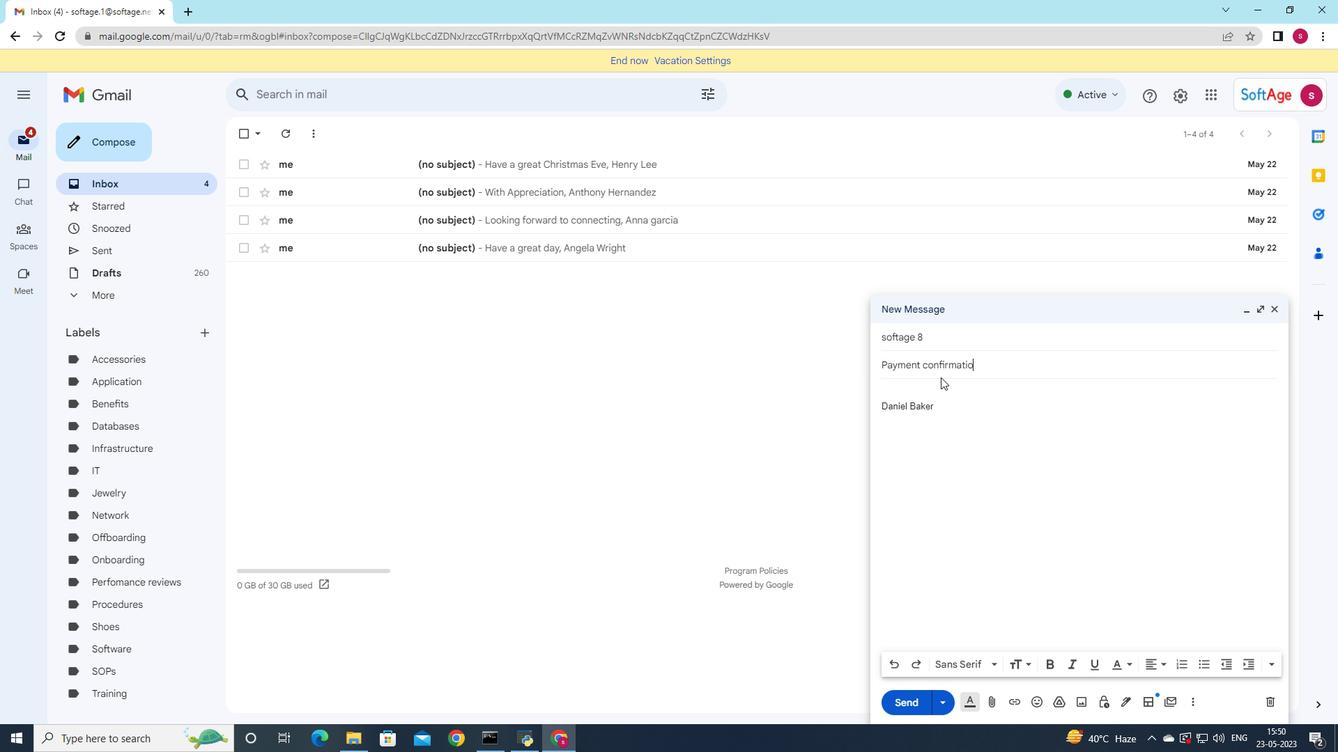 
Action: Mouse moved to (895, 391)
Screenshot: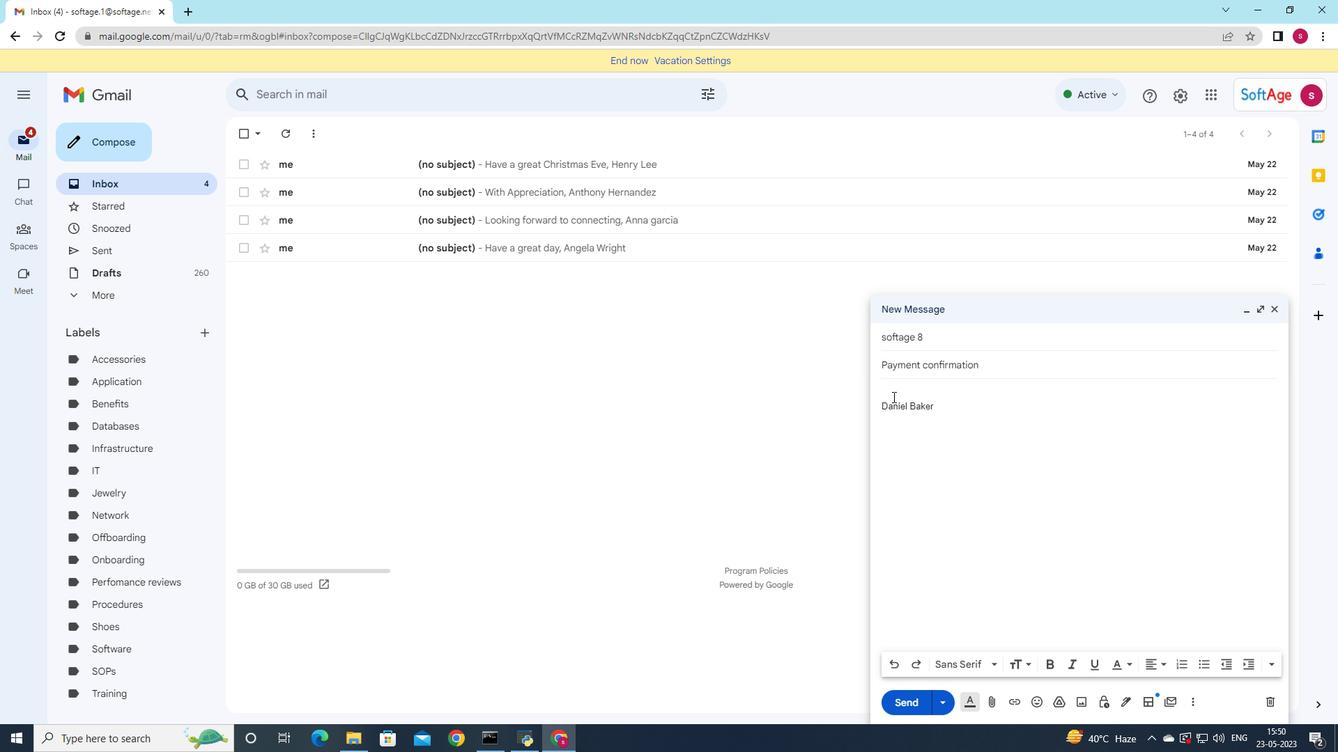 
Action: Mouse pressed left at (895, 391)
Screenshot: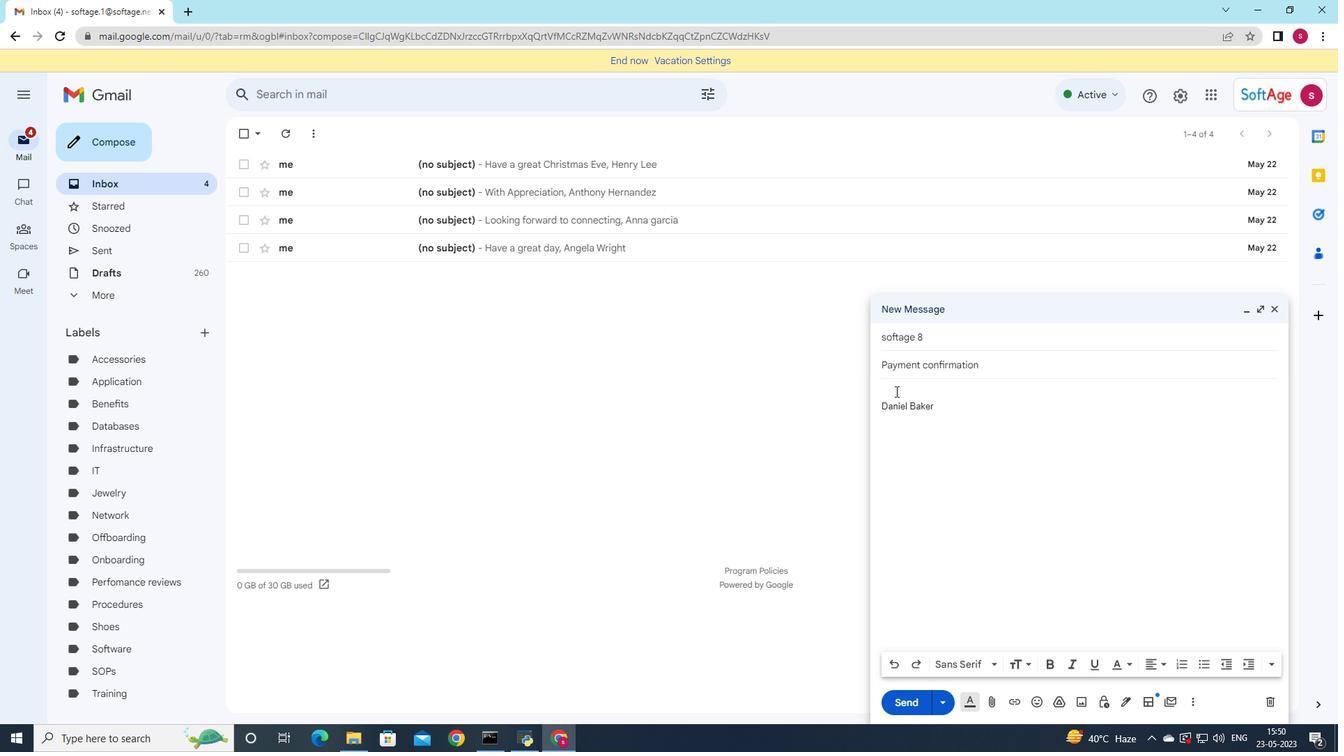 
Action: Mouse moved to (994, 708)
Screenshot: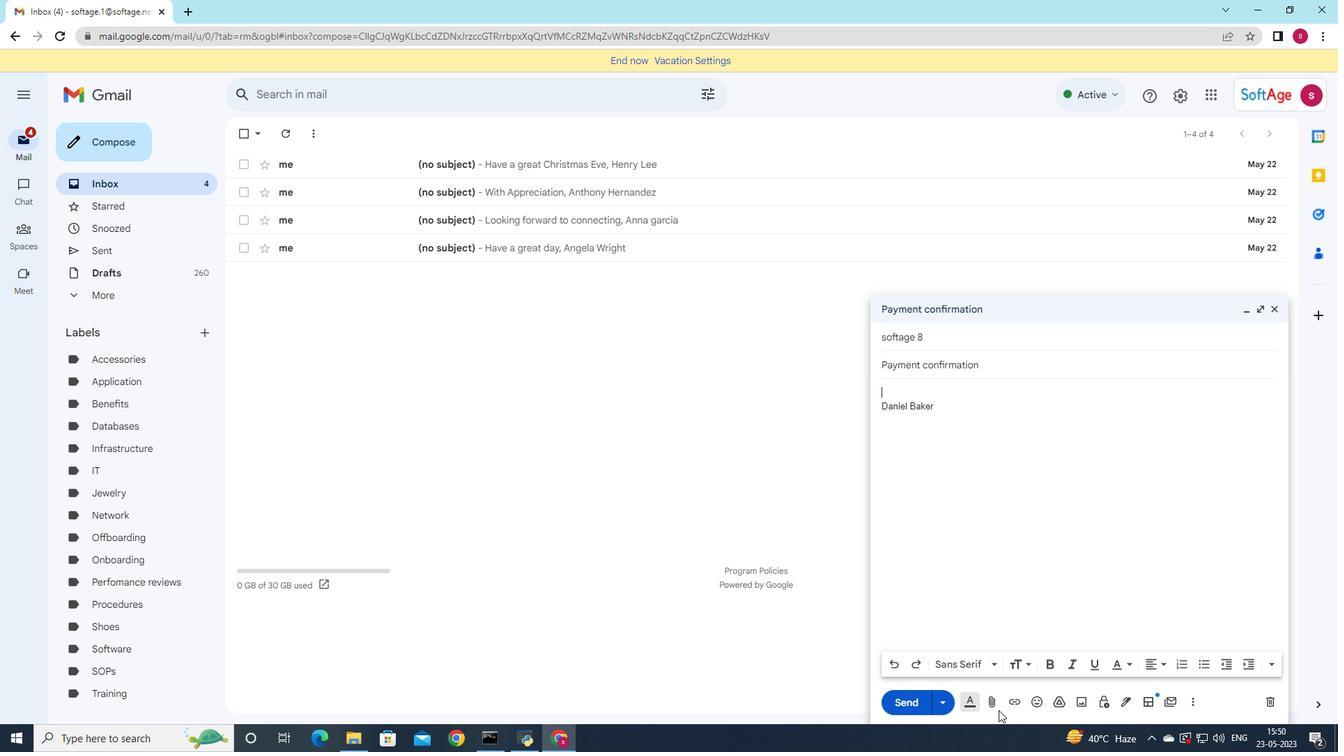 
Action: Mouse pressed left at (994, 708)
Screenshot: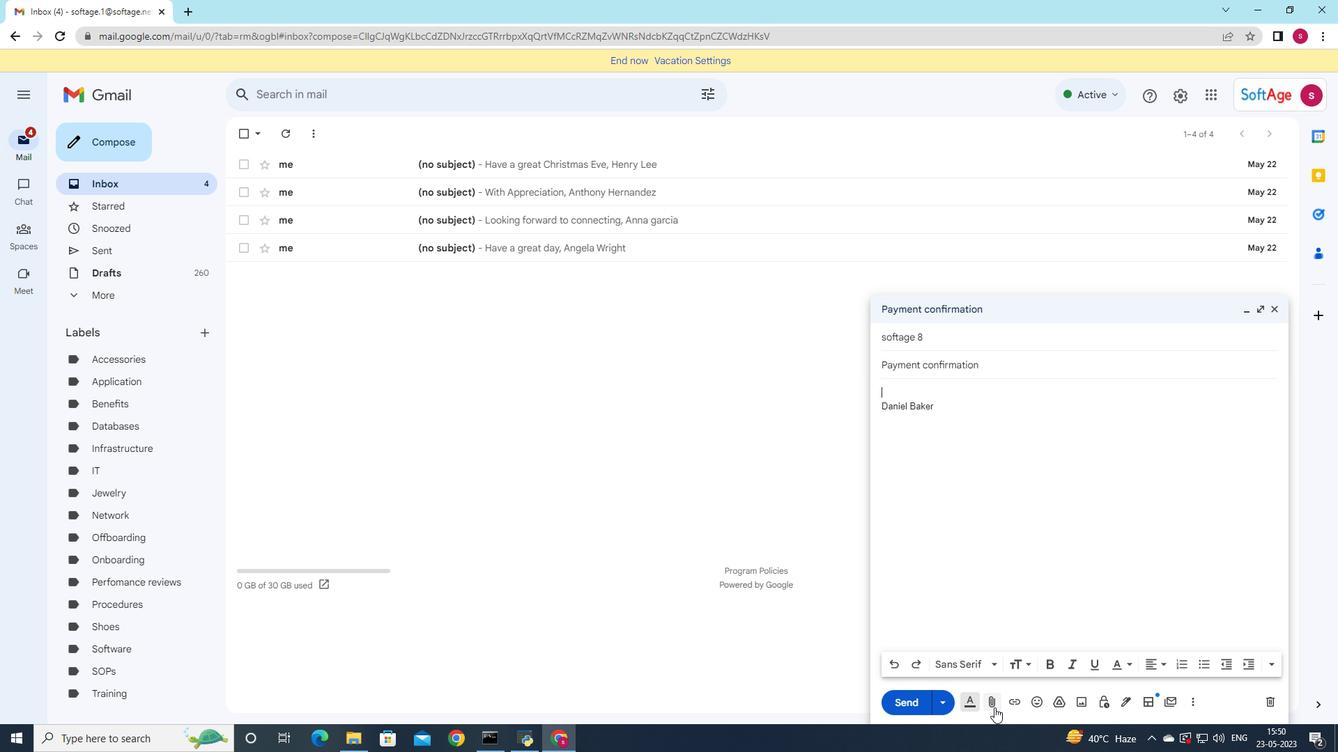 
Action: Mouse moved to (250, 94)
Screenshot: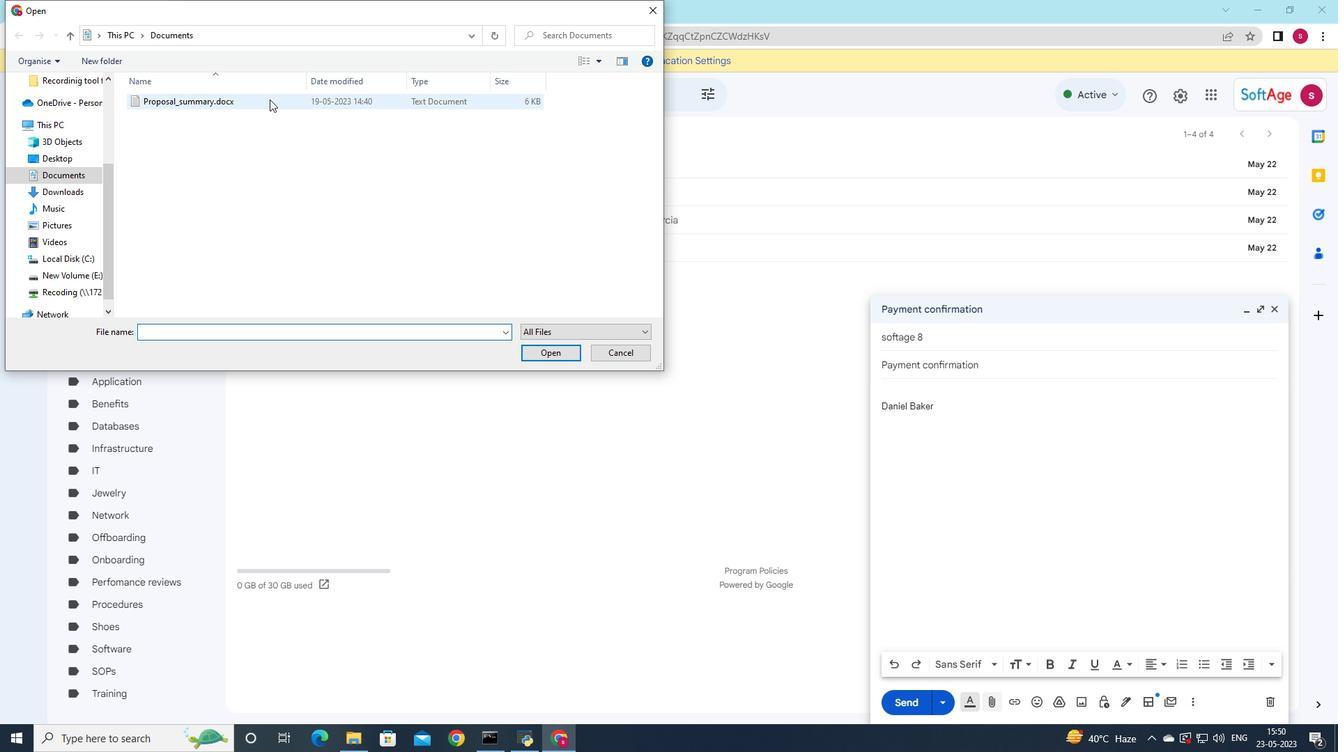 
Action: Mouse pressed left at (250, 94)
Screenshot: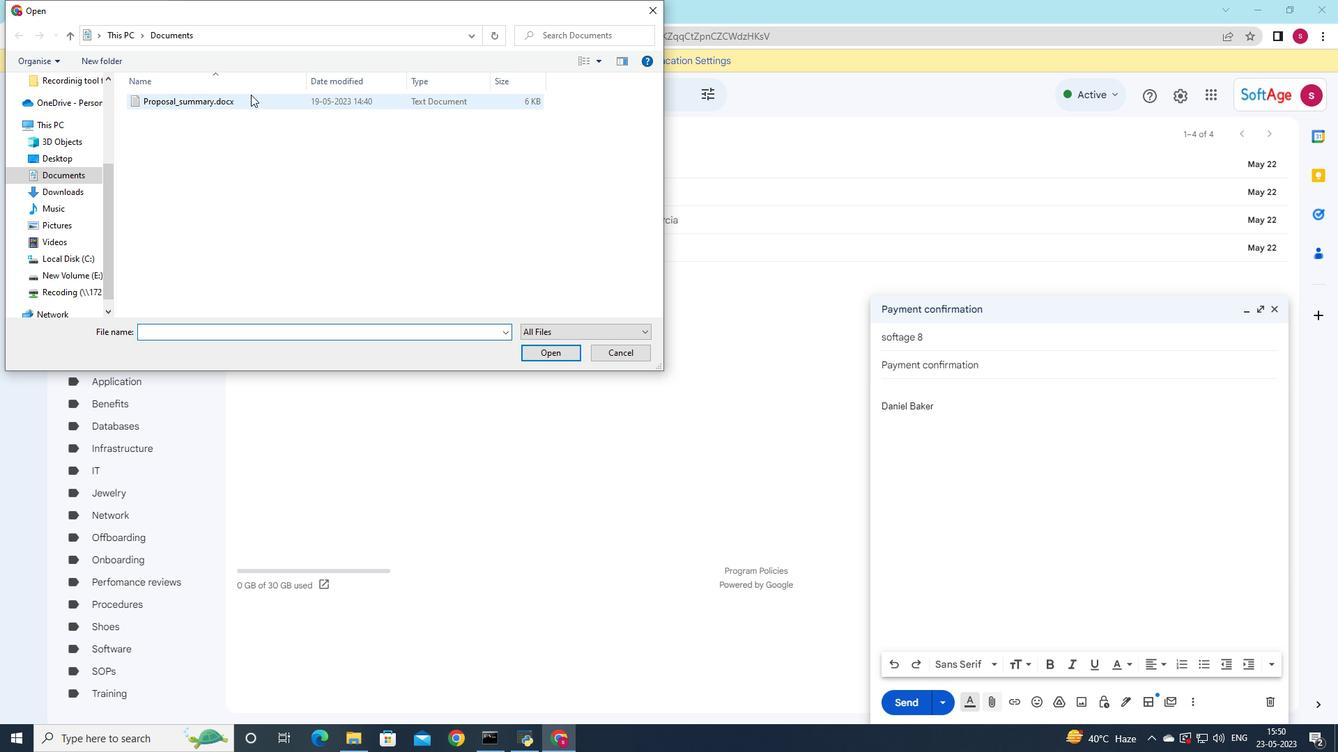 
Action: Mouse moved to (254, 95)
Screenshot: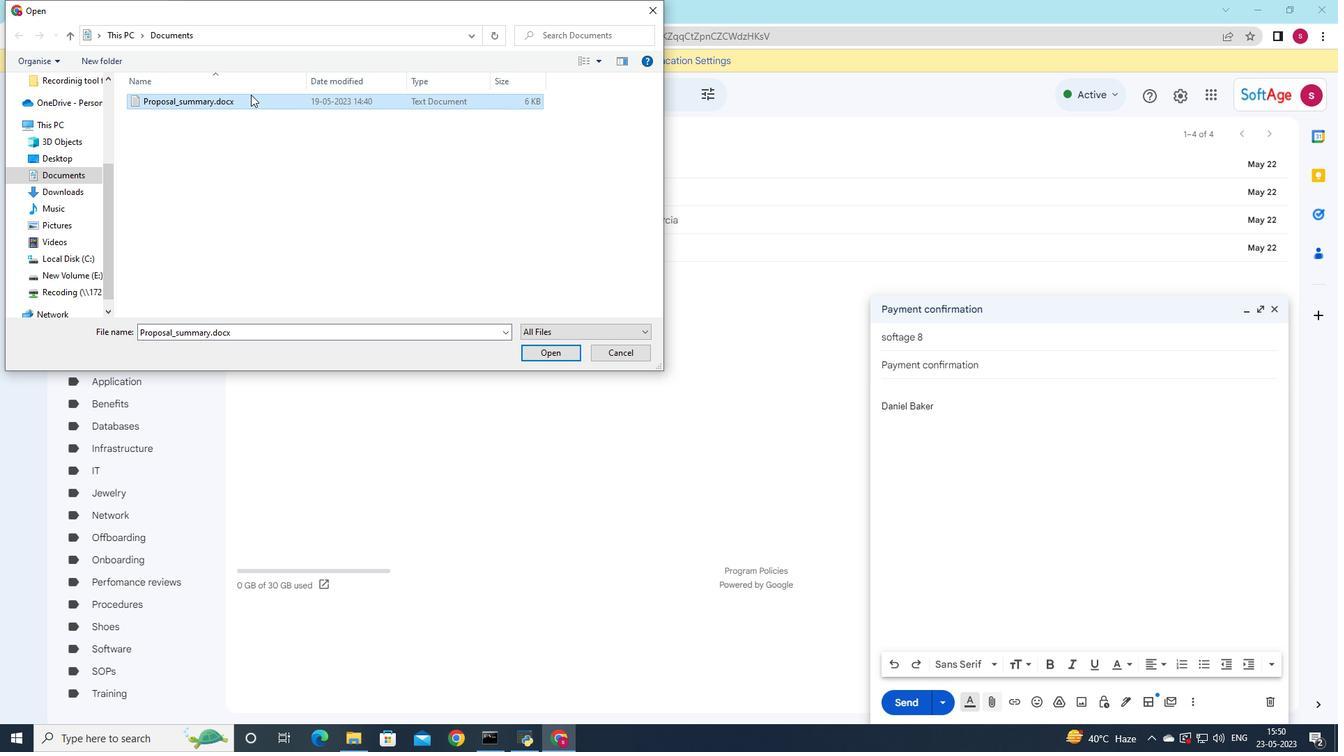 
Action: Mouse pressed left at (254, 95)
Screenshot: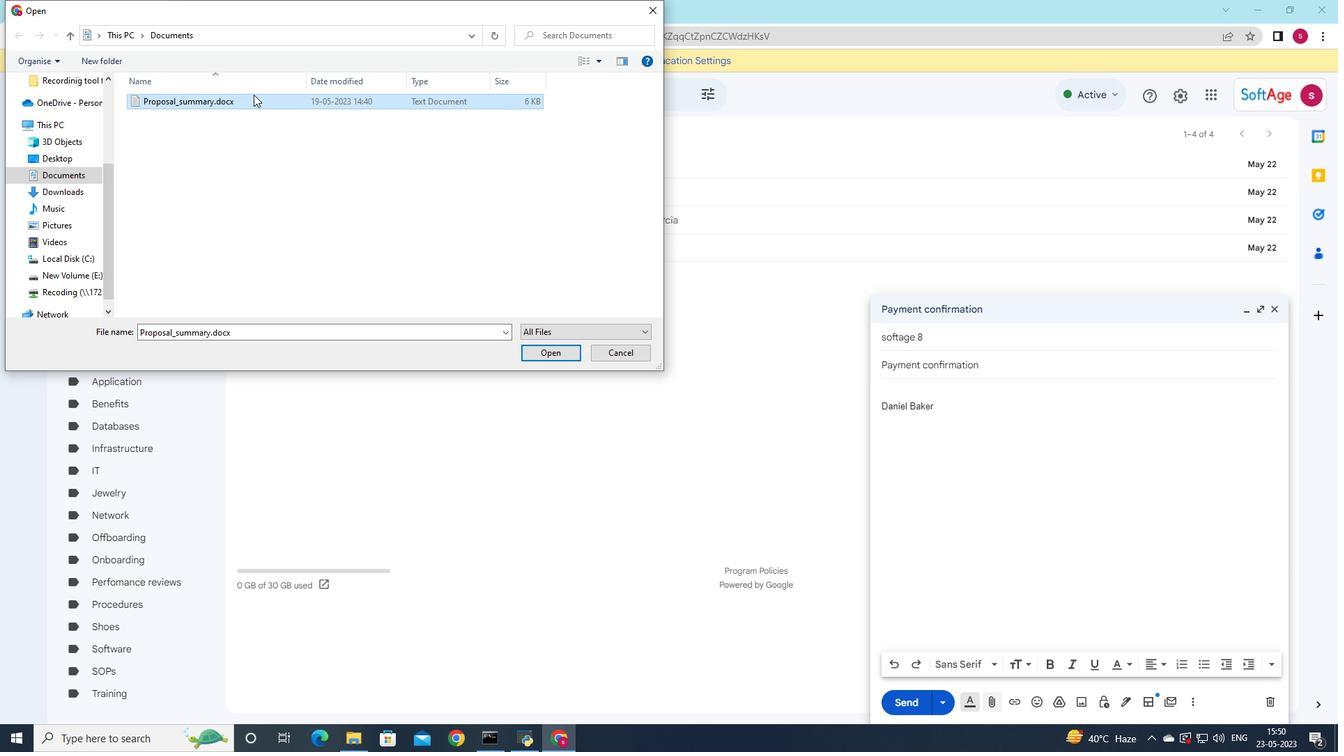 
Action: Mouse moved to (570, 214)
Screenshot: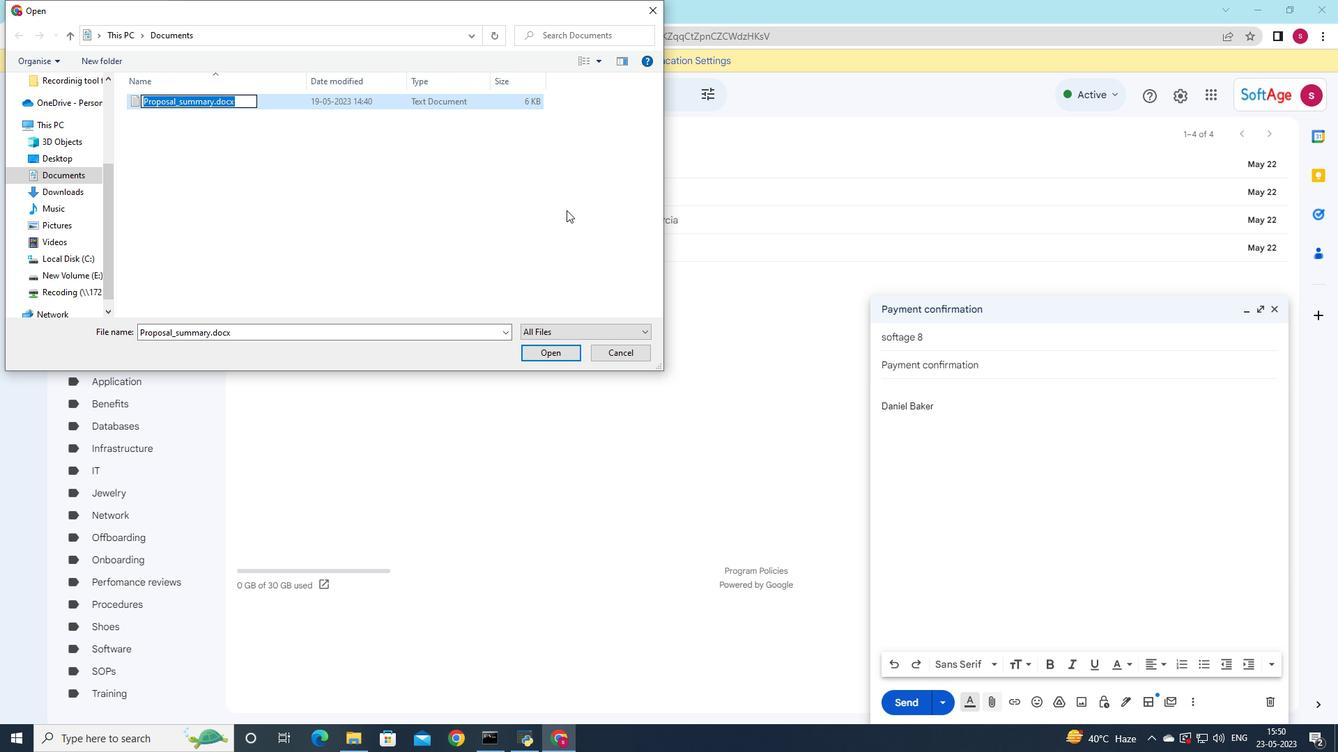 
Action: Key pressed <Key.shift><Key.shift><Key.shift><Key.shift><Key.shift>Feasibility<Key.shift>_analysis.pdf
Screenshot: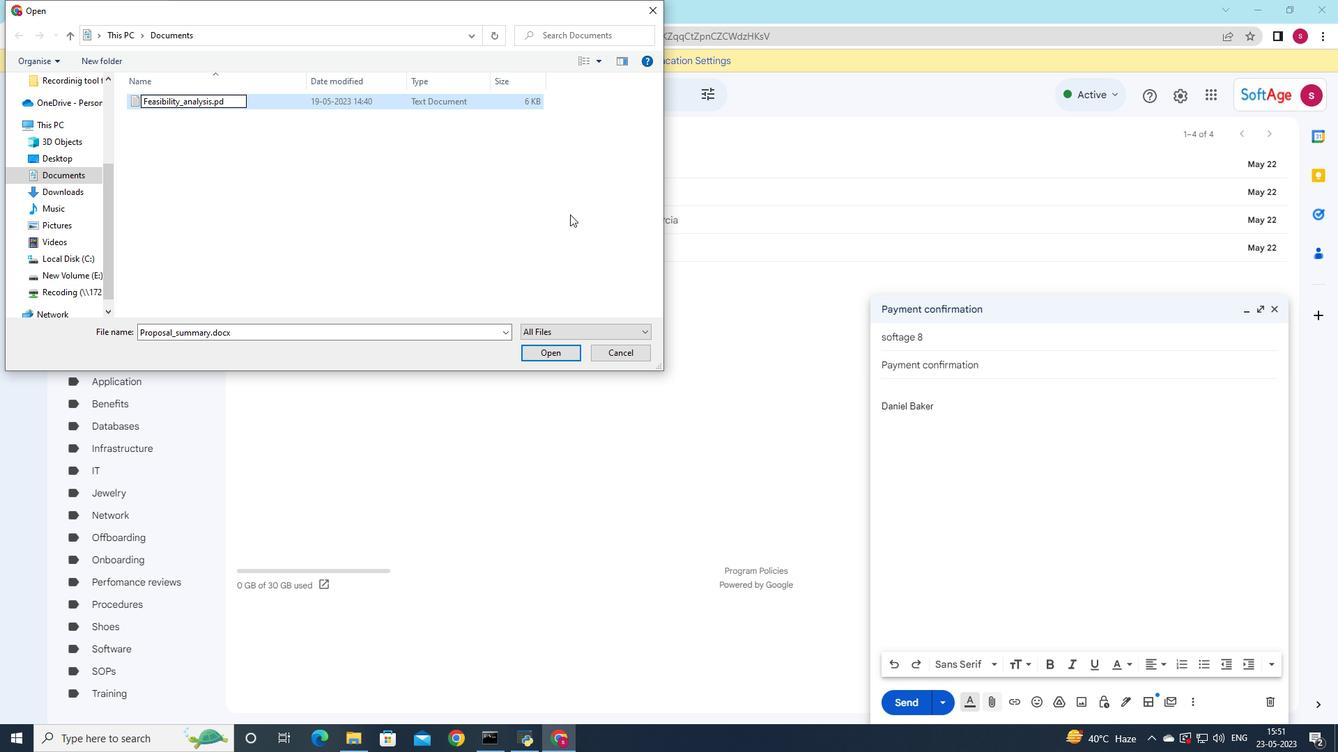 
Action: Mouse moved to (474, 96)
Screenshot: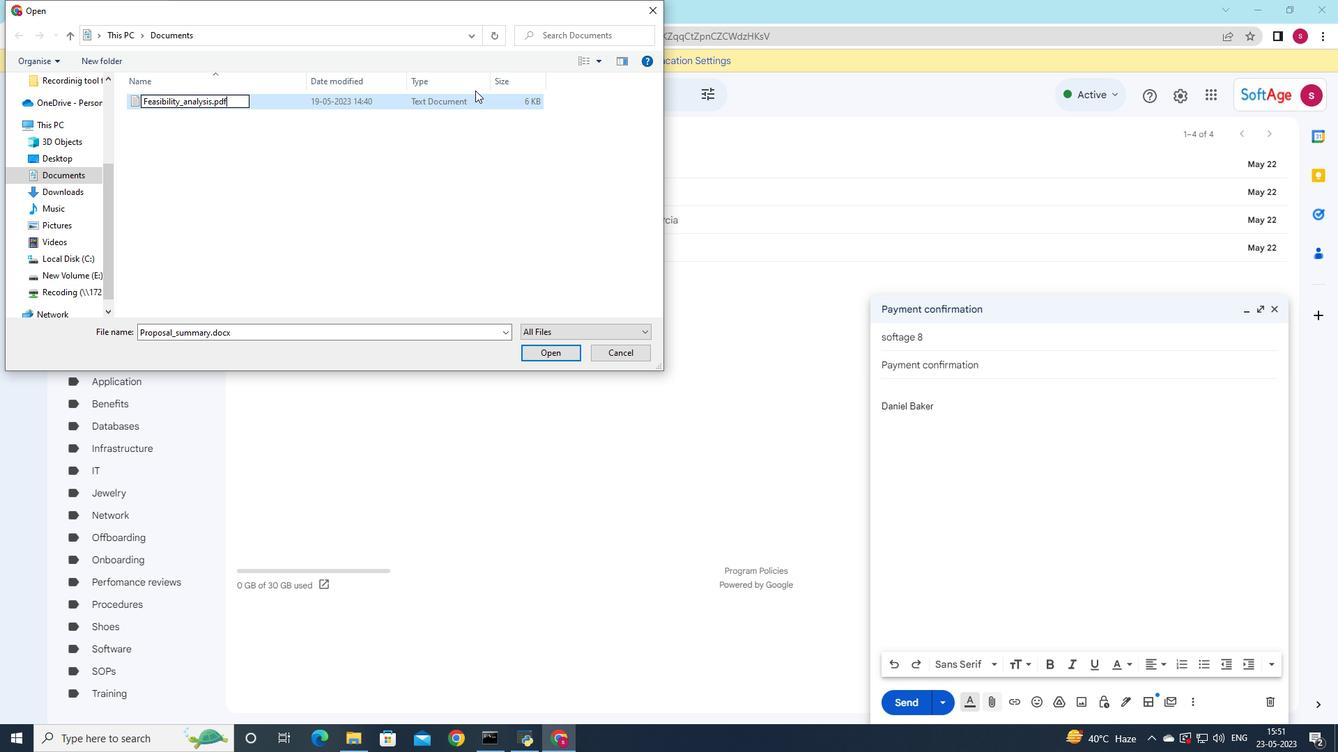 
Action: Mouse pressed left at (474, 96)
Screenshot: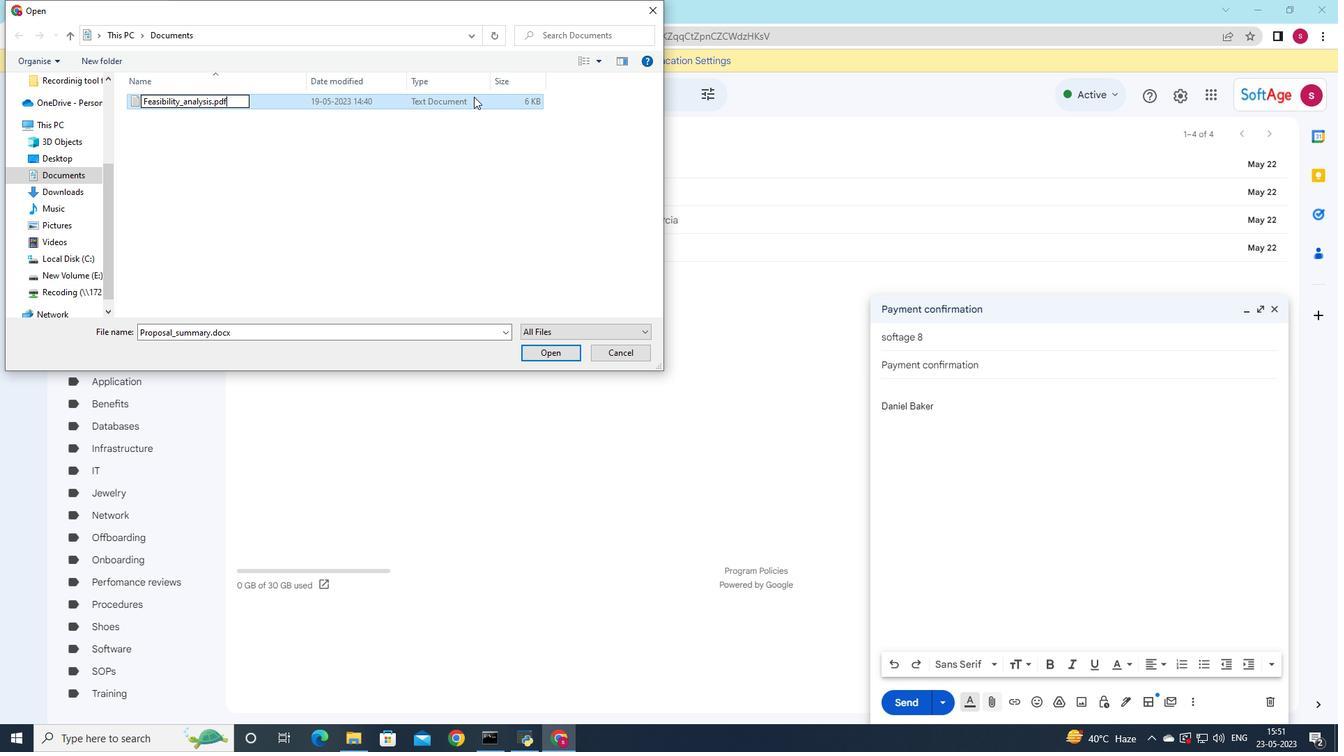 
Action: Mouse moved to (575, 352)
Screenshot: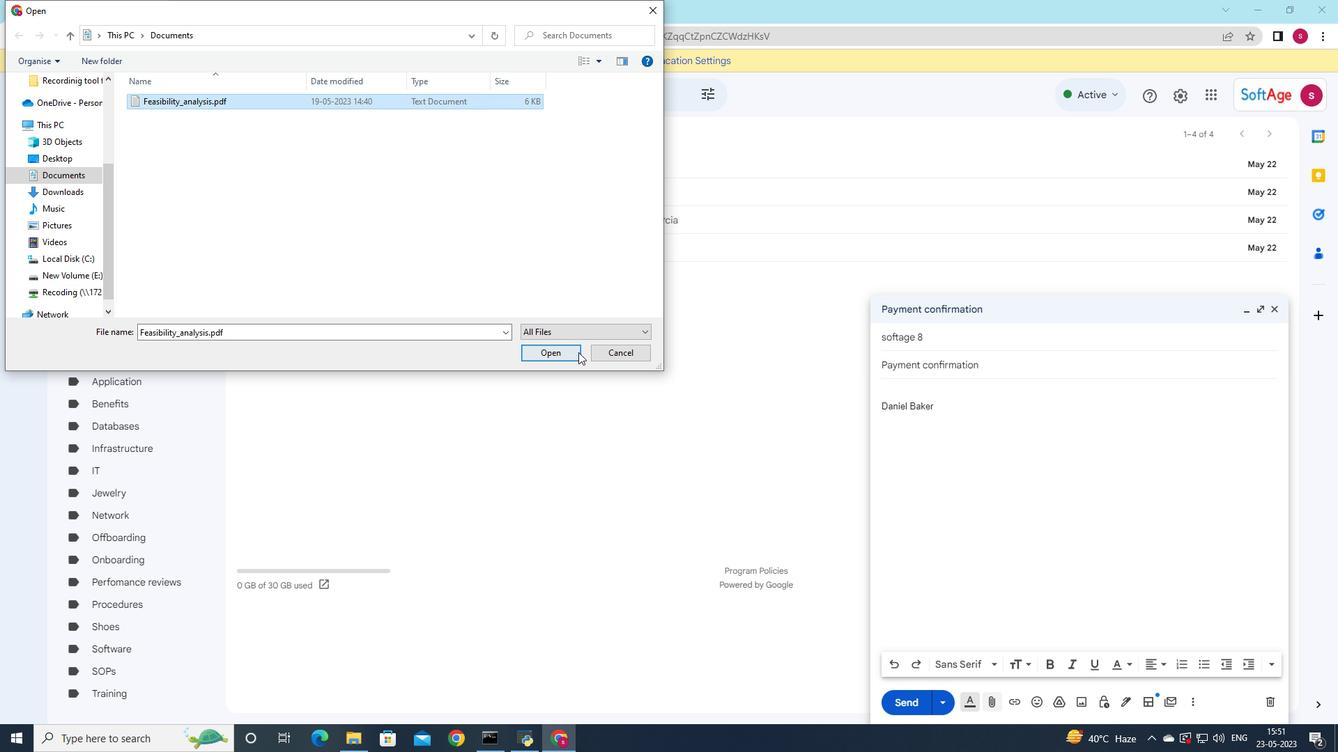 
Action: Mouse pressed left at (575, 352)
Screenshot: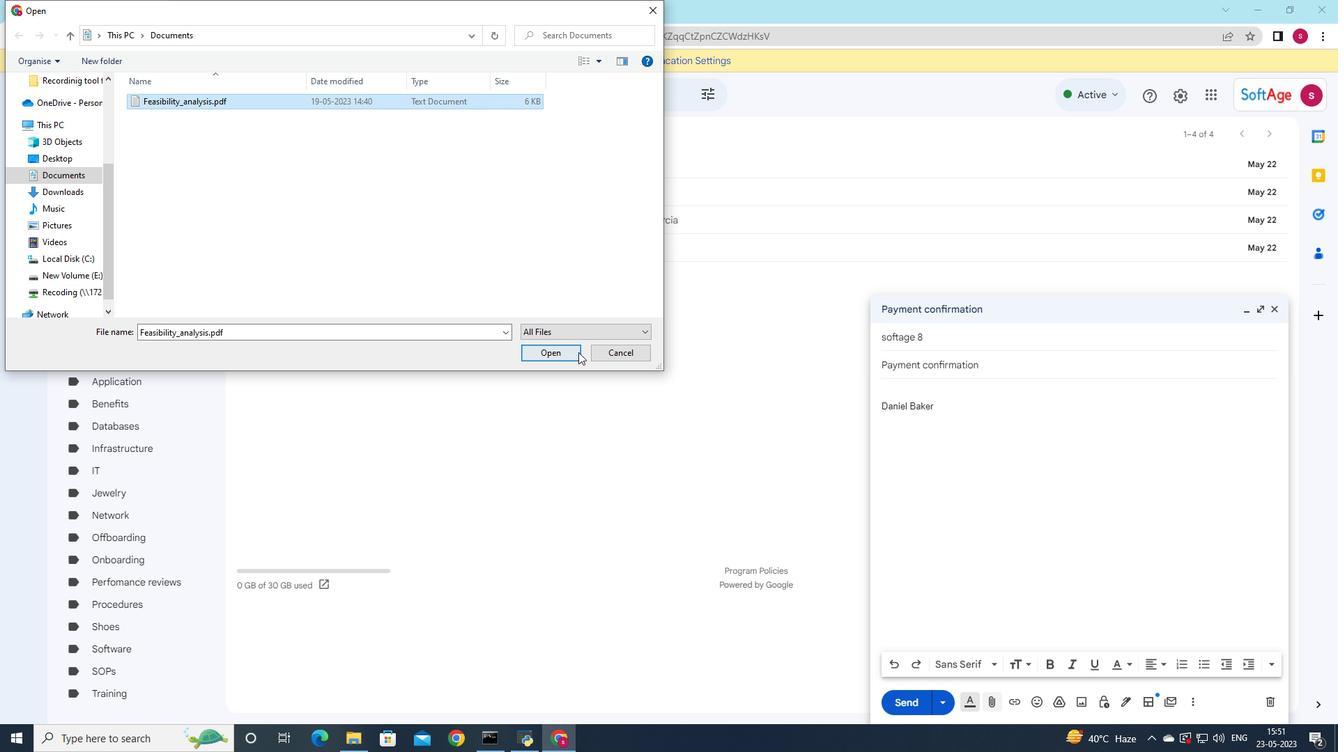 
Action: Mouse moved to (1136, 421)
Screenshot: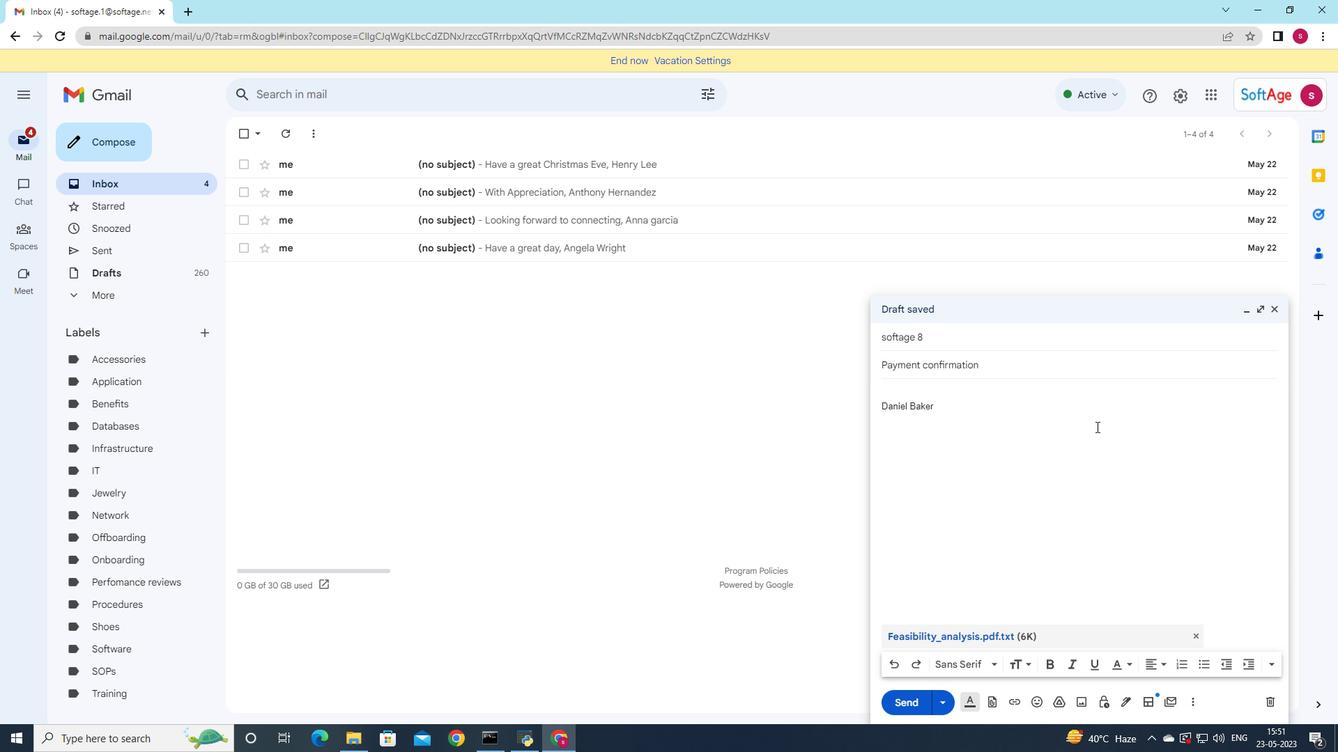 
Action: Key pressed <Key.shift>Could<Key.space>you<Key.space>please<Key.space>provide<Key.space>more<Key.space>details<Key.space>on<Key.space>the<Key.space>timeline<Key.shift_r><Key.shift_r><Key.shift_r><Key.shift_r><Key.shift_r><Key.shift_r><Key.shift_r><Key.shift_r><Key.shift_r><Key.shift_r><Key.shift_r><Key.shift_r><Key.shift_r><Key.shift_r><Key.shift_r><Key.shift_r><Key.shift_r><Key.shift_r><Key.shift_r><Key.shift_r><Key.shift_r><Key.shift_r><Key.shift_r><Key.shift_r><Key.shift_r><Key.shift_r><Key.shift_r><Key.shift_r><Key.shift_r><Key.shift_r><Key.shift_r><Key.shift_r><Key.shift_r><Key.shift_r><Key.shift_r><Key.shift_r><Key.shift_r><Key.shift_r><Key.shift_r><Key.shift_r><Key.shift_r><Key.shift_r><Key.shift_r><Key.shift_r><Key.shift_r><Key.shift_r><Key.shift_r><Key.shift_r><Key.shift_r><Key.shift_r><Key.shift_r><Key.shift_r><Key.shift_r><Key.shift_r><Key.shift_r><Key.shift_r><Key.shift_r><Key.shift_r><Key.shift_r><Key.shift_r><Key.shift_r><Key.shift_r><Key.shift_r><Key.shift_r><Key.shift_r><Key.shift_r><Key.shift_r><Key.shift_r><Key.shift_r><Key.shift_r><Key.shift_r><Key.shift_r>?
Screenshot: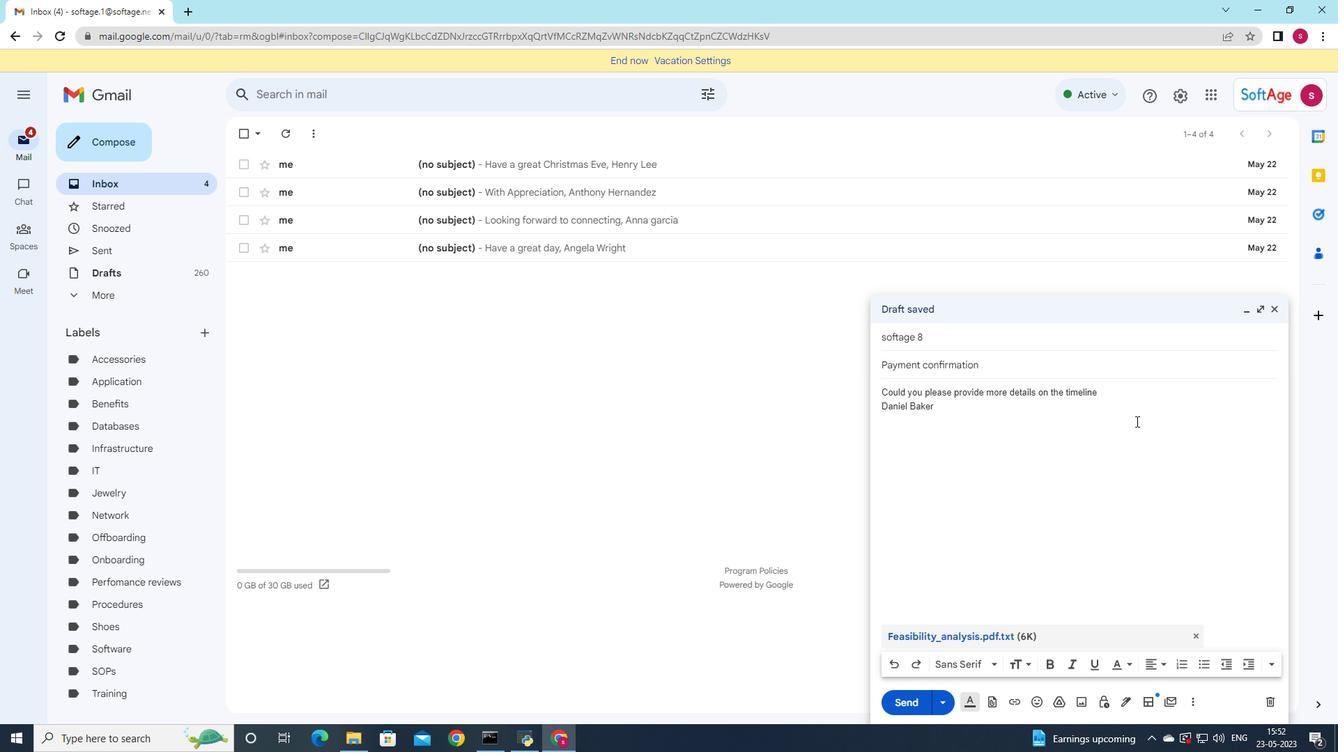 
Action: Mouse moved to (898, 665)
Screenshot: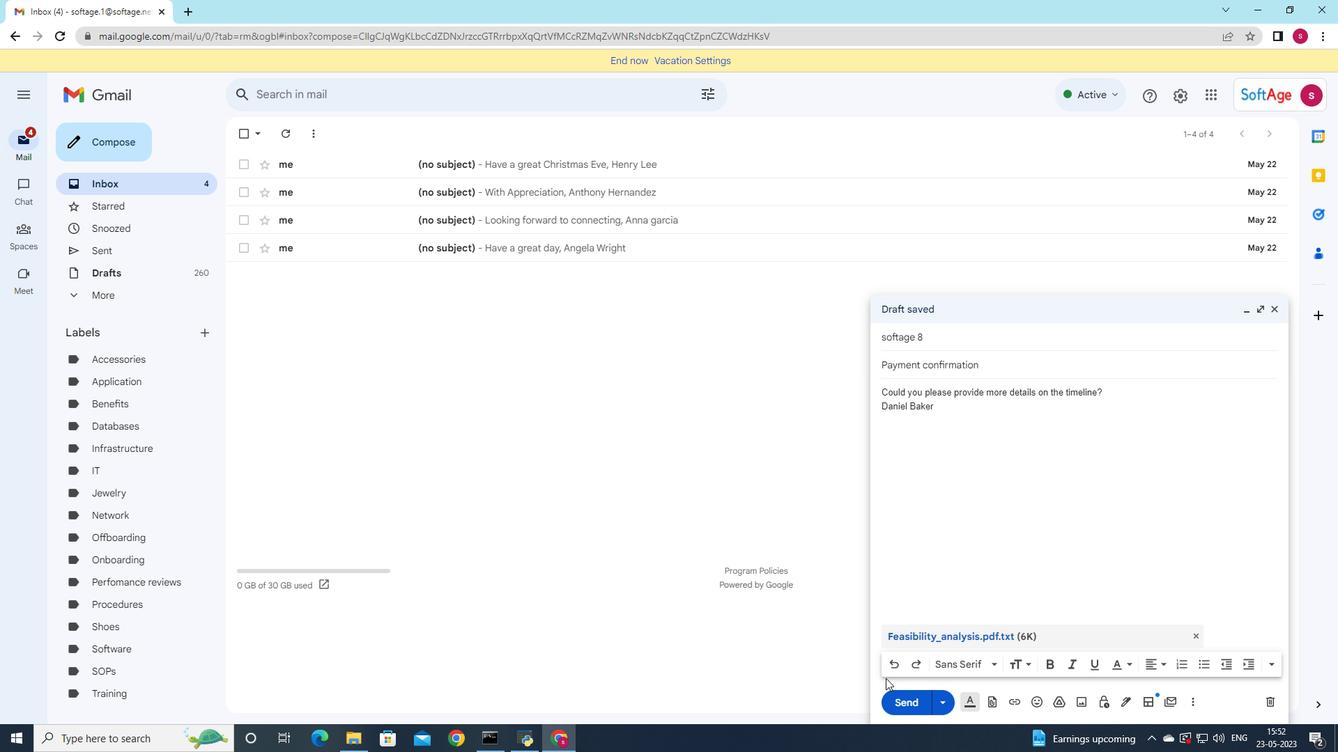 
Action: Mouse pressed left at (898, 665)
Screenshot: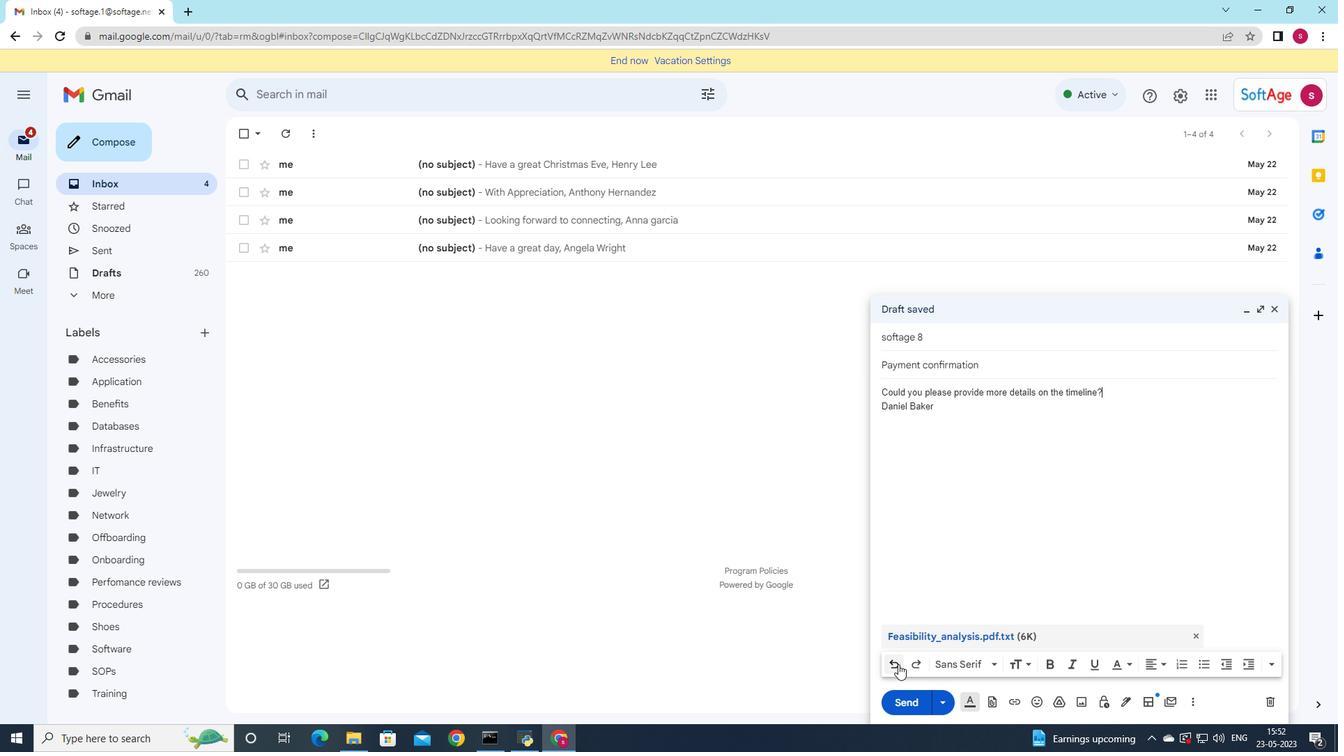 
Action: Mouse pressed left at (898, 665)
Screenshot: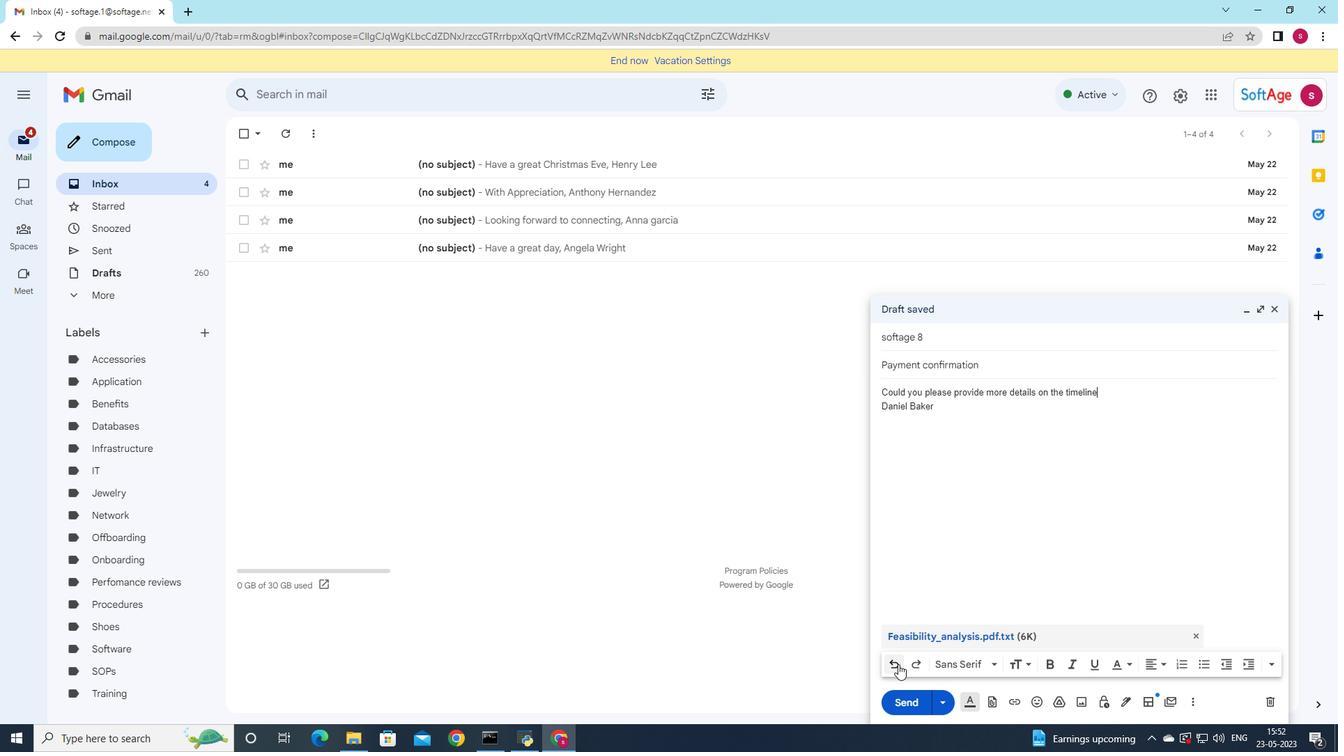 
Action: Mouse pressed left at (898, 665)
Screenshot: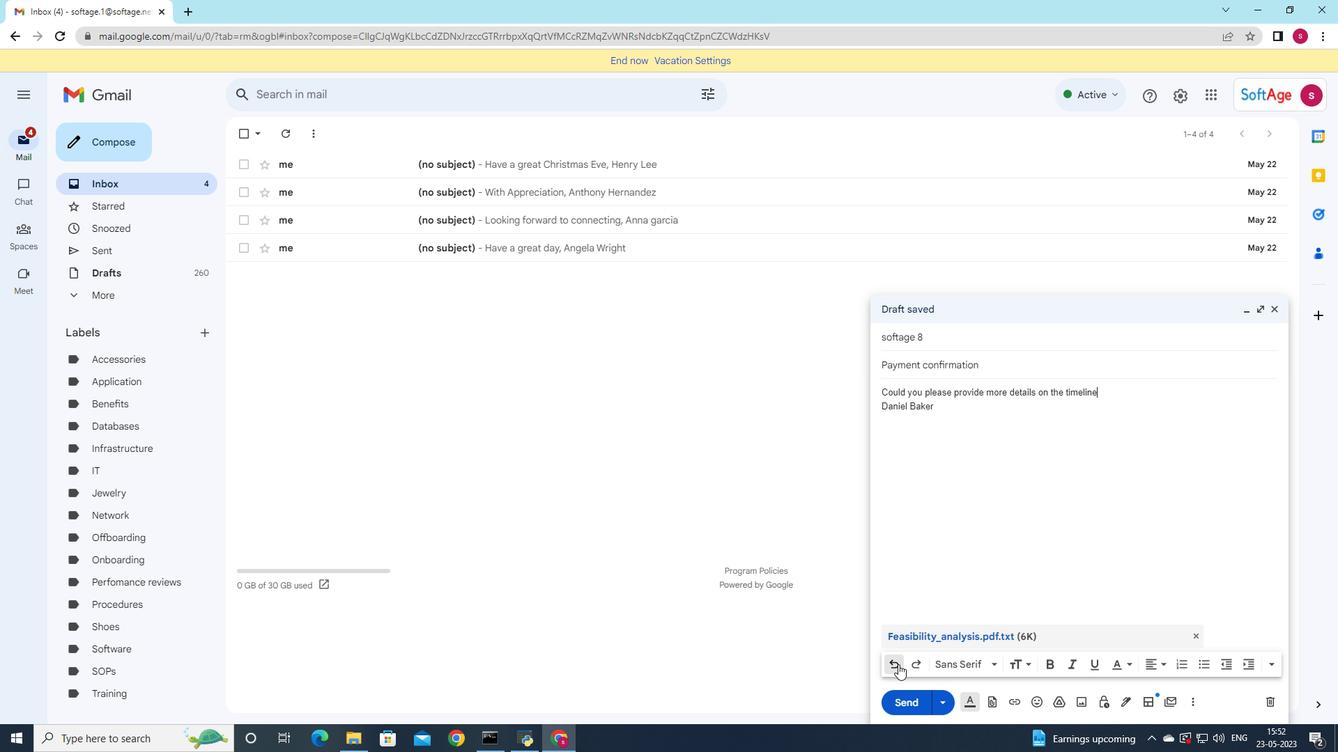 
Action: Mouse pressed left at (898, 665)
Screenshot: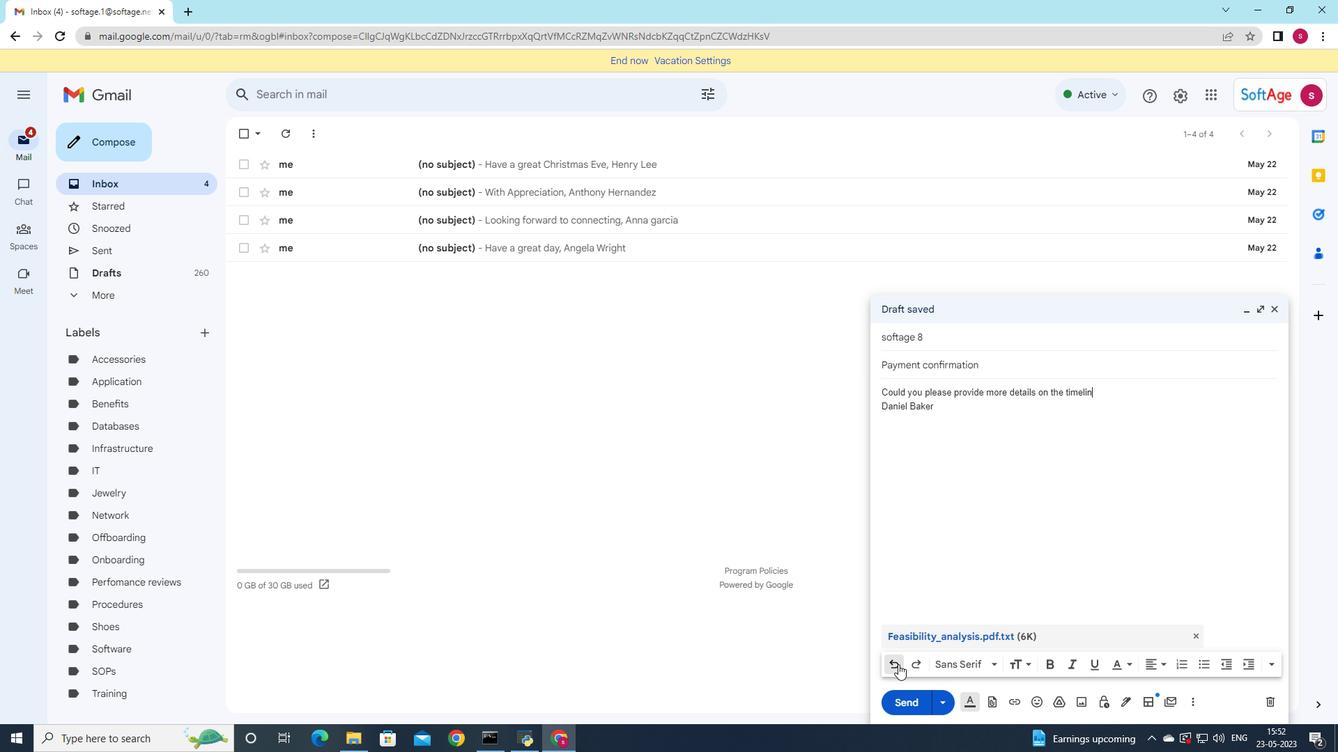 
Action: Mouse pressed left at (898, 665)
Screenshot: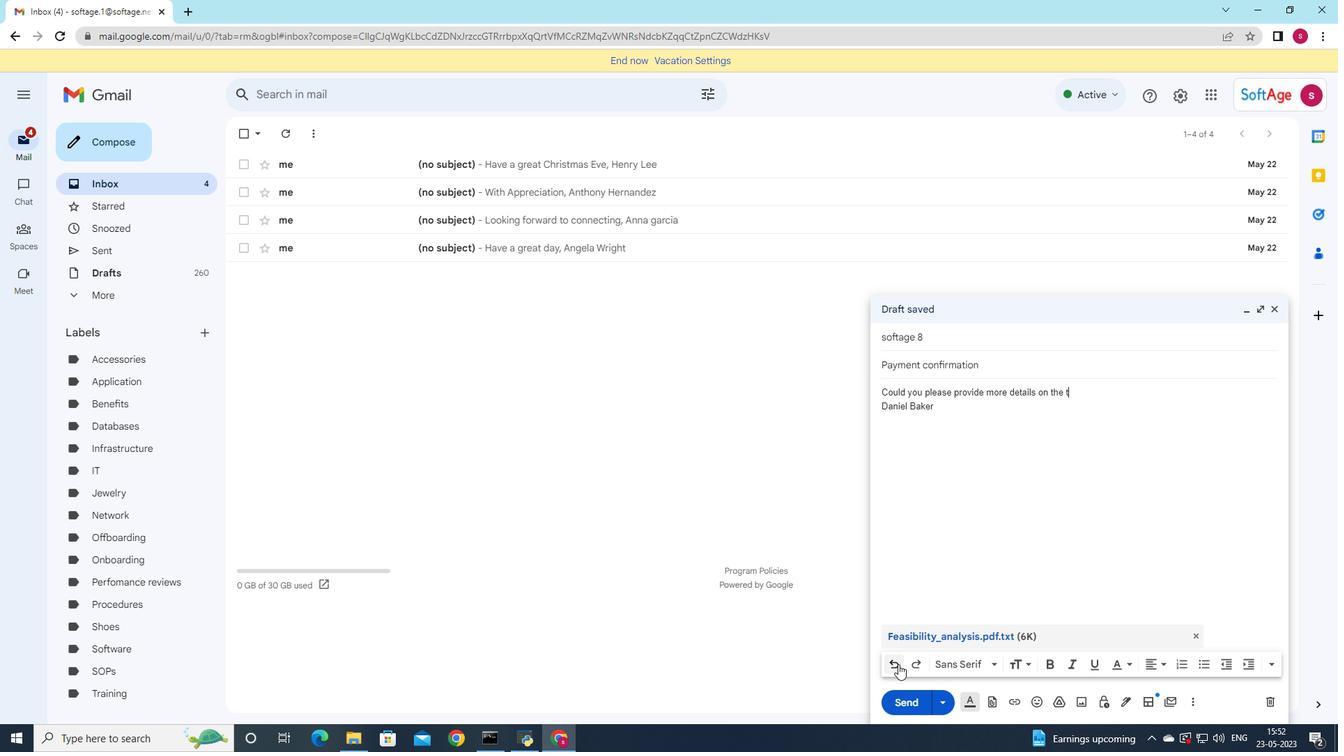 
Action: Mouse pressed left at (898, 665)
Screenshot: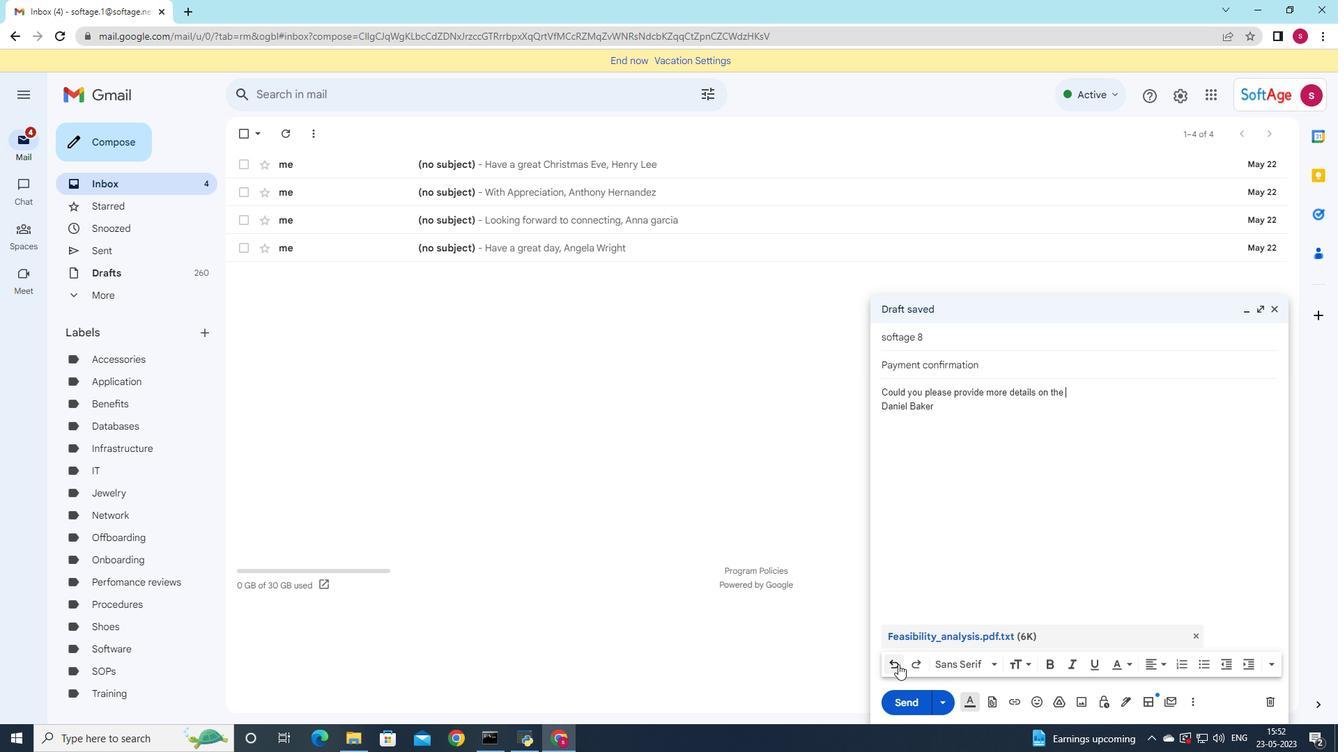 
Action: Mouse pressed left at (898, 665)
Screenshot: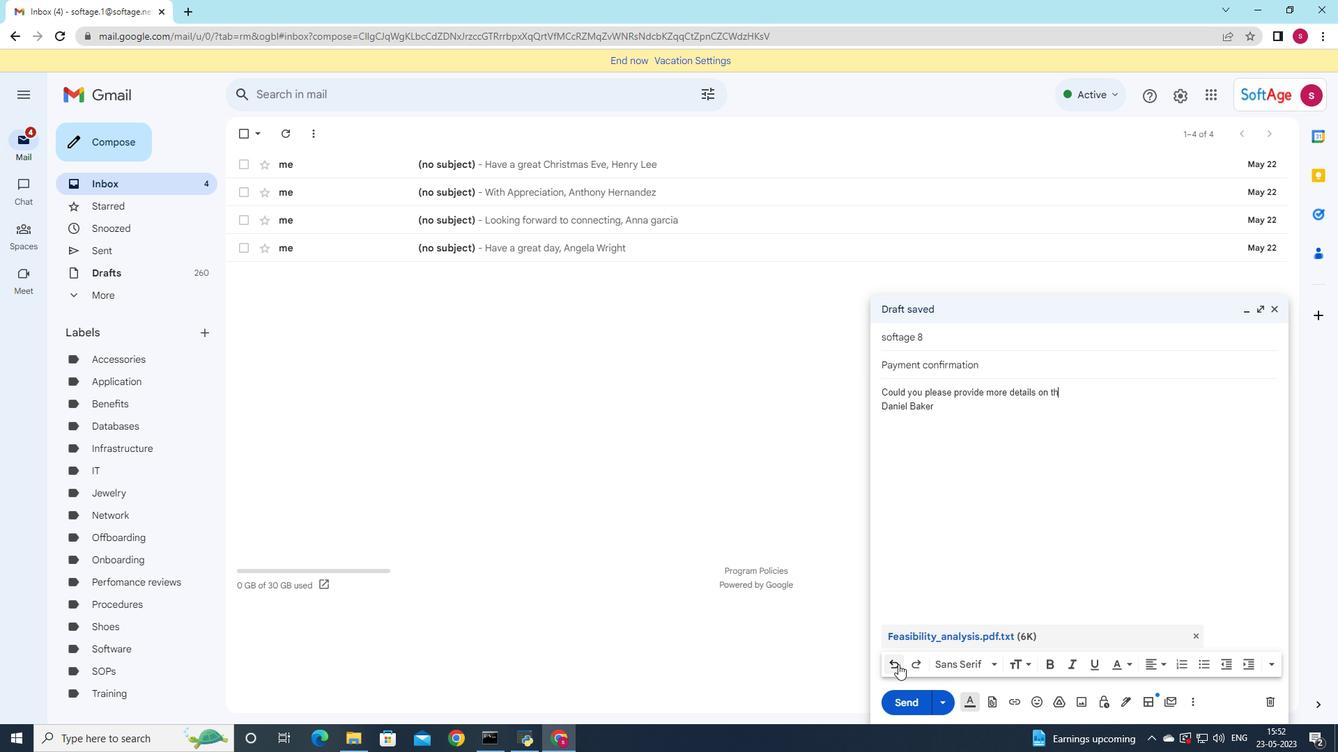 
Action: Mouse pressed left at (898, 665)
Screenshot: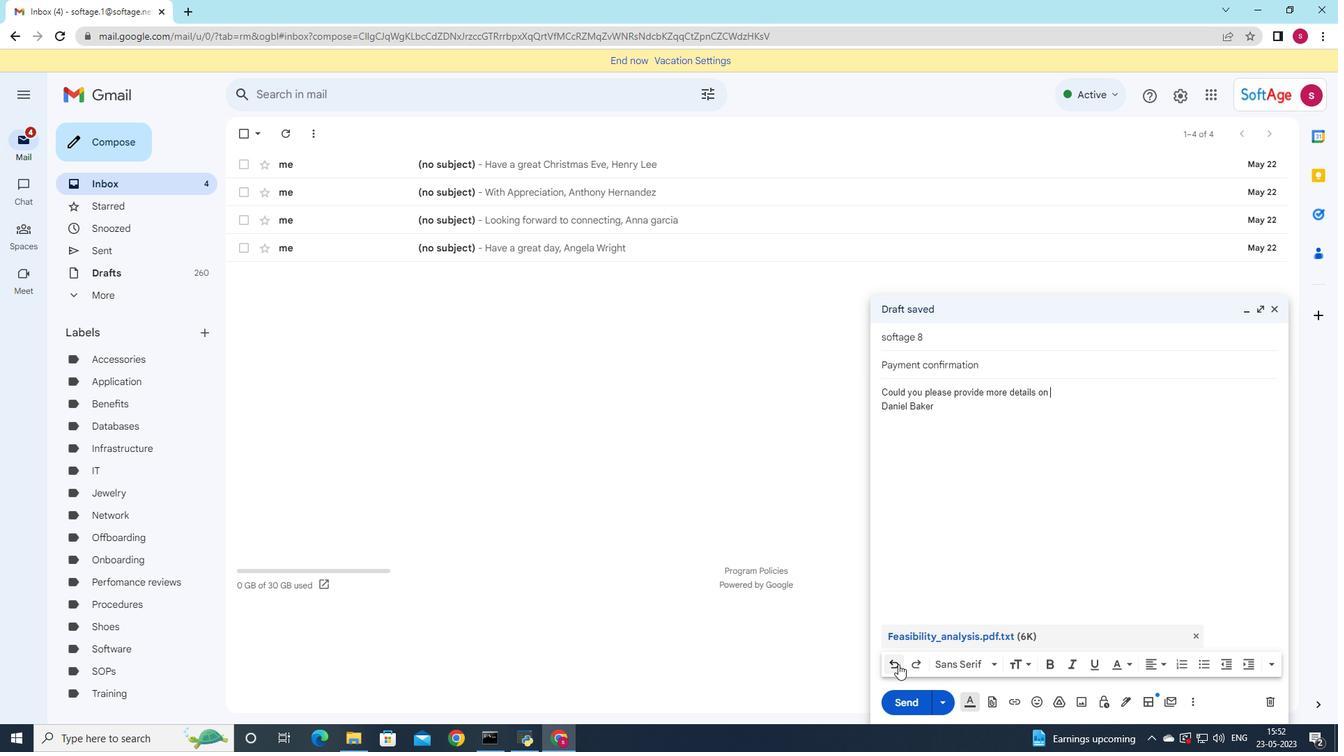 
Action: Mouse pressed left at (898, 665)
Screenshot: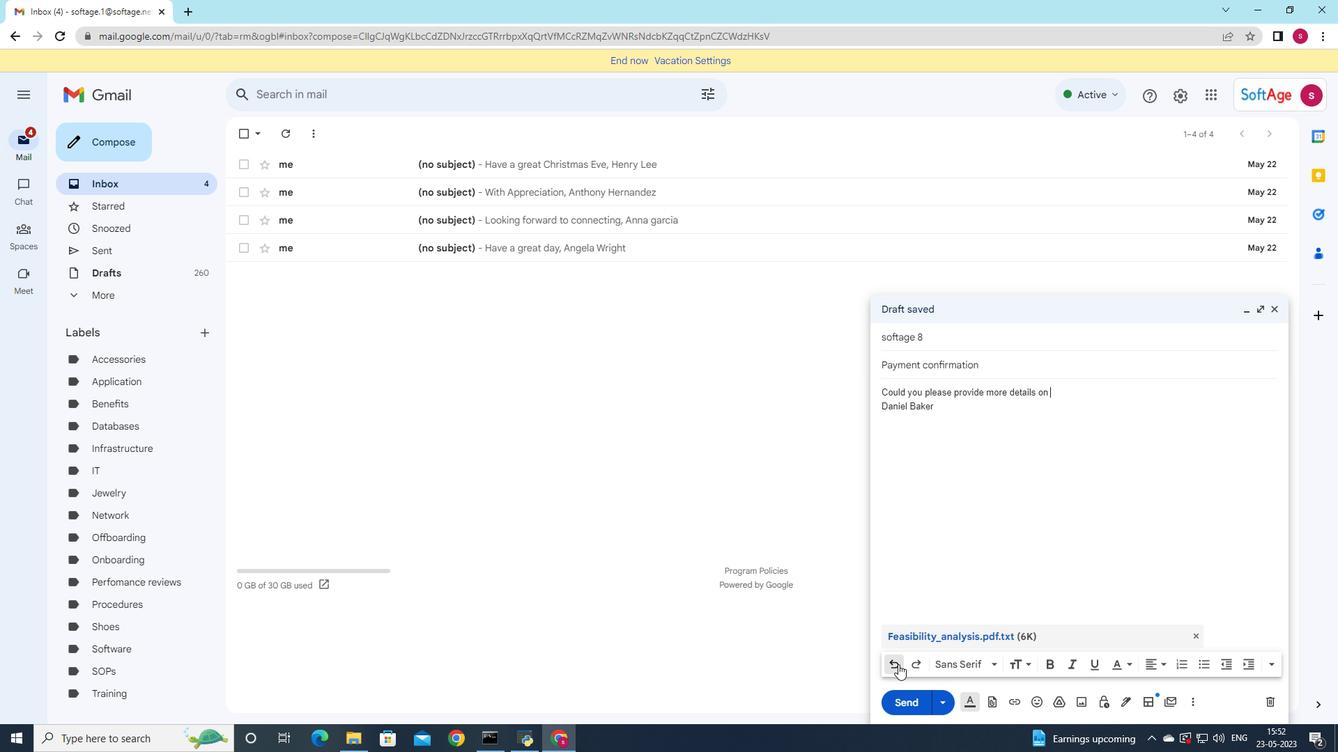 
Action: Mouse pressed left at (898, 665)
Screenshot: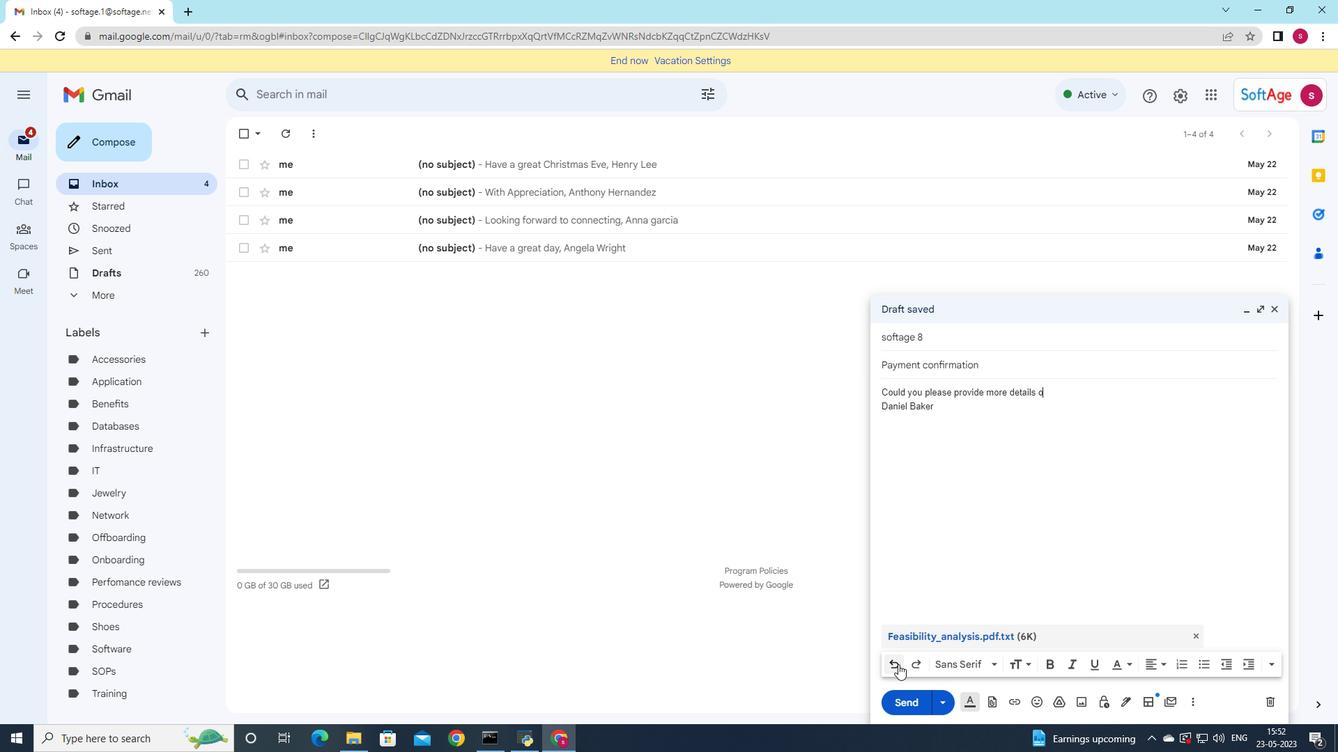 
Action: Mouse pressed left at (898, 665)
Screenshot: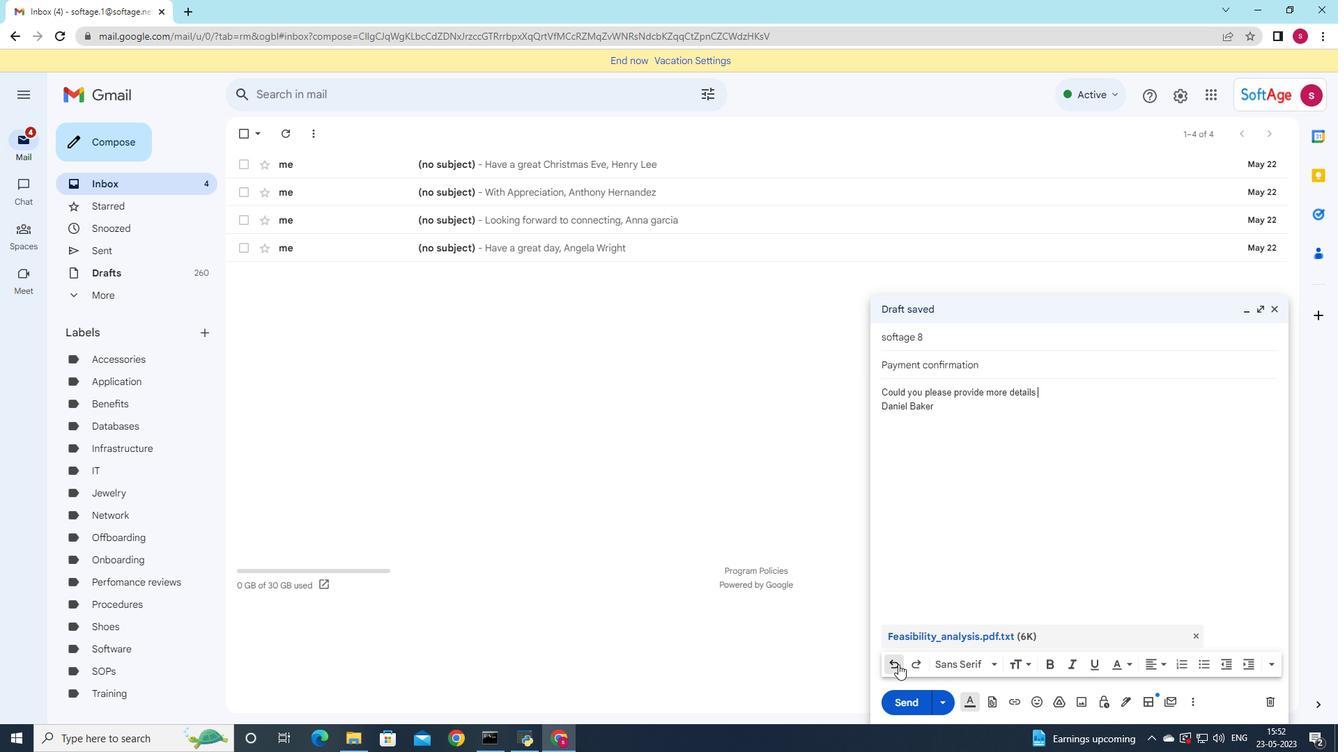 
Action: Mouse pressed left at (898, 665)
Screenshot: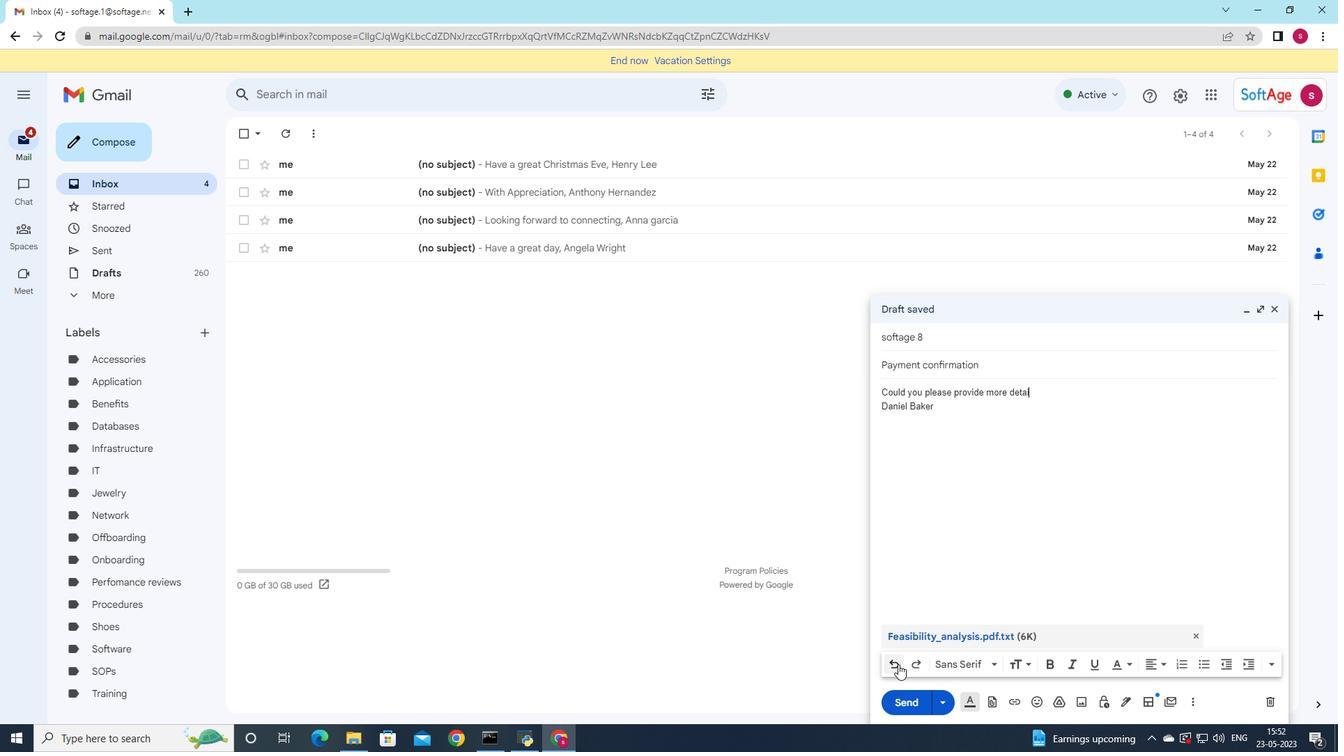 
Action: Mouse pressed left at (898, 665)
Screenshot: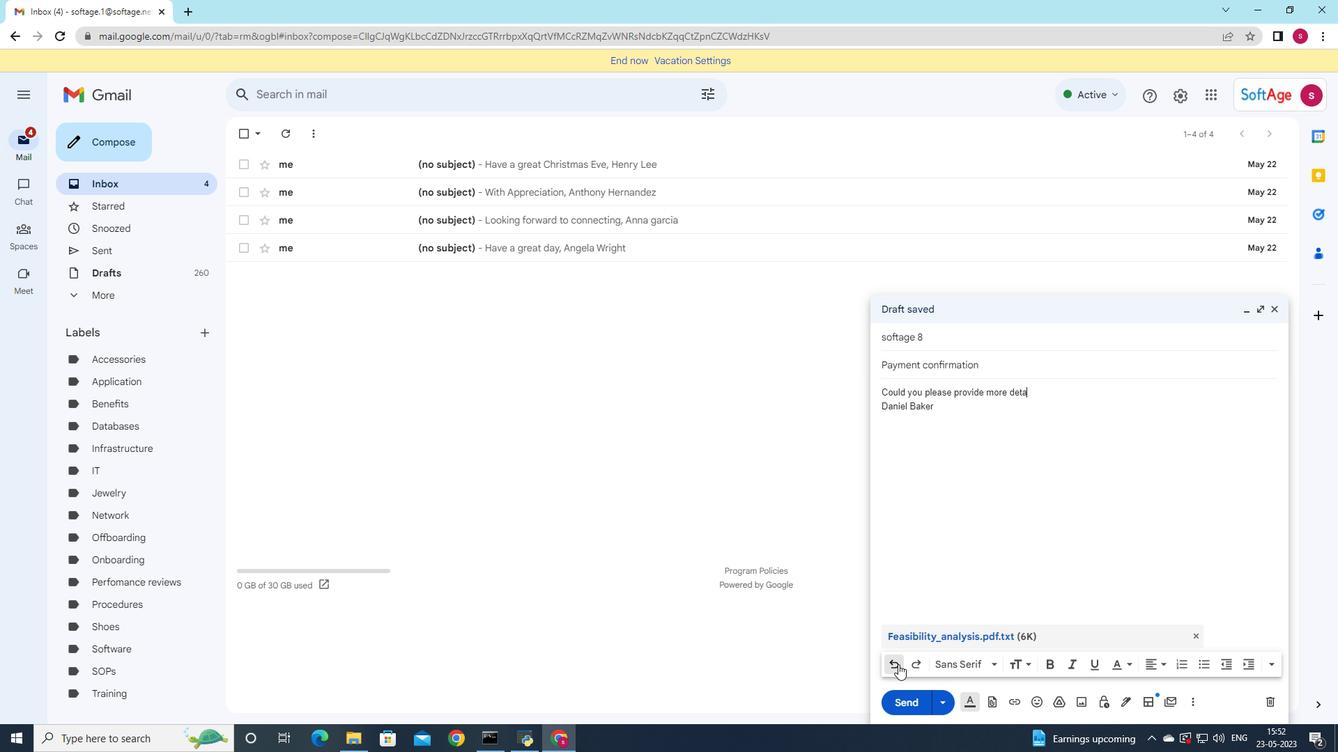
Action: Mouse pressed left at (898, 665)
Screenshot: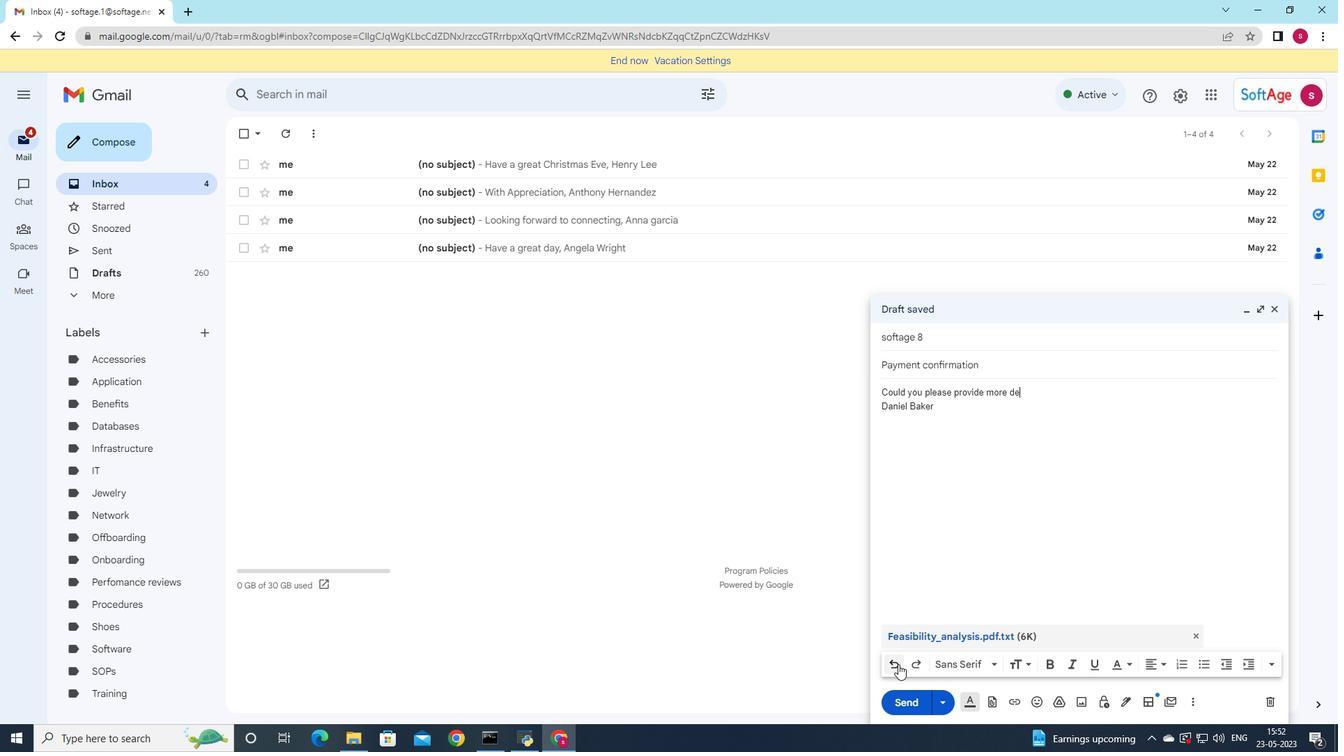 
Action: Mouse pressed left at (898, 665)
Screenshot: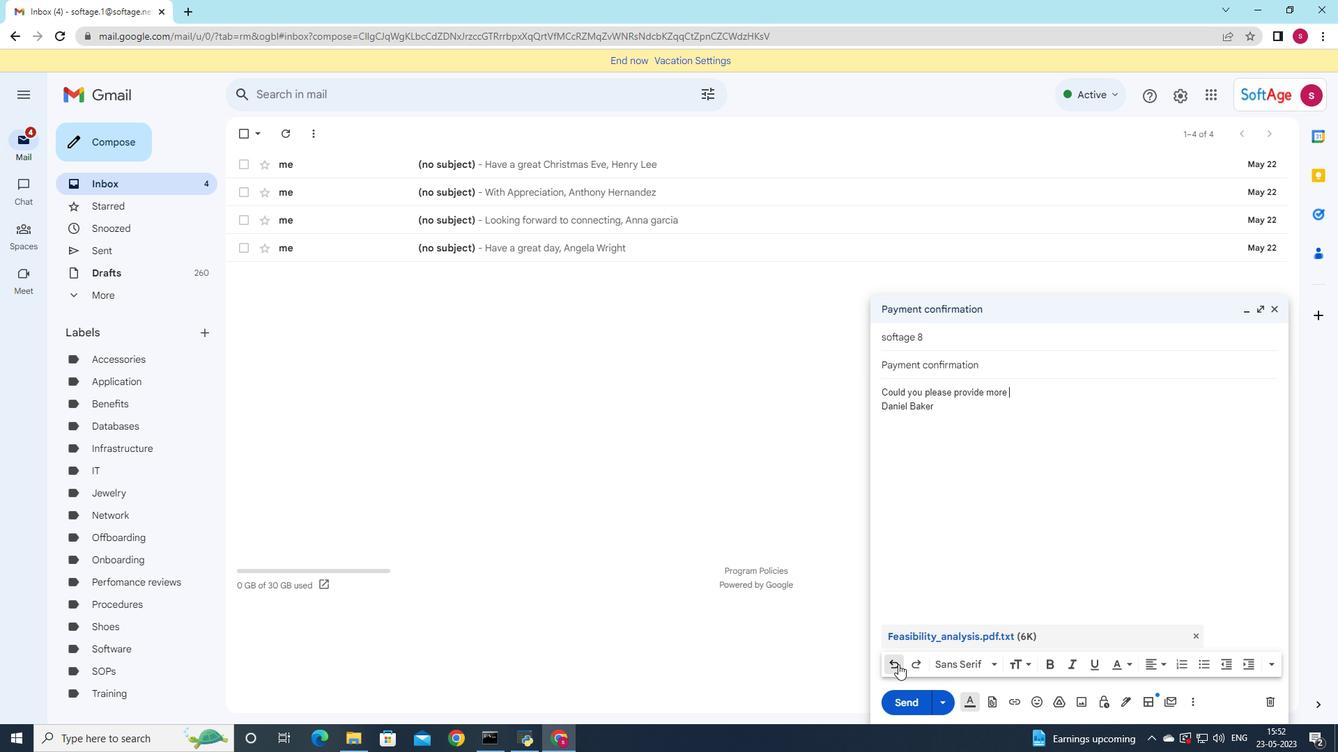 
Action: Mouse pressed left at (898, 665)
Screenshot: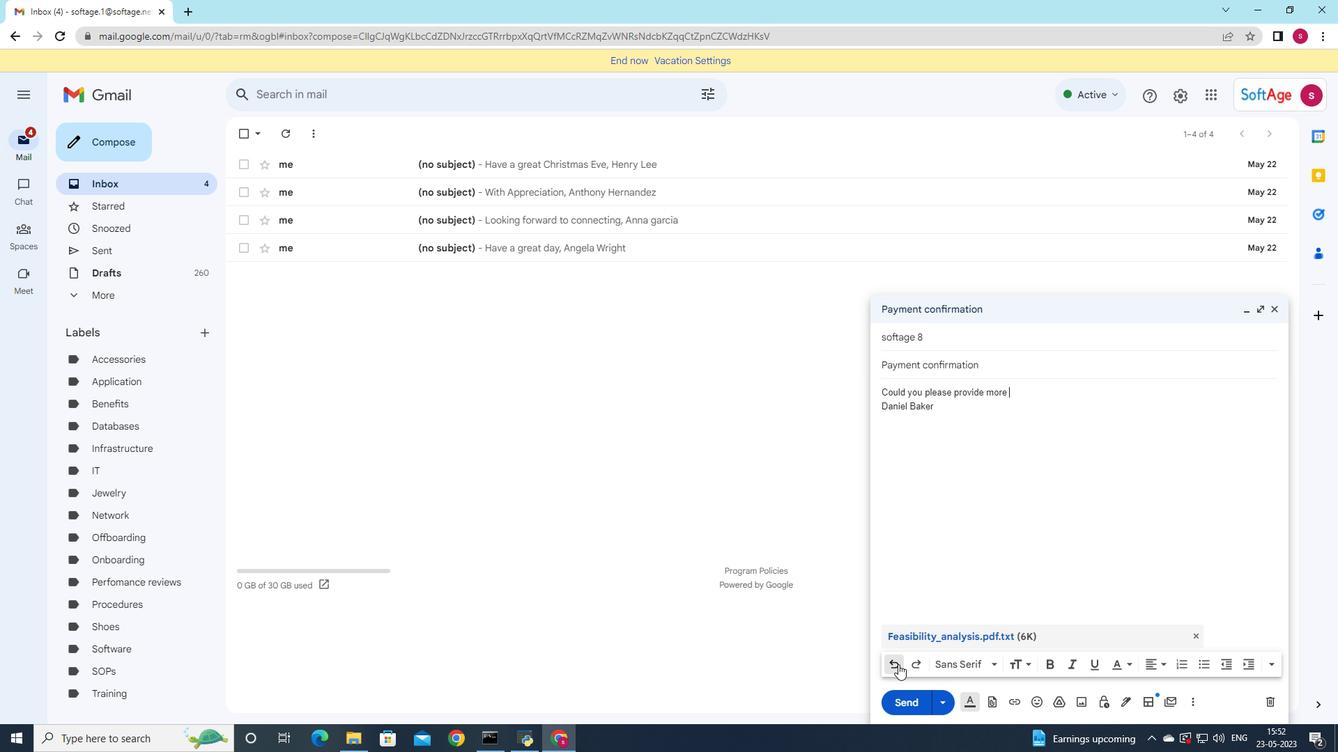 
Action: Mouse pressed left at (898, 665)
Screenshot: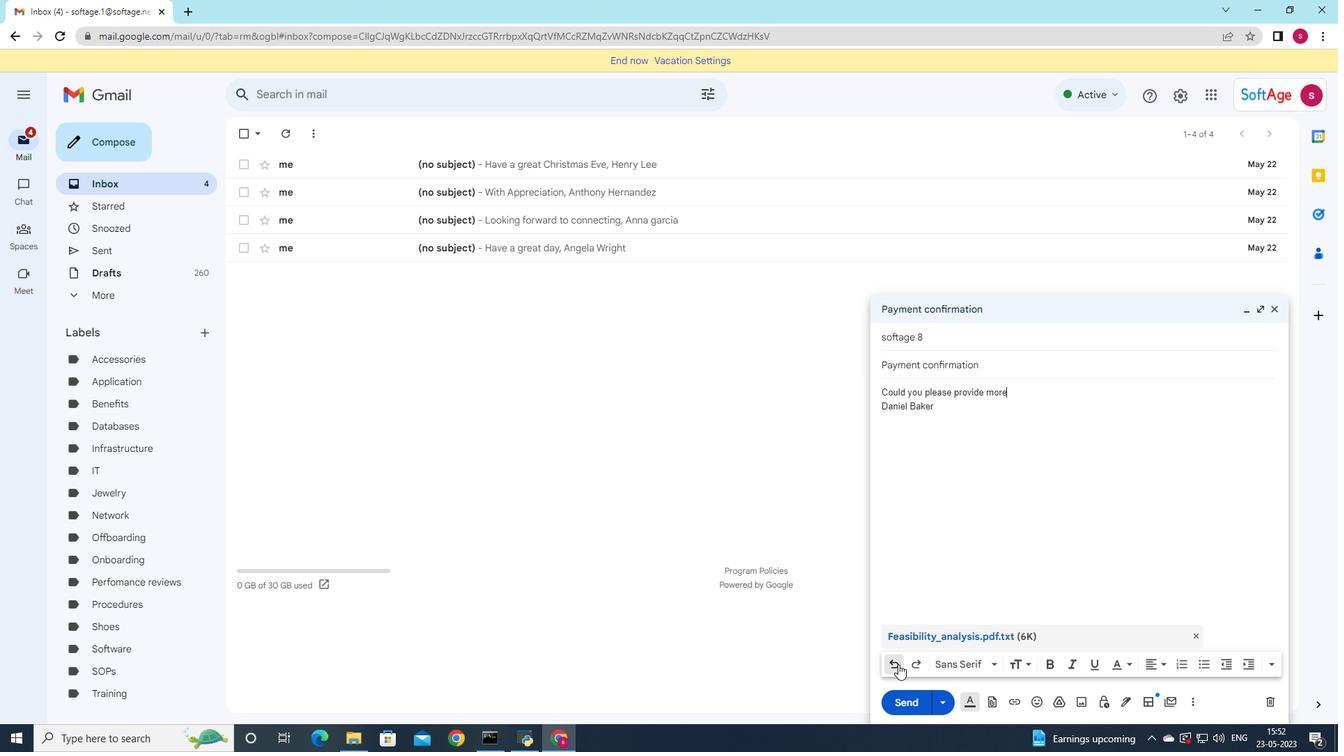 
Action: Mouse pressed left at (898, 665)
Screenshot: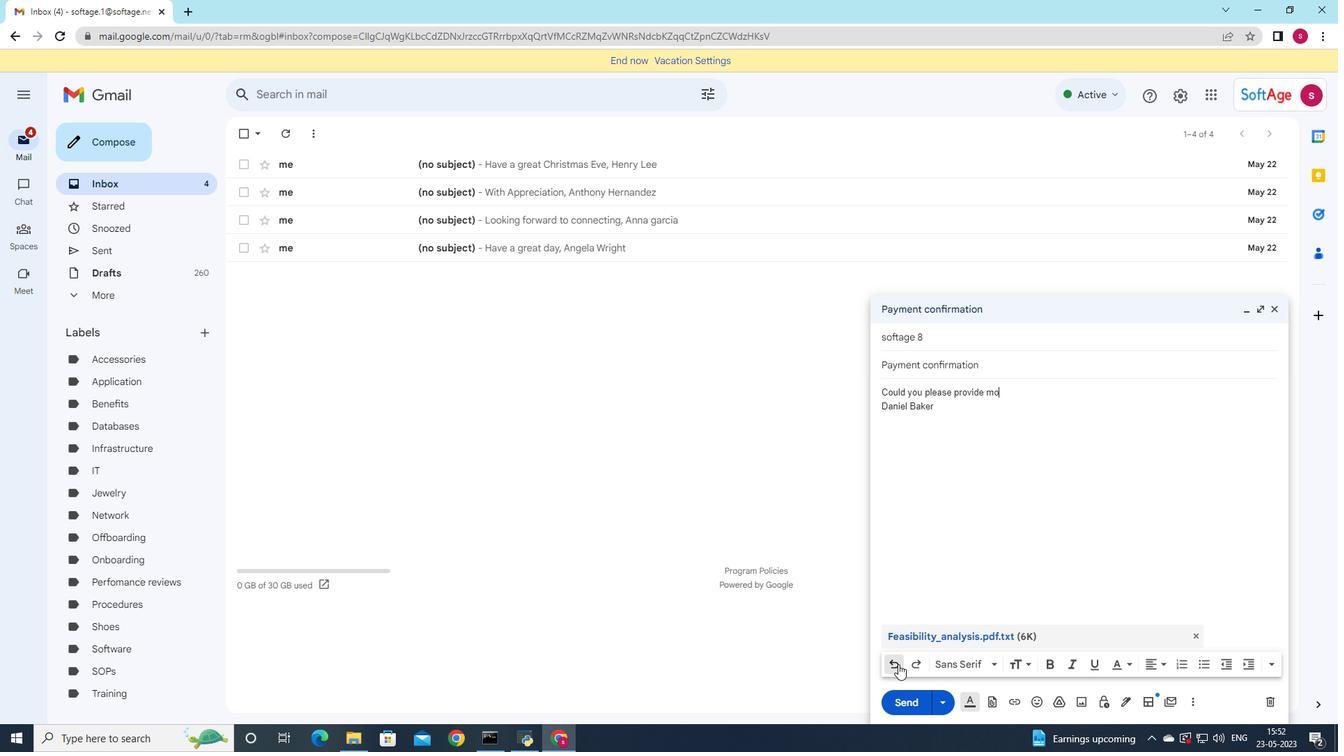 
Action: Mouse pressed left at (898, 665)
Screenshot: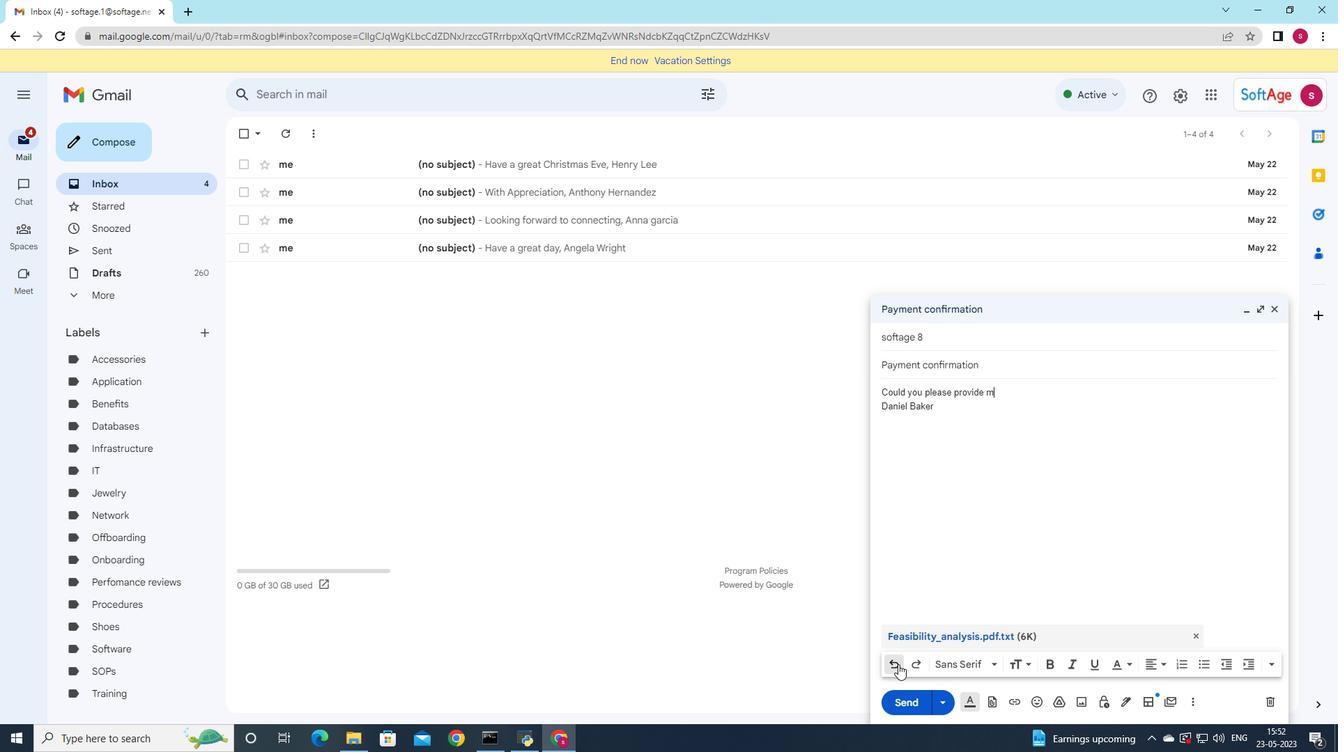 
Action: Mouse pressed left at (898, 665)
Screenshot: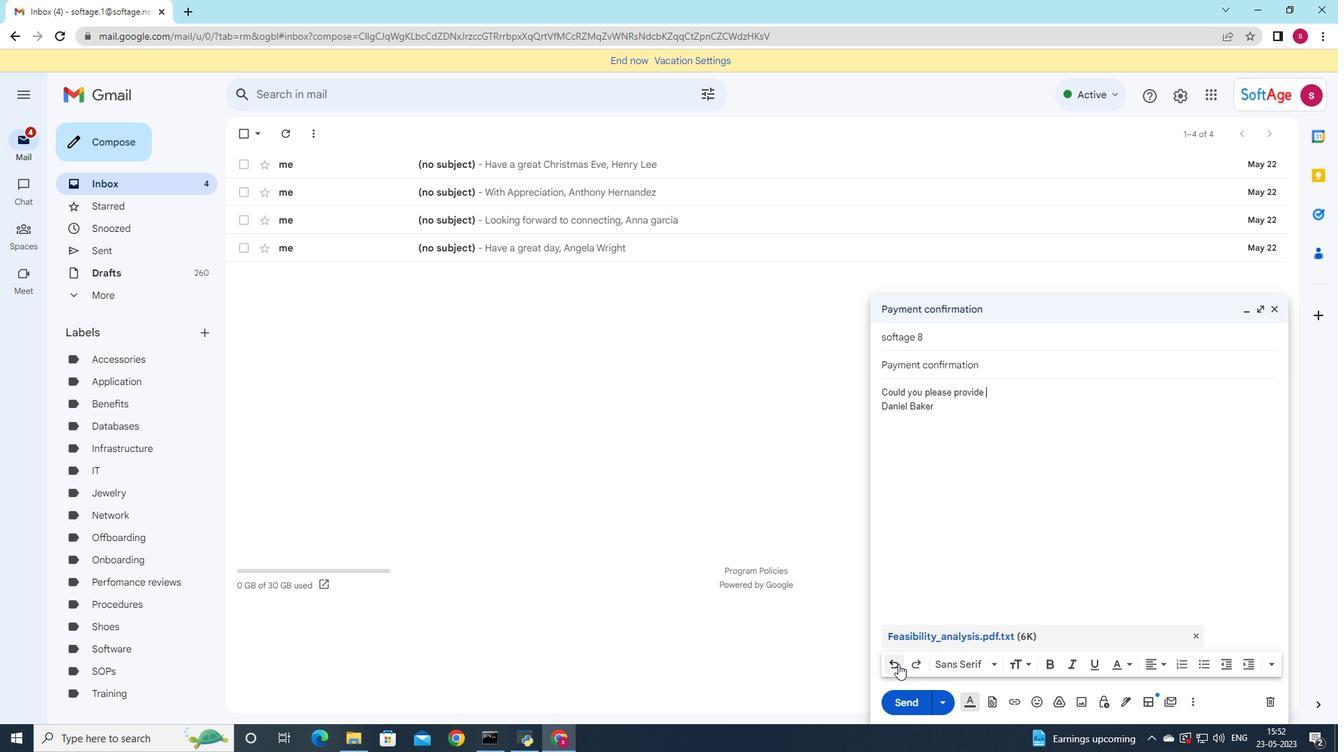 
Action: Mouse pressed left at (898, 665)
Screenshot: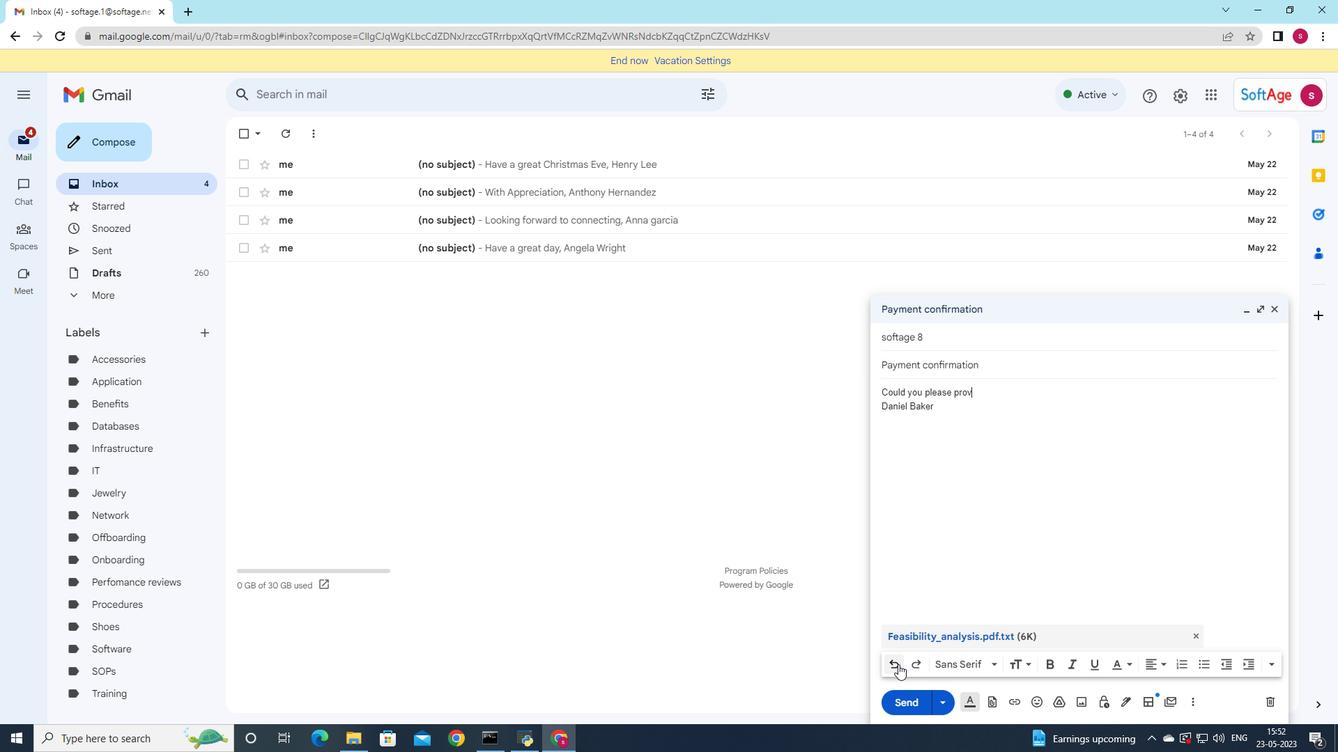 
Action: Mouse pressed left at (898, 665)
Screenshot: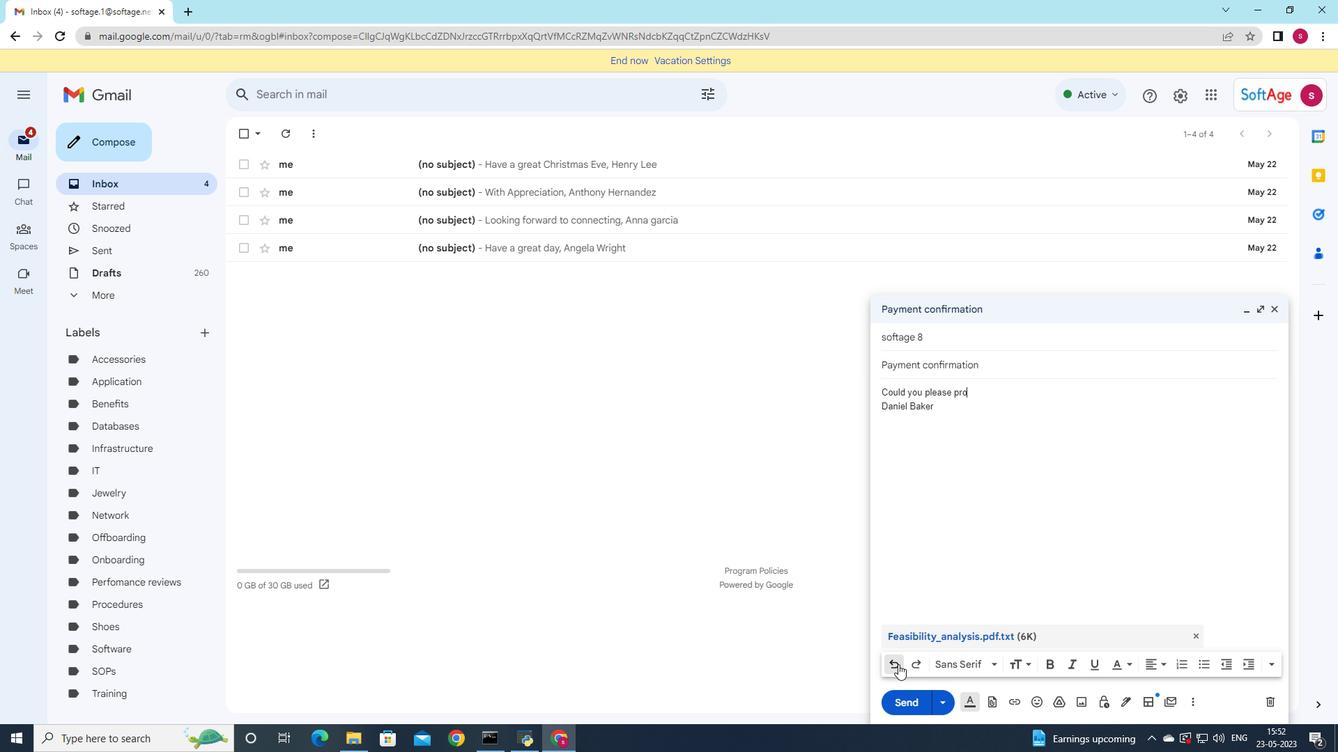 
Action: Mouse pressed left at (898, 665)
Screenshot: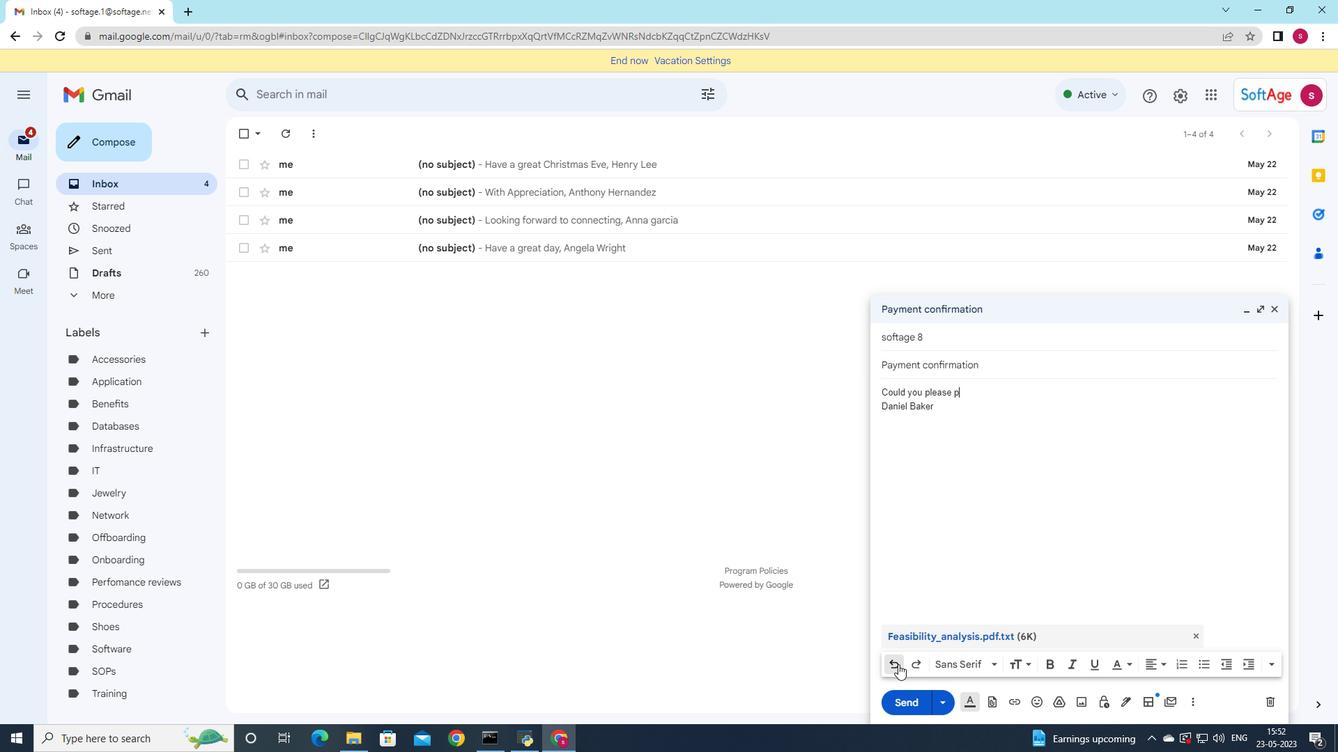 
Action: Mouse pressed left at (898, 665)
Screenshot: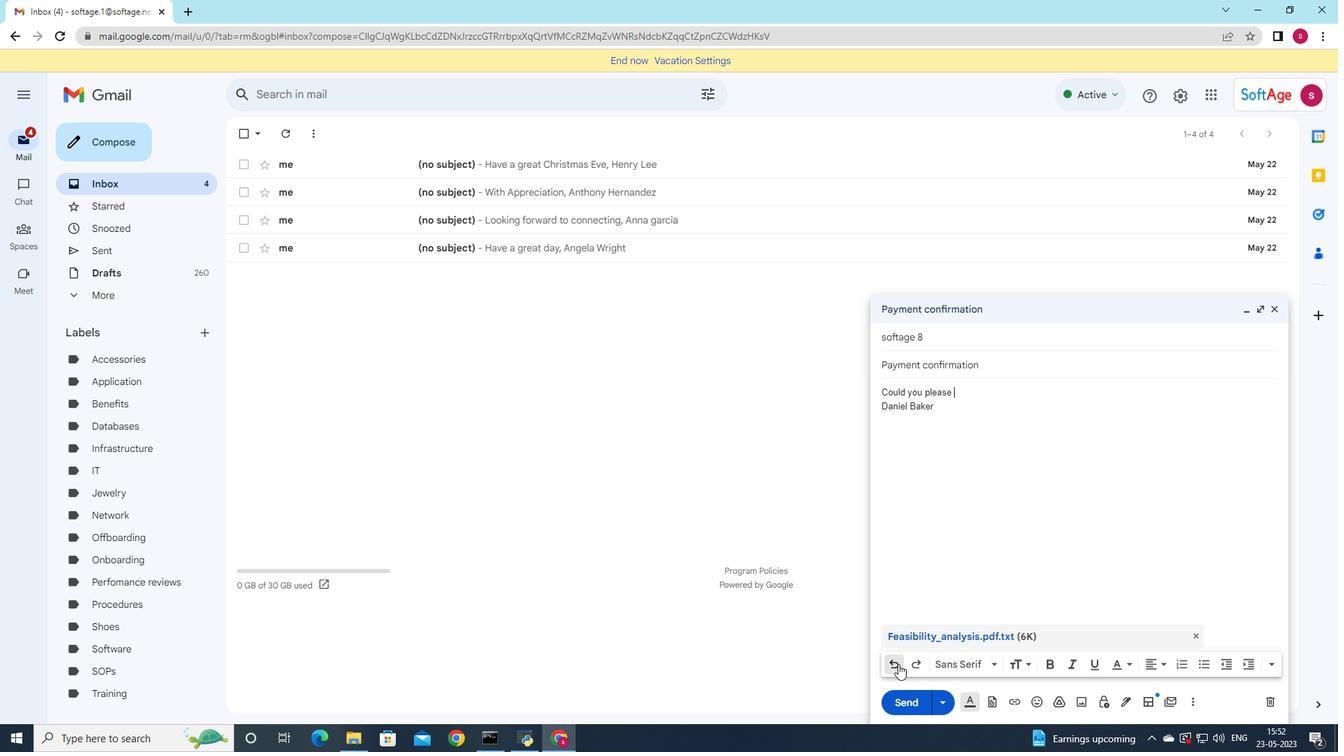 
Action: Mouse pressed left at (898, 665)
Screenshot: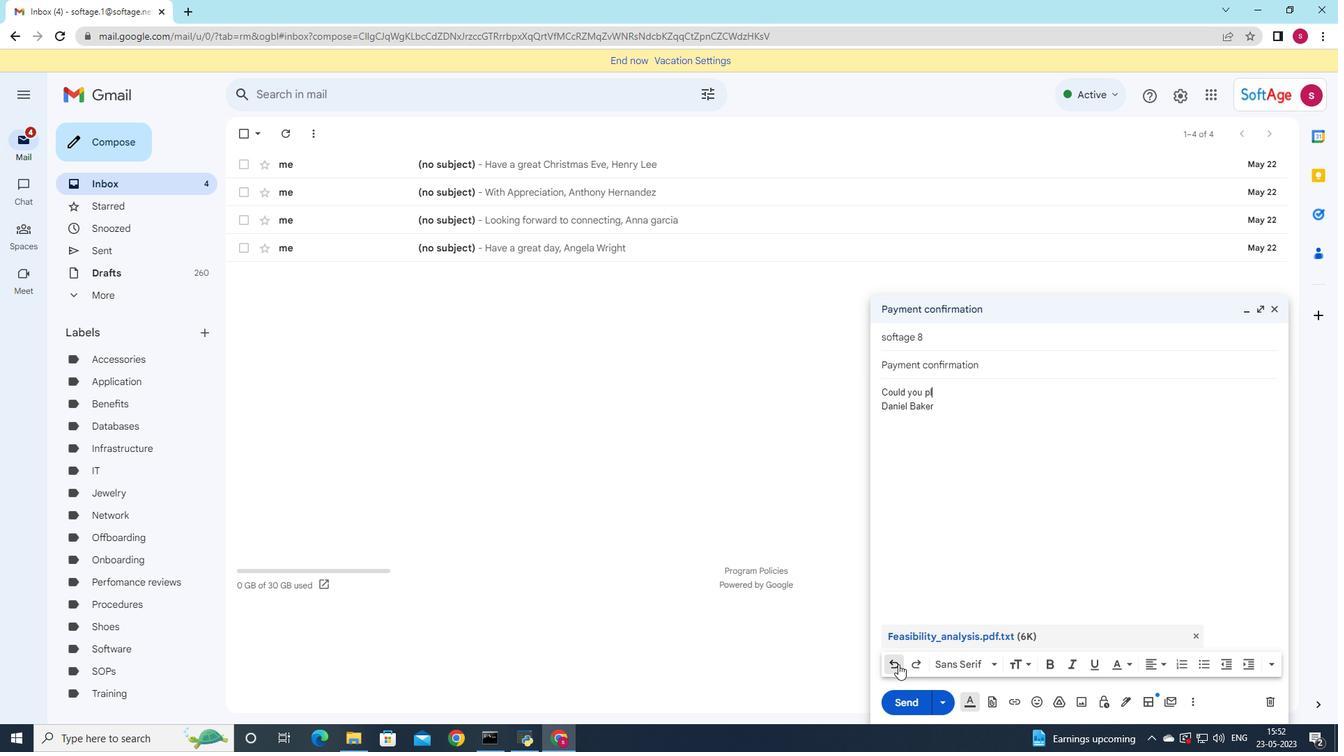 
Action: Mouse pressed left at (898, 665)
Screenshot: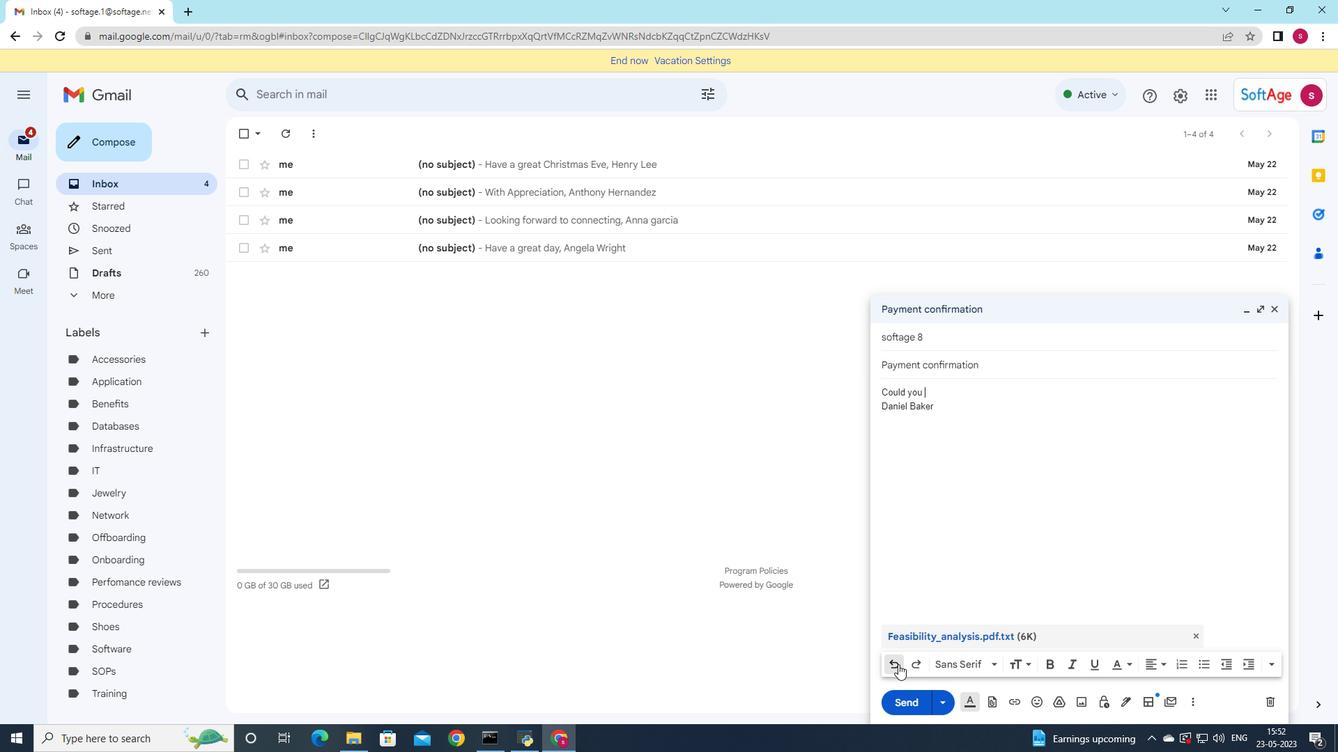 
Action: Mouse pressed left at (898, 665)
Screenshot: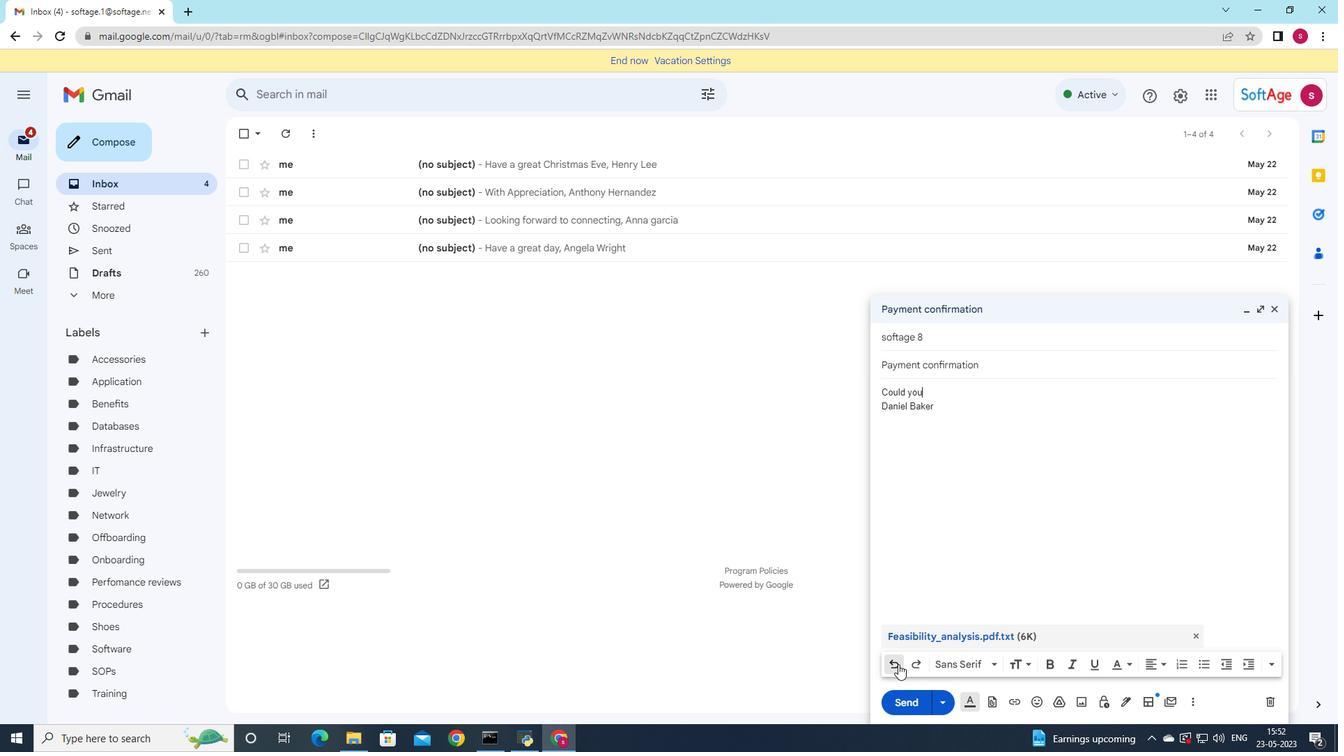 
Action: Mouse pressed left at (898, 665)
Screenshot: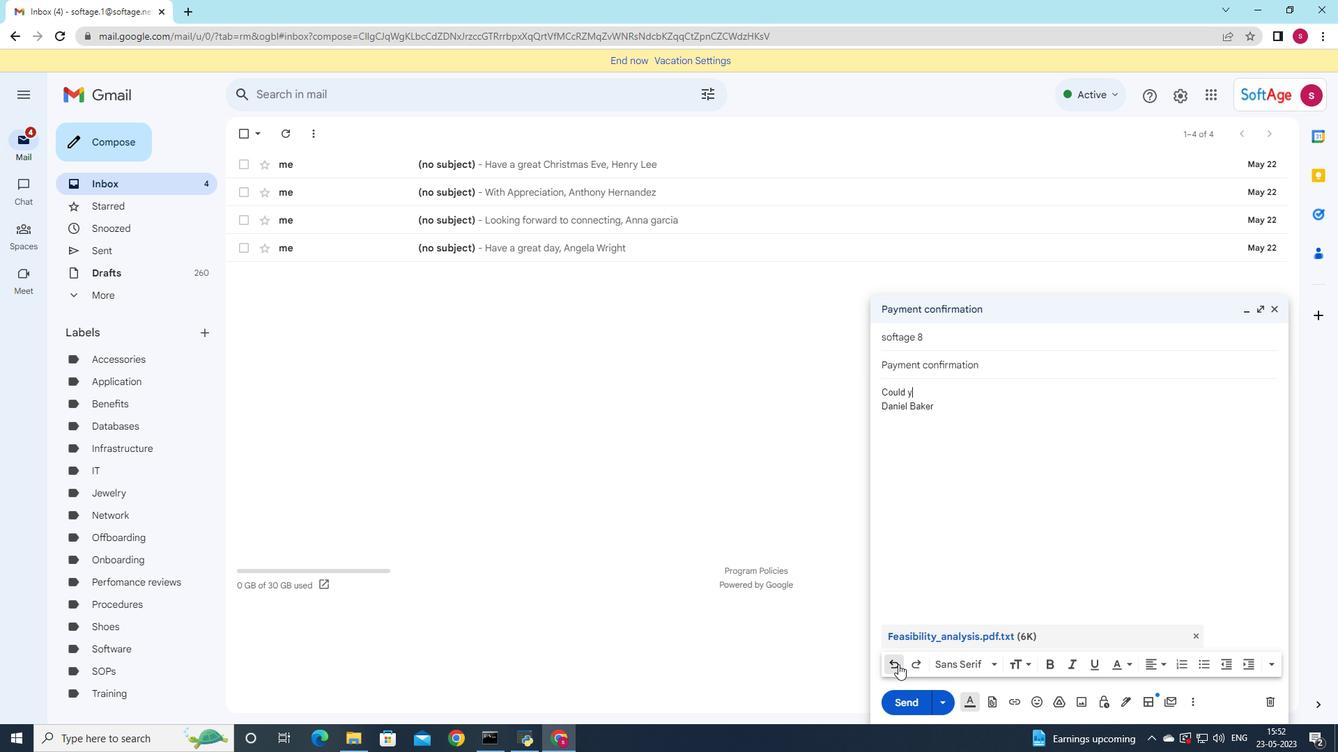 
Action: Mouse pressed left at (898, 665)
Screenshot: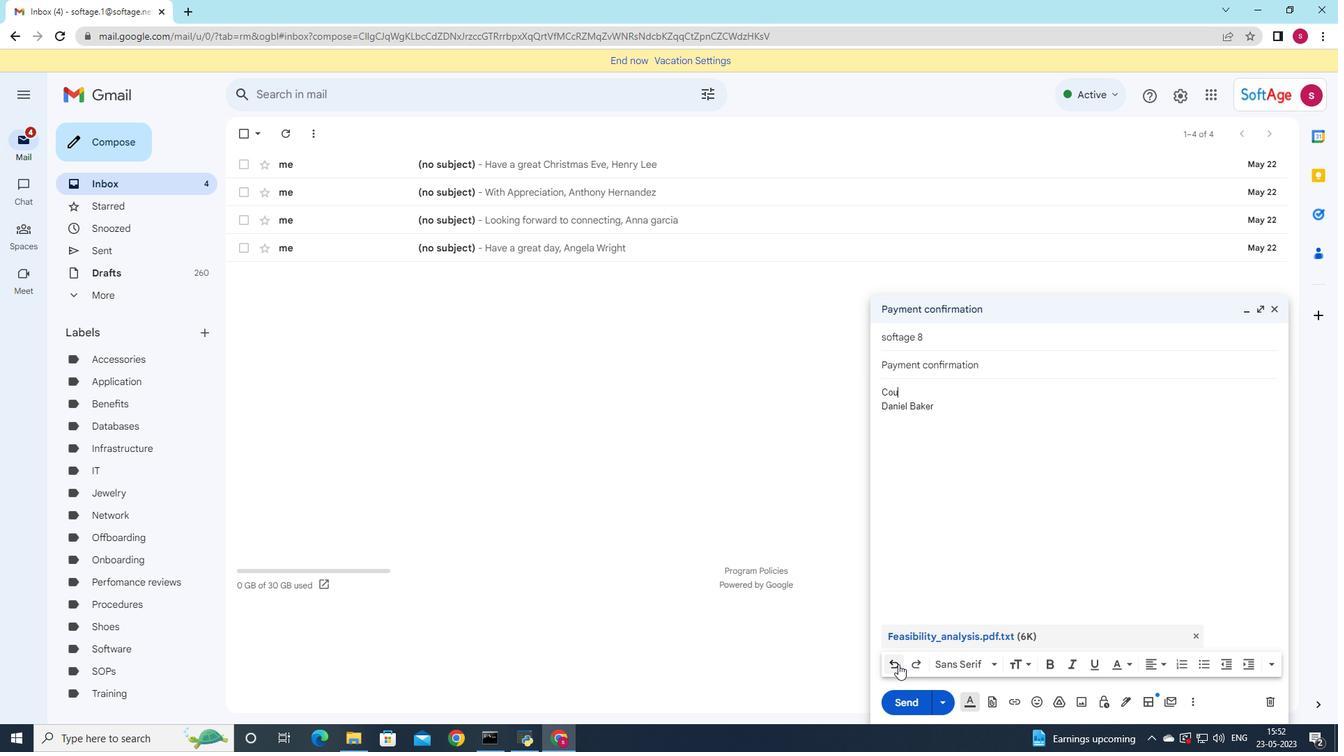 
Action: Mouse pressed left at (898, 665)
Screenshot: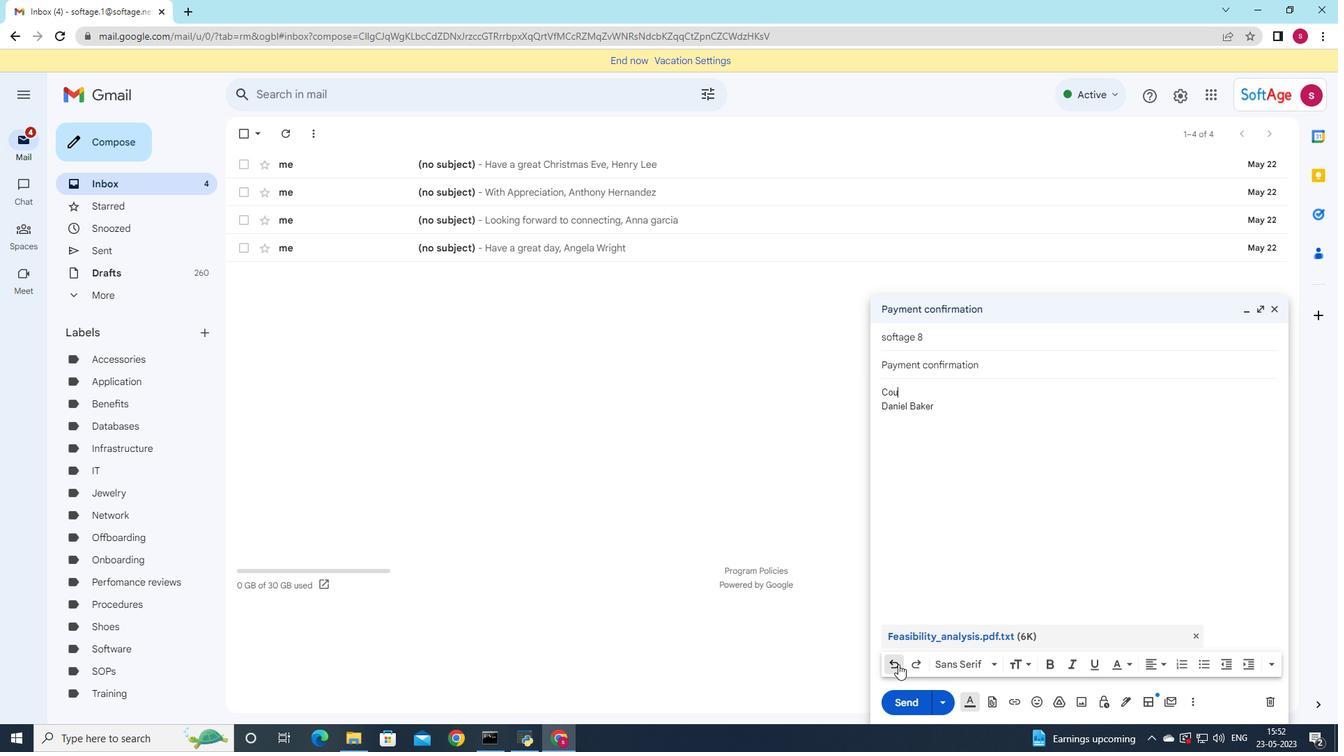 
Action: Mouse pressed left at (898, 665)
Screenshot: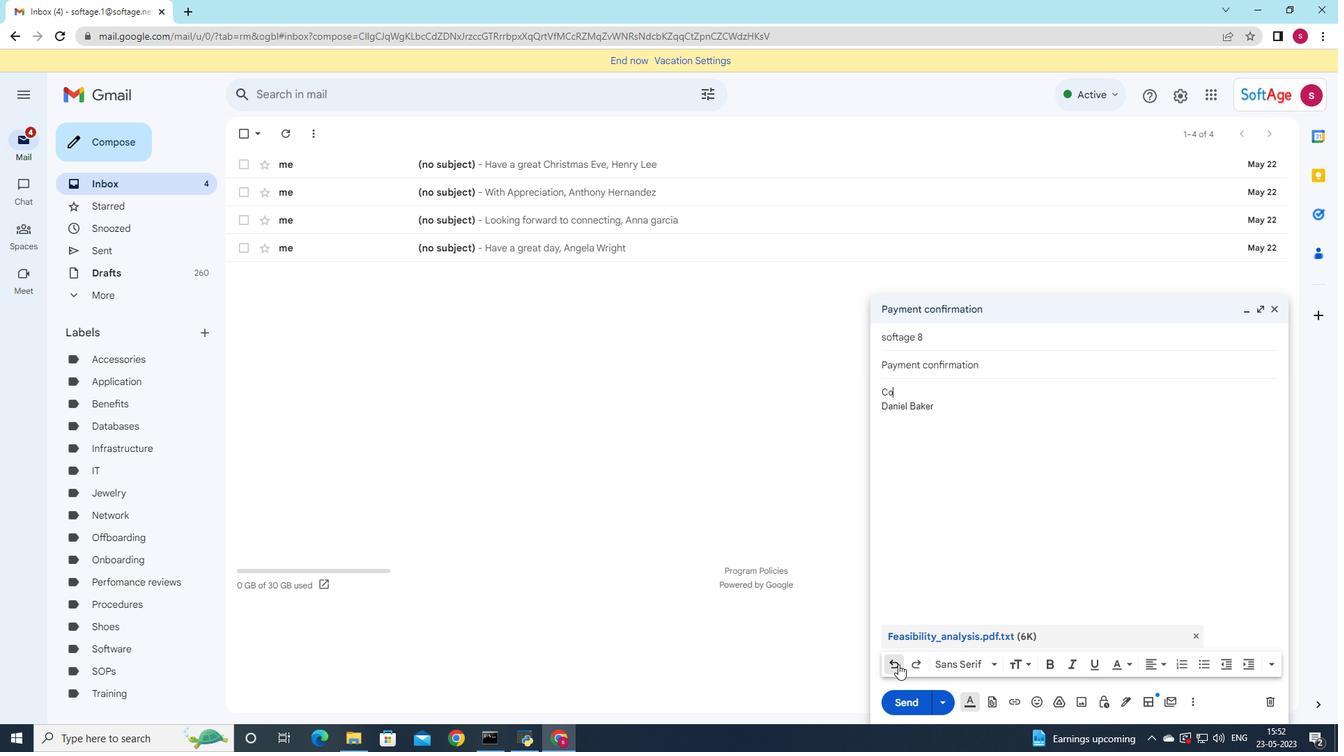 
Action: Mouse pressed left at (898, 665)
Screenshot: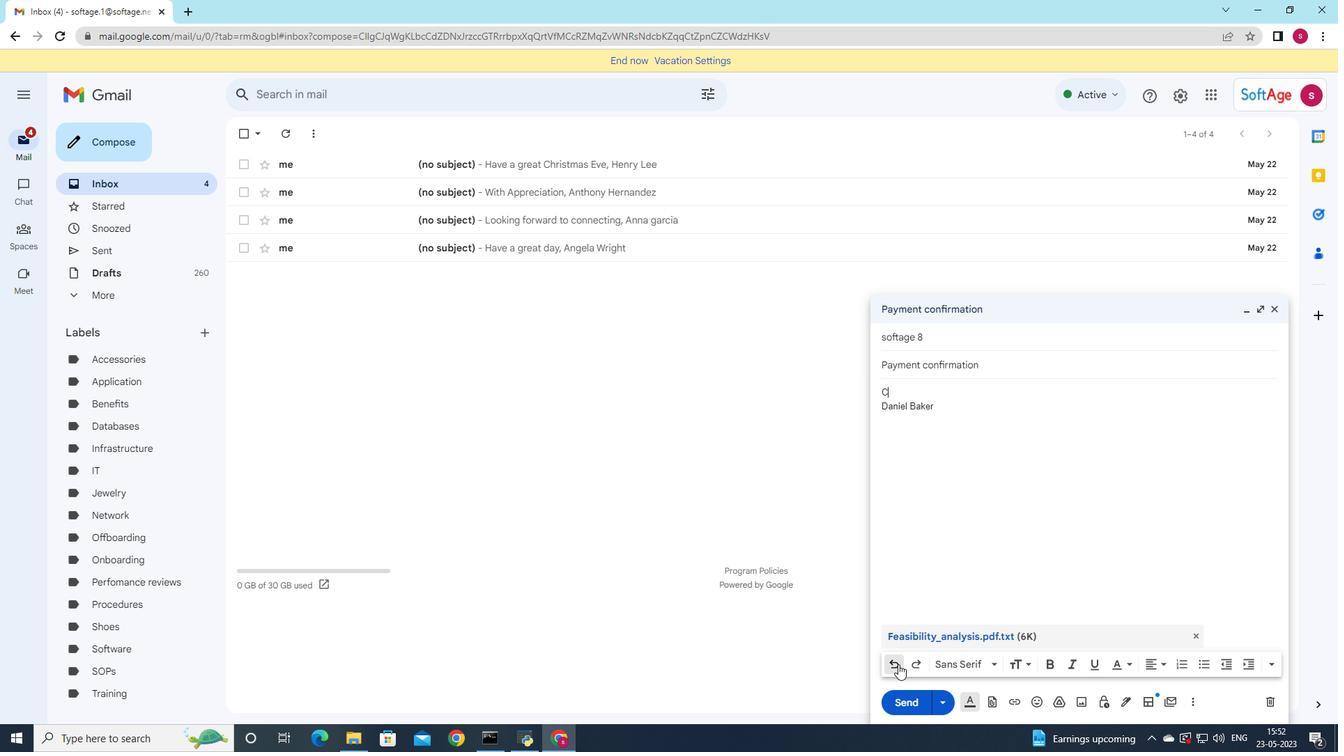 
Action: Mouse moved to (1008, 495)
Screenshot: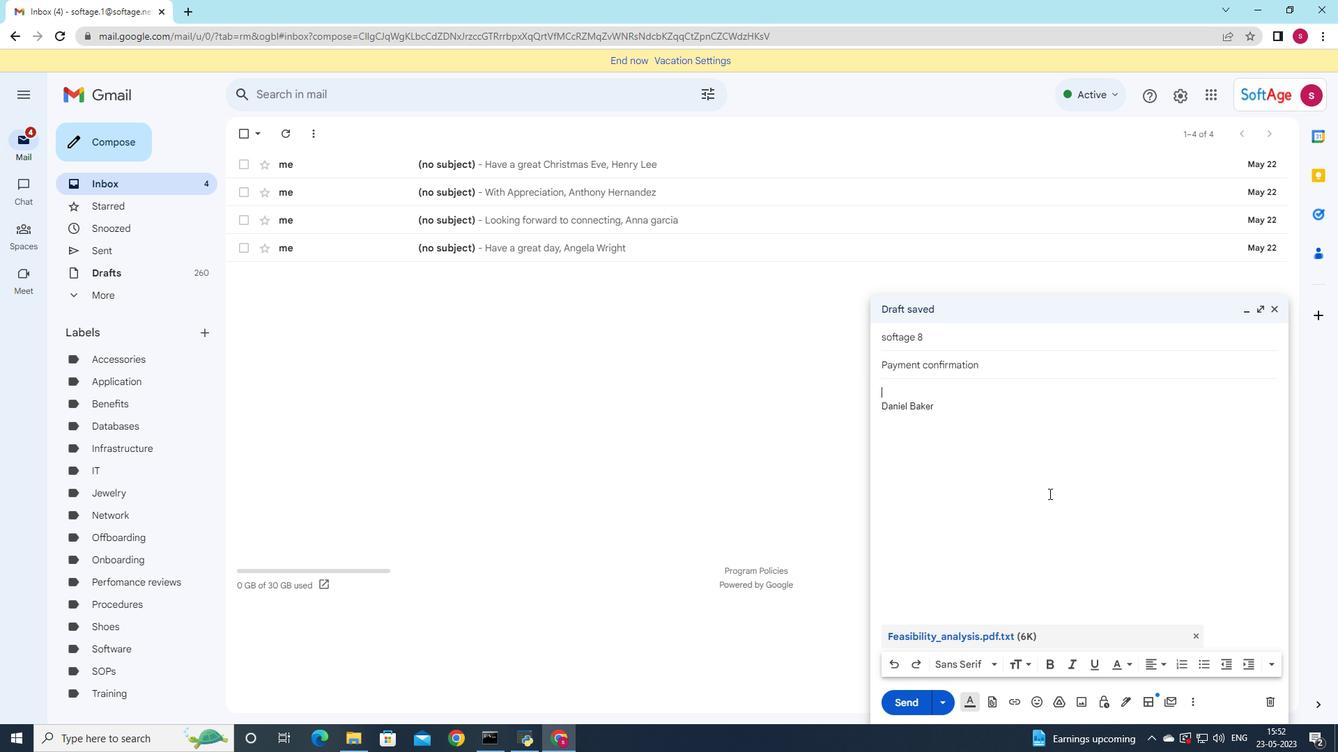 
Action: Key pressed <Key.shift>I<Key.space>am<Key.space>pleased<Key.space>to<Key.space>inform<Key.space>you<Key.space>that<Key.space>we<Key.space>have<Key.space>accepted<Key.space>your<Key.space>proposal<Key.space>
Screenshot: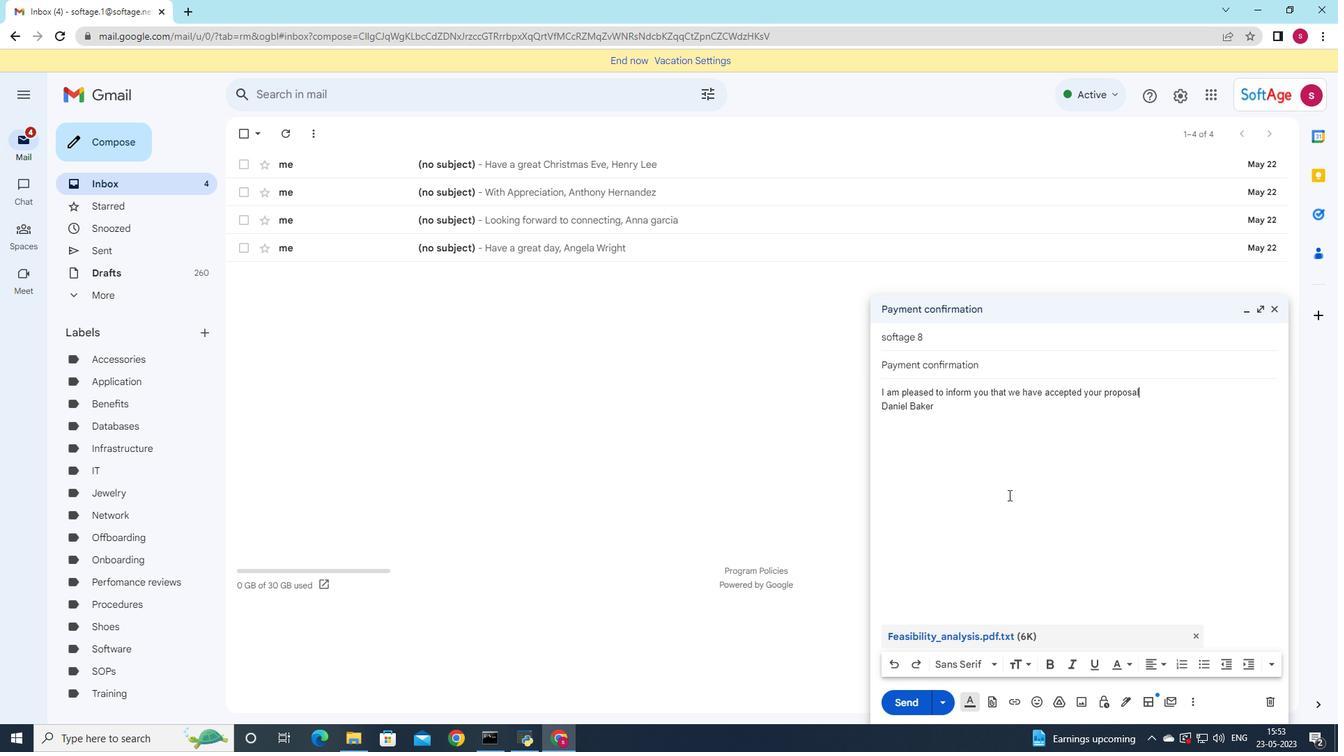 
Action: Mouse moved to (901, 699)
Screenshot: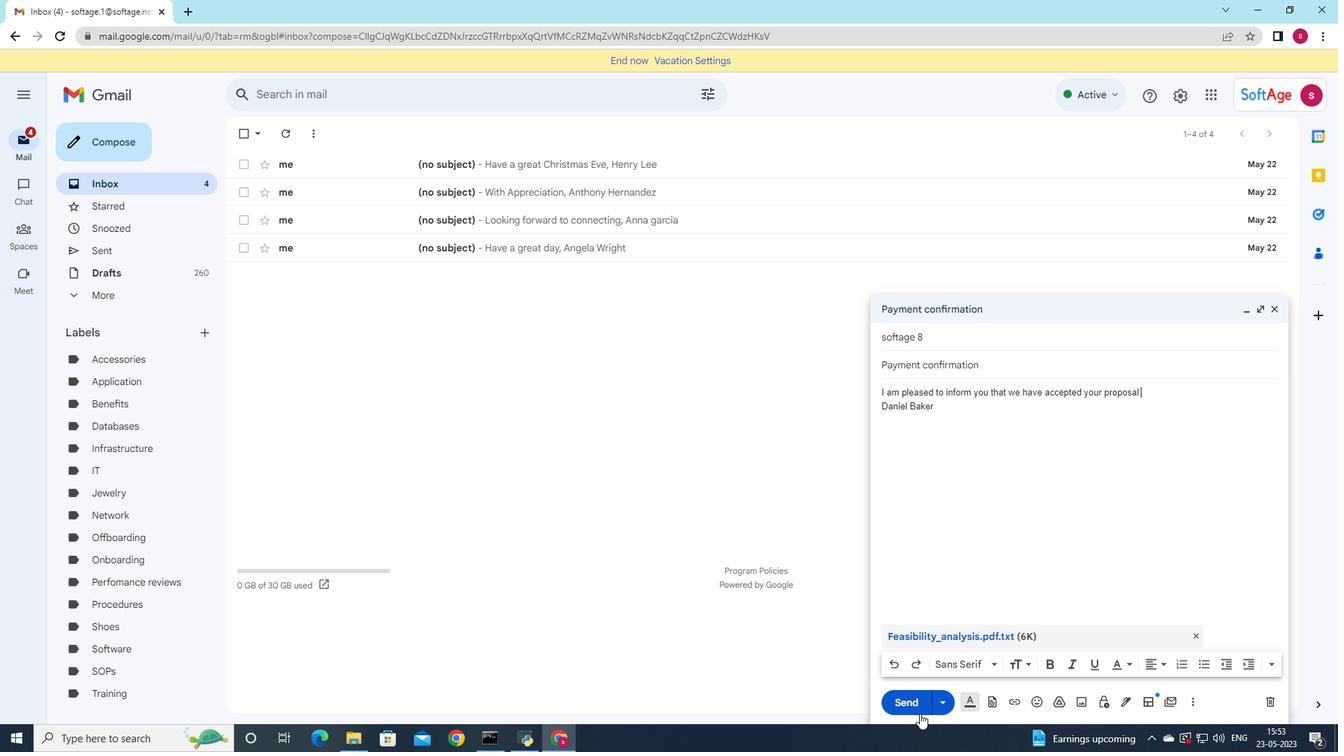 
Action: Mouse pressed left at (901, 699)
Screenshot: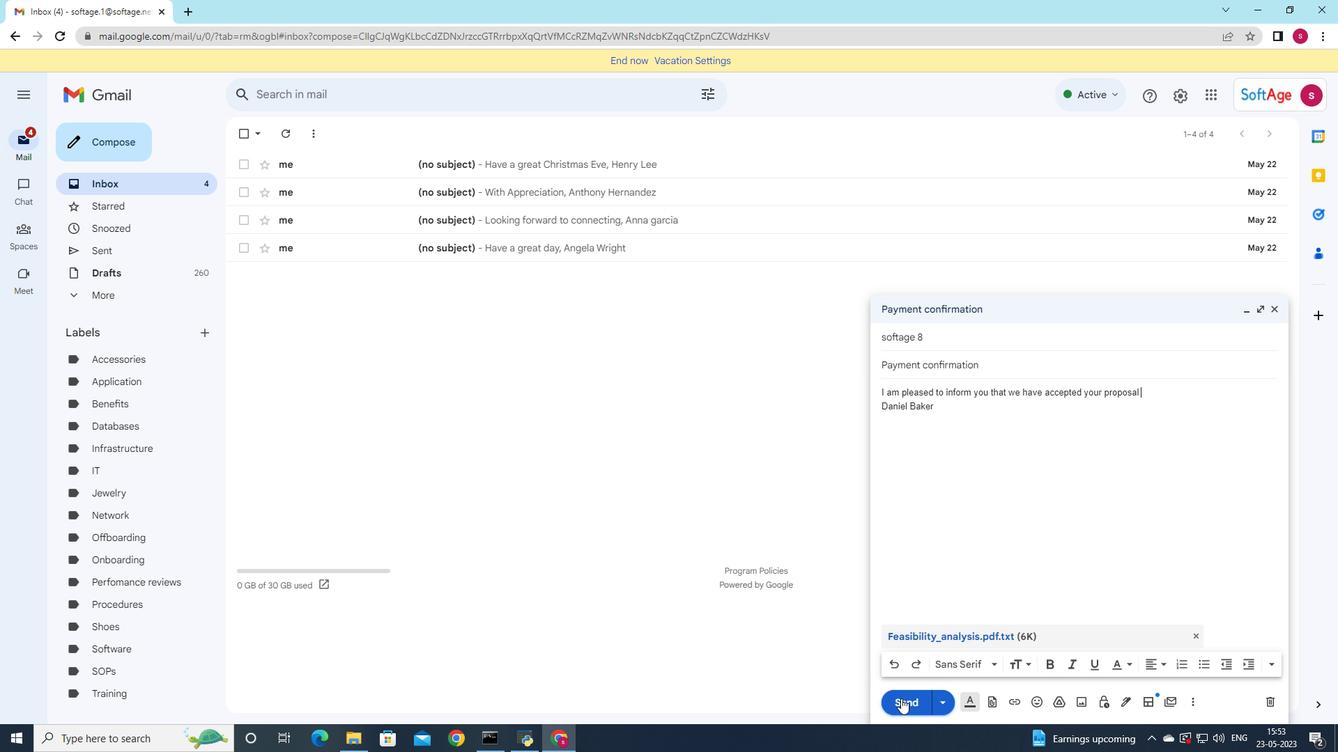 
Action: Mouse moved to (114, 240)
Screenshot: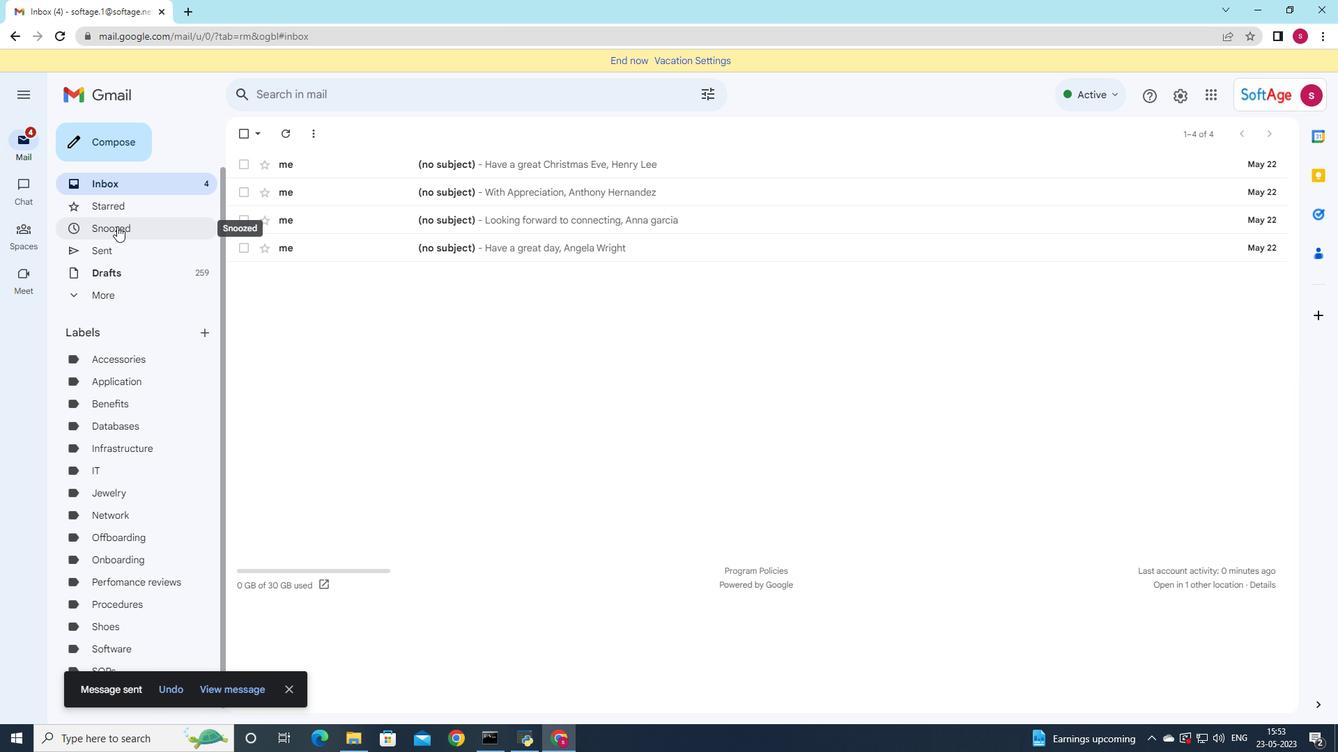 
Action: Mouse pressed left at (114, 240)
Screenshot: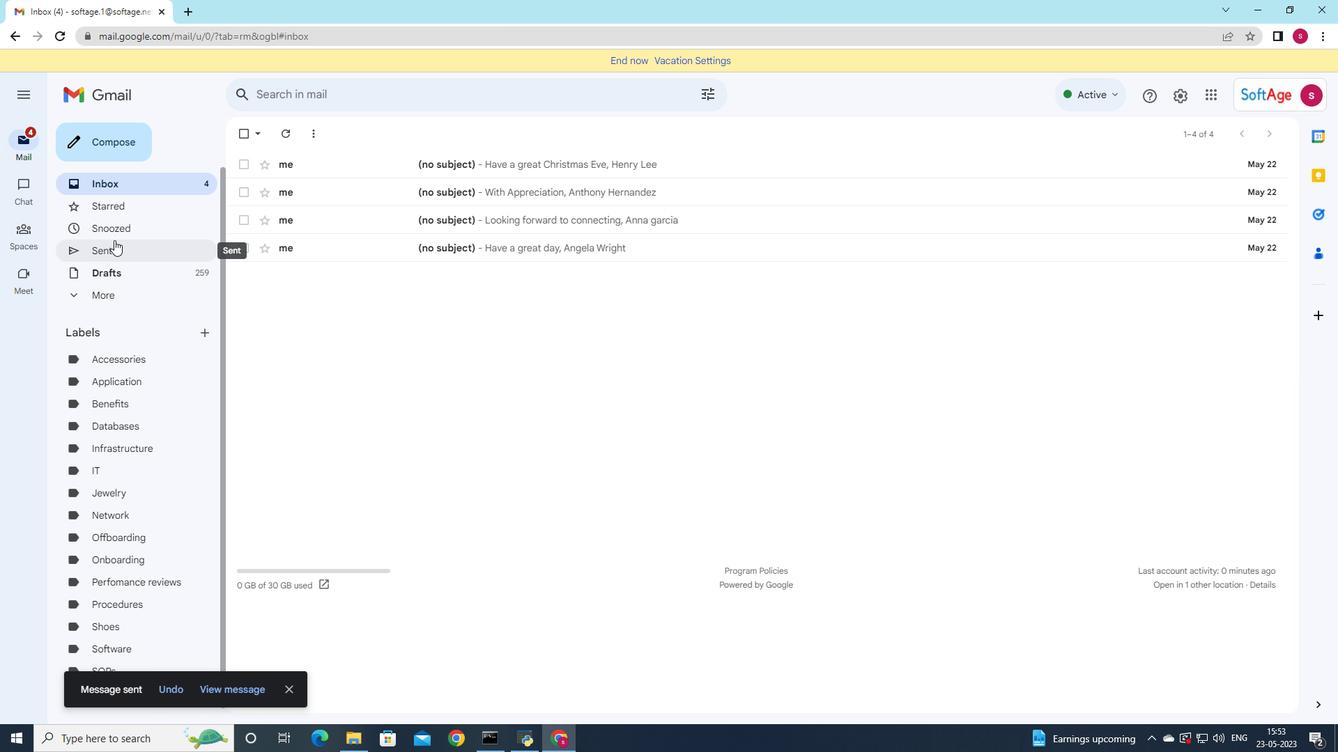 
Action: Mouse moved to (571, 210)
Screenshot: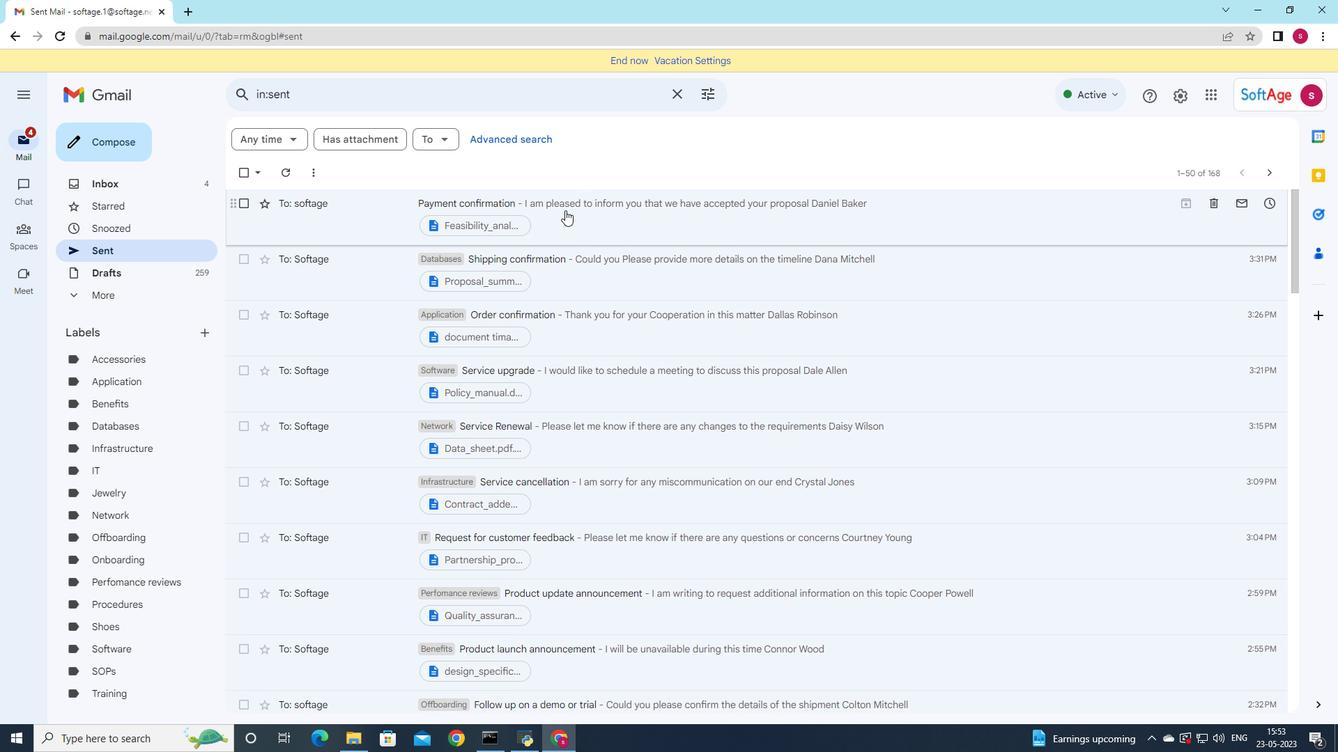 
Action: Mouse pressed left at (571, 210)
Screenshot: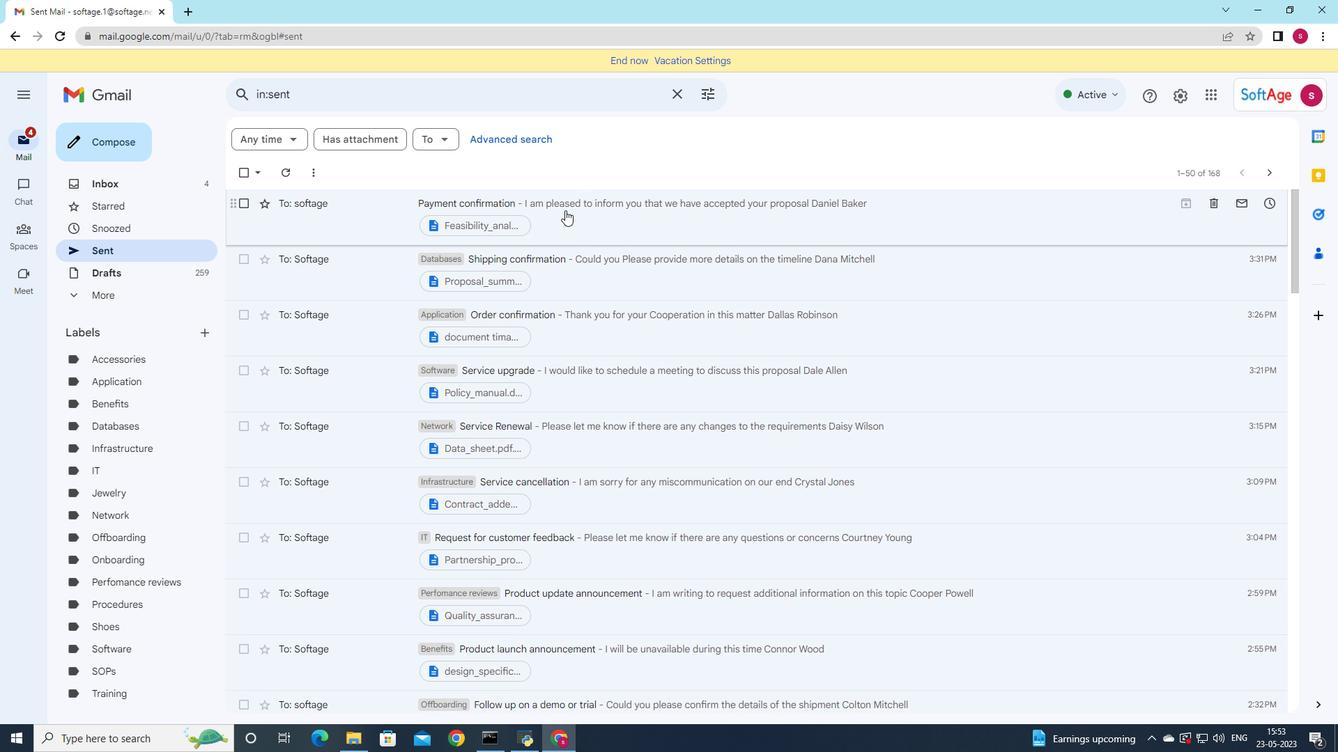 
Action: Mouse moved to (518, 139)
Screenshot: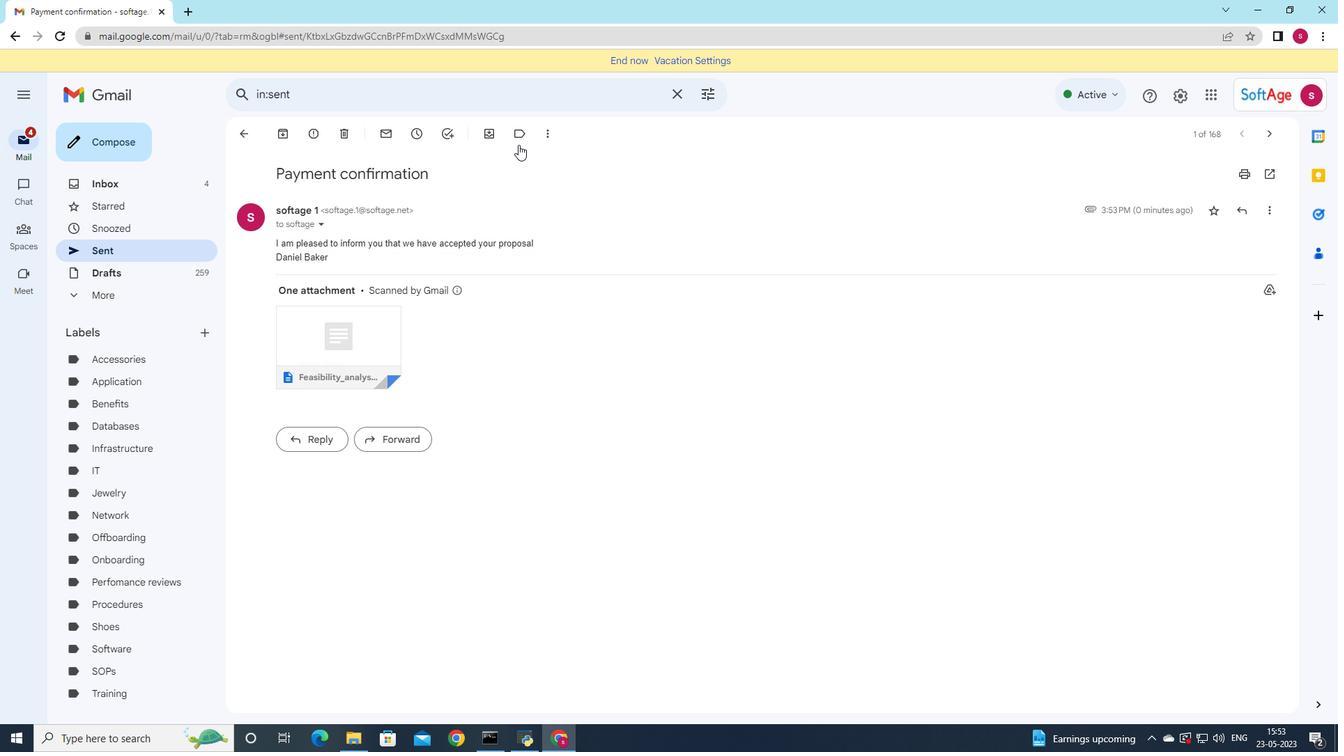 
Action: Mouse pressed left at (518, 139)
Screenshot: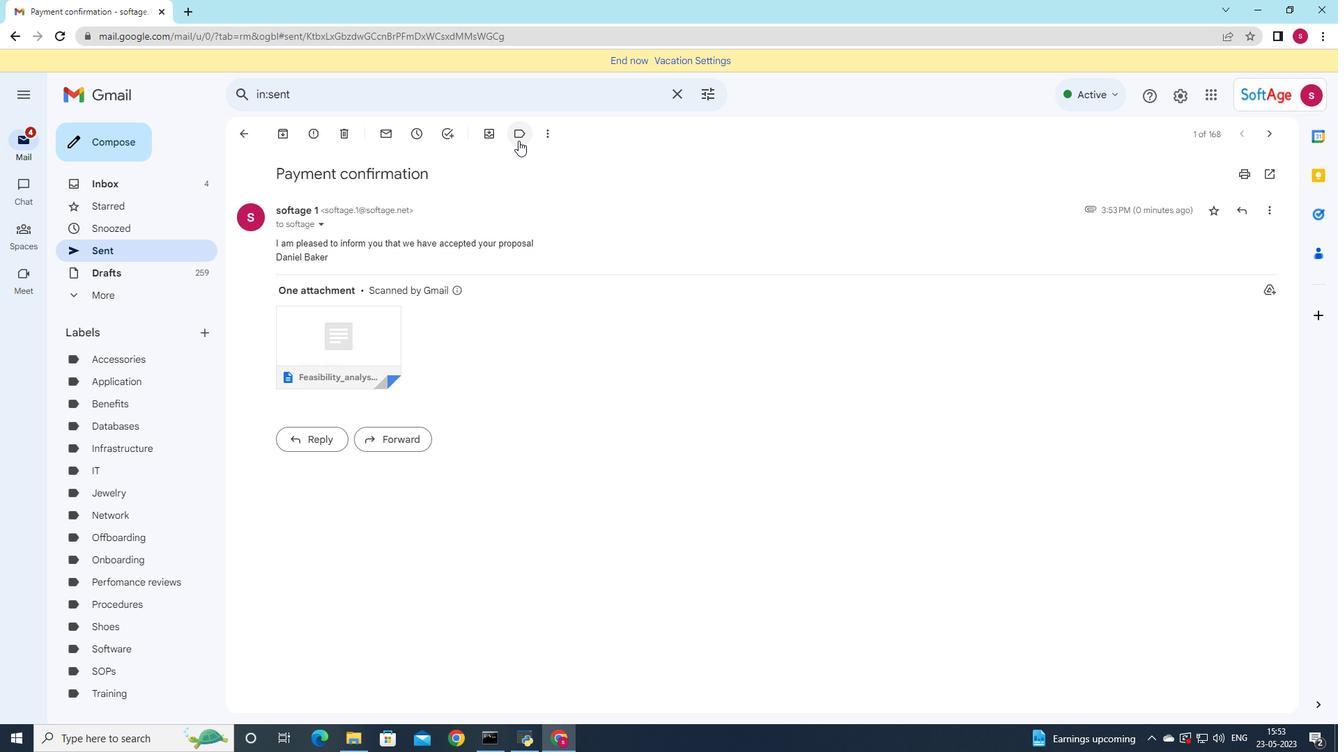 
Action: Mouse moved to (614, 384)
Screenshot: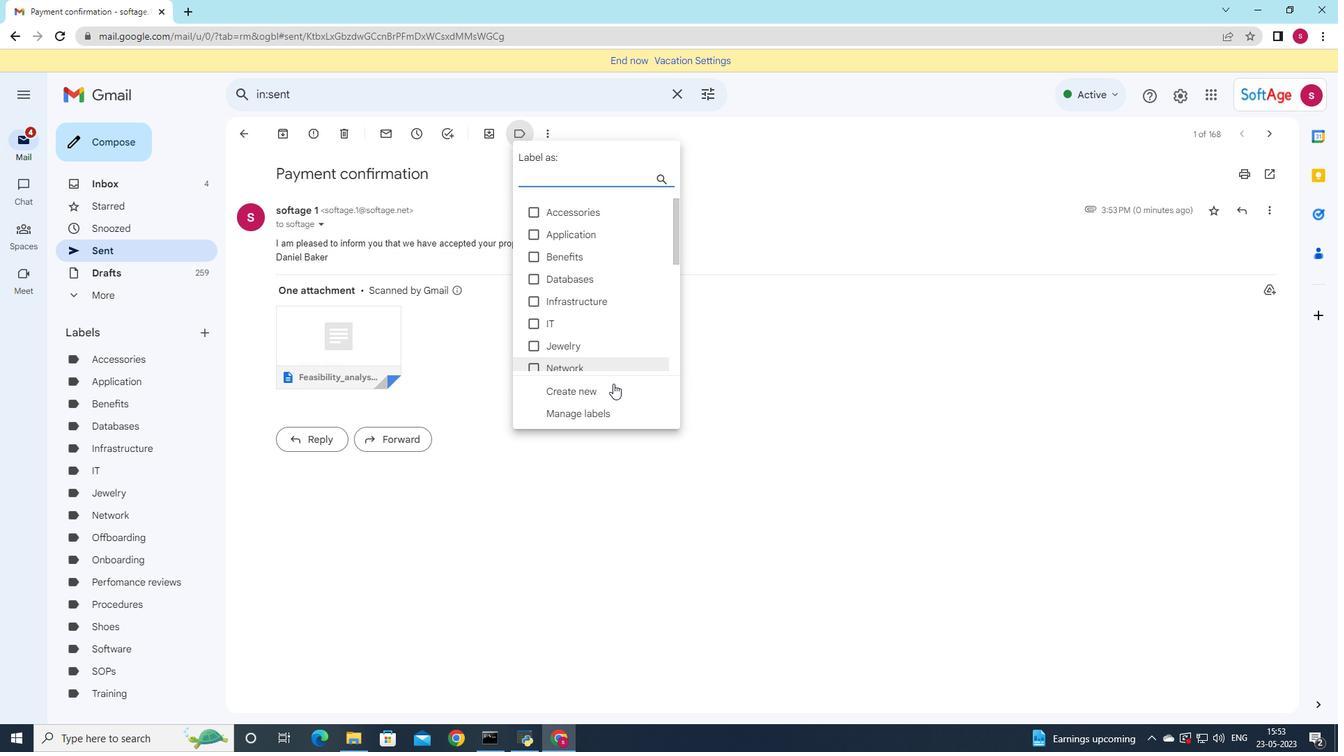 
Action: Mouse pressed left at (614, 384)
Screenshot: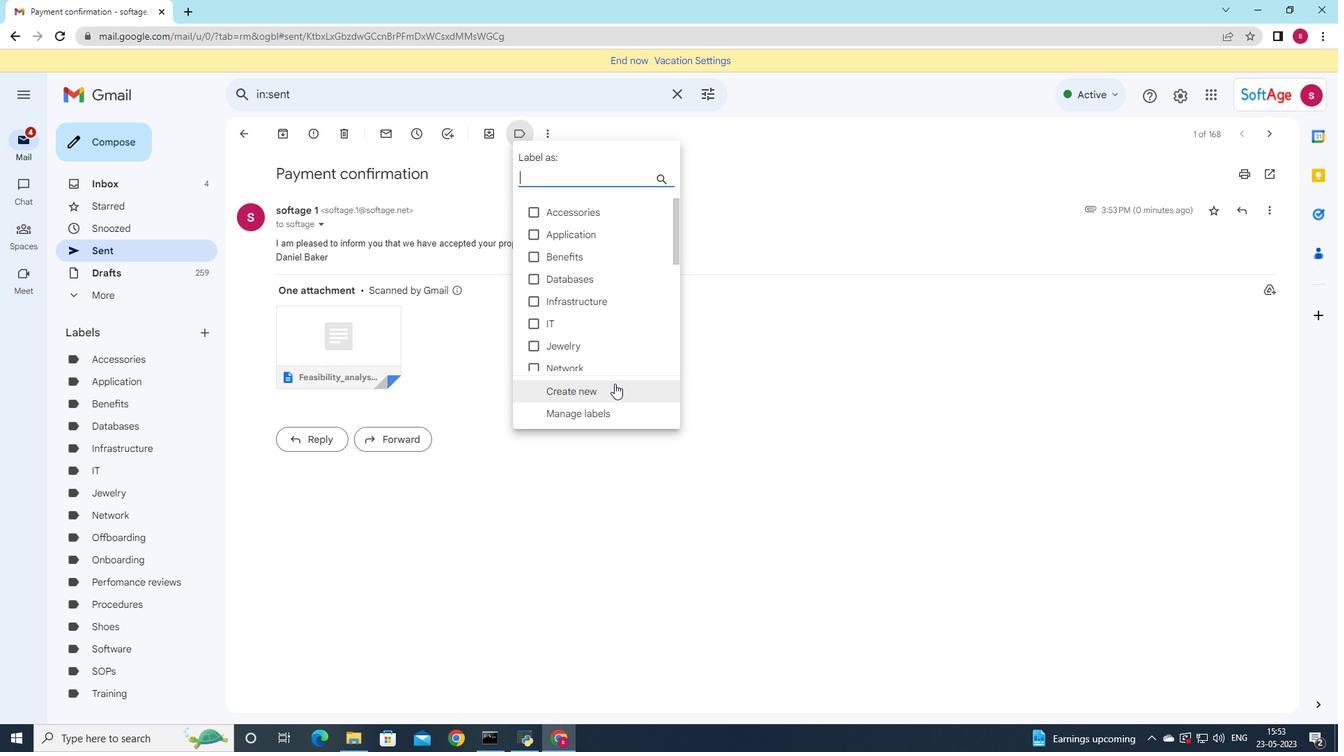
Action: Mouse moved to (674, 350)
Screenshot: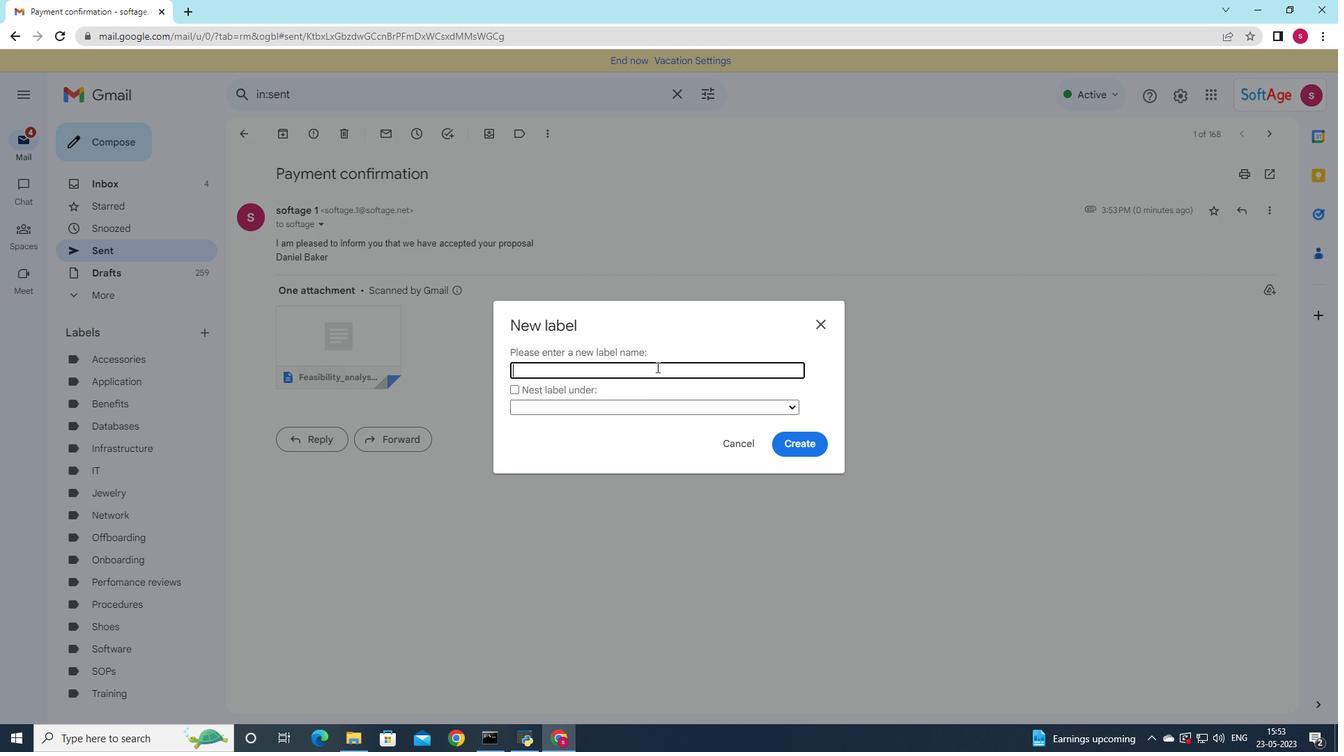 
Action: Key pressed <Key.shift>Backups
Screenshot: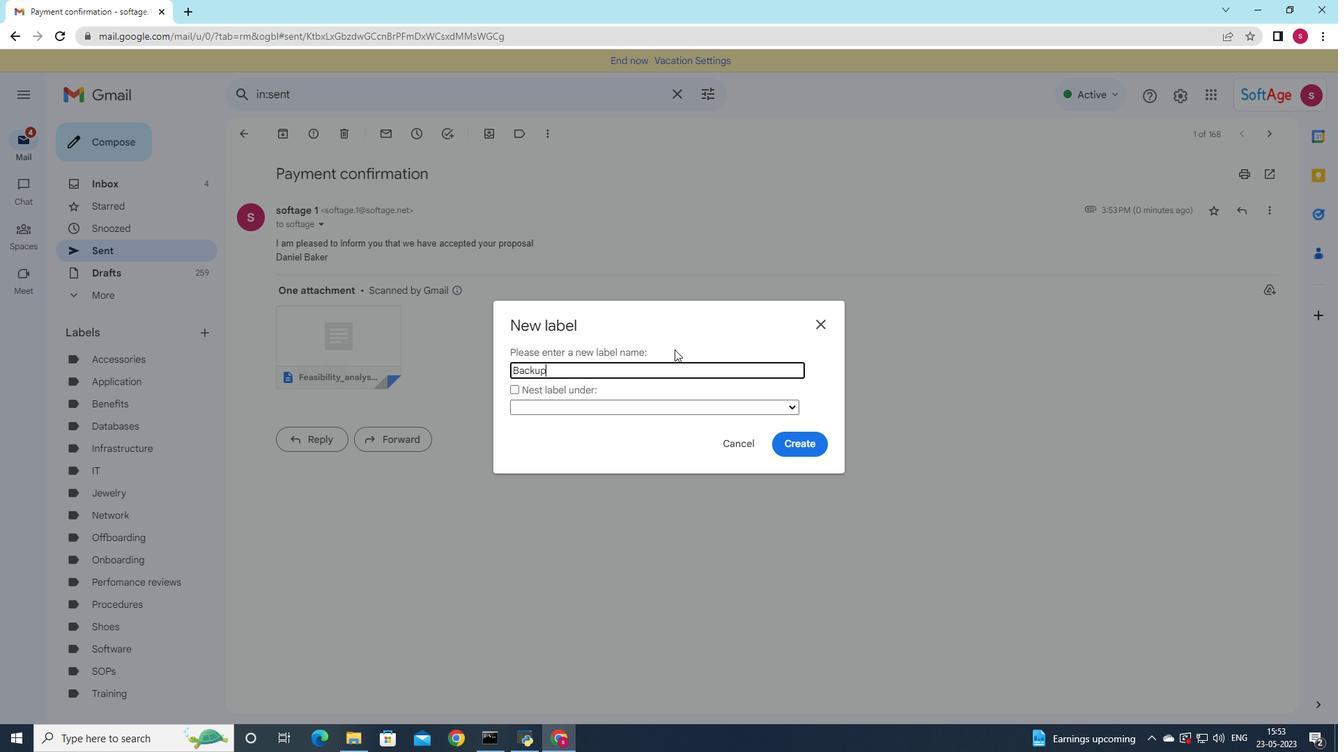 
Action: Mouse moved to (786, 437)
Screenshot: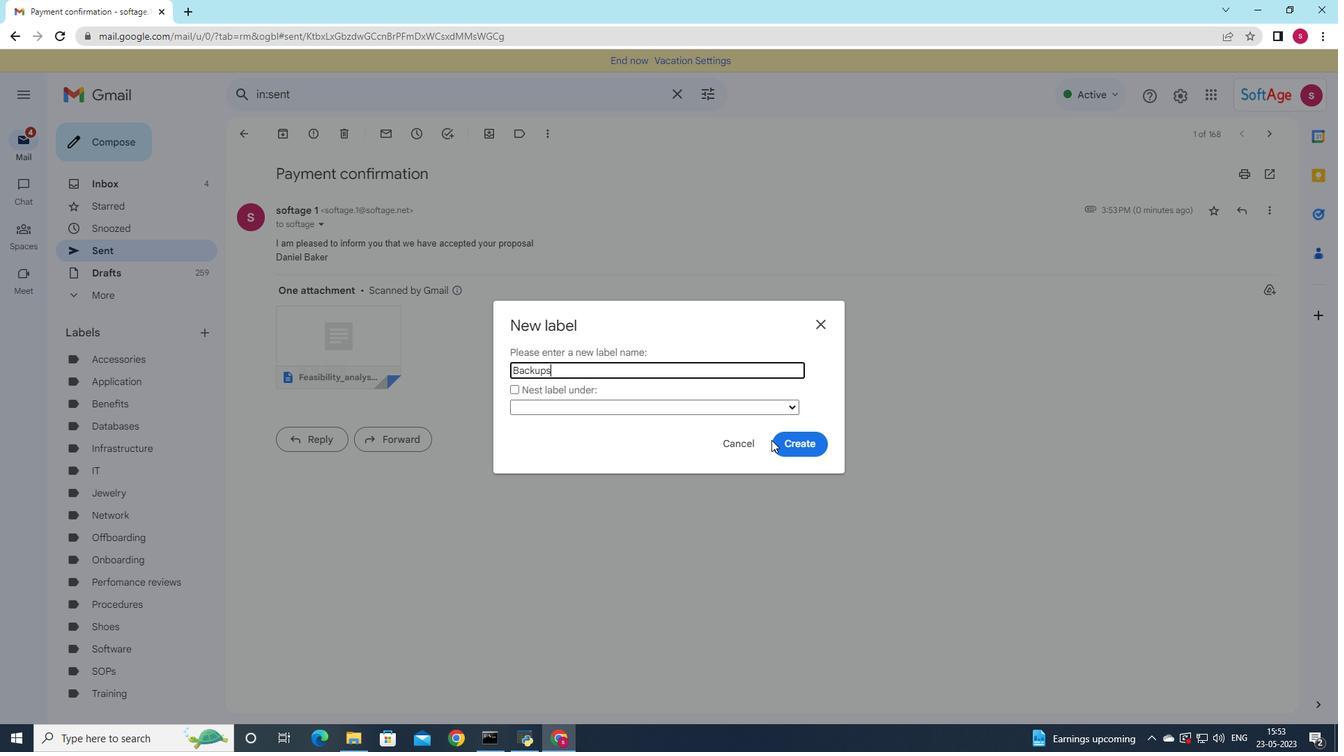 
Action: Mouse pressed left at (786, 437)
Screenshot: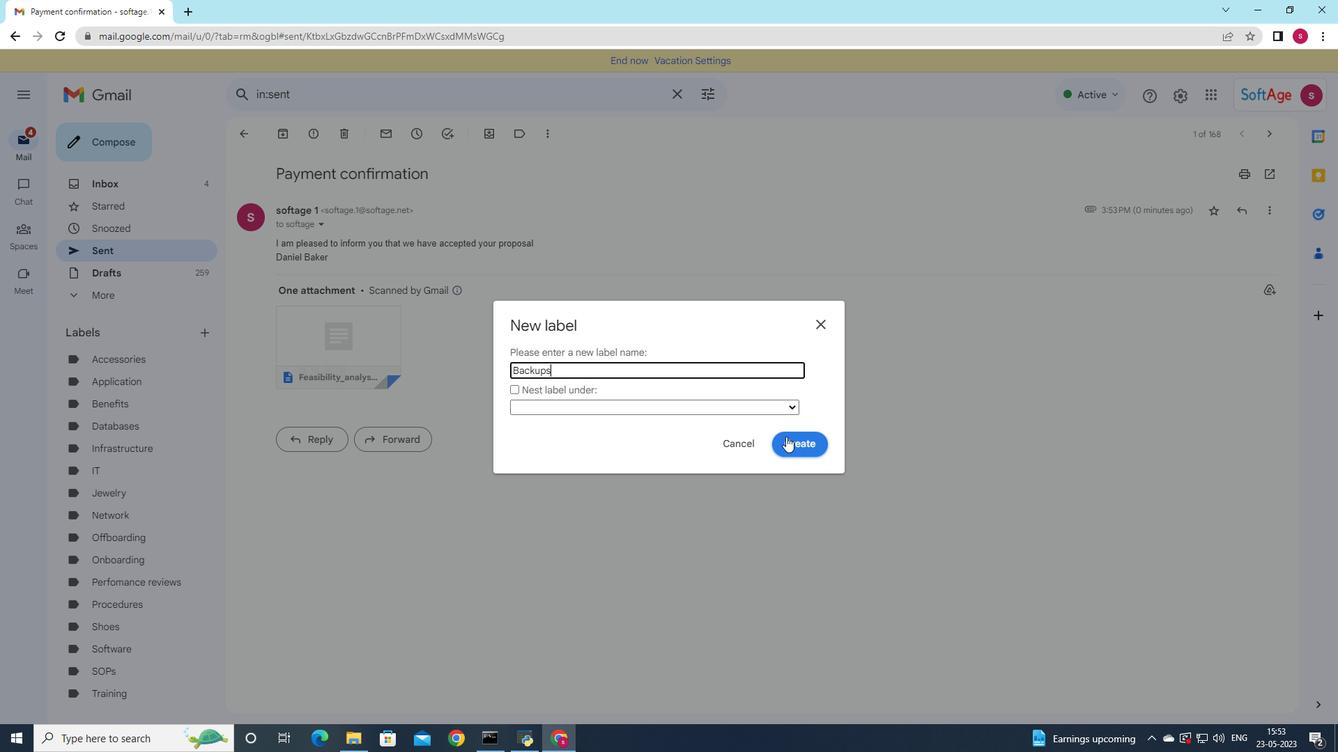 
Action: Mouse moved to (937, 269)
Screenshot: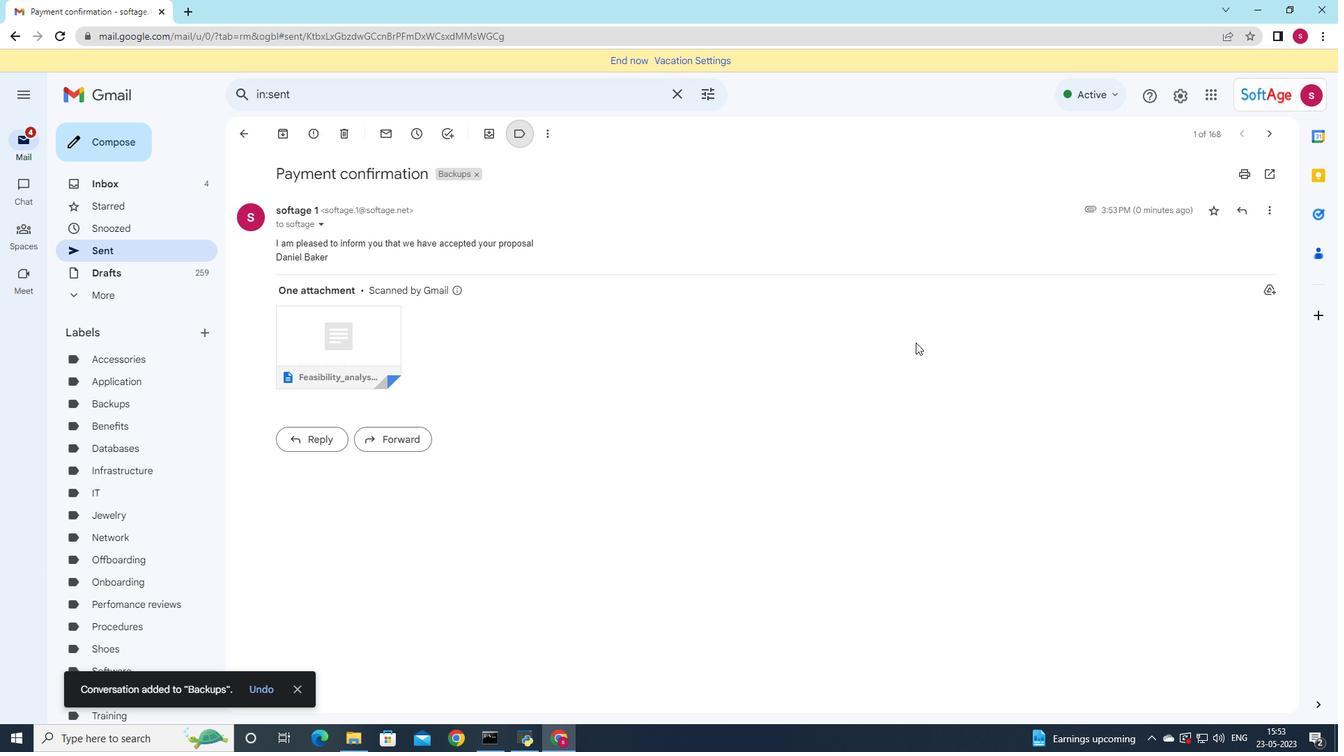 
